 Task: Look for space in Ōzu, Japan from 9th August, 2023 to 12th August, 2023 for 1 adult in price range Rs.6000 to Rs.15000. Place can be entire place with 1  bedroom having 1 bed and 1 bathroom. Property type can be house, flat, guest house. Booking option can be shelf check-in. Required host language is English.
Action: Mouse moved to (622, 145)
Screenshot: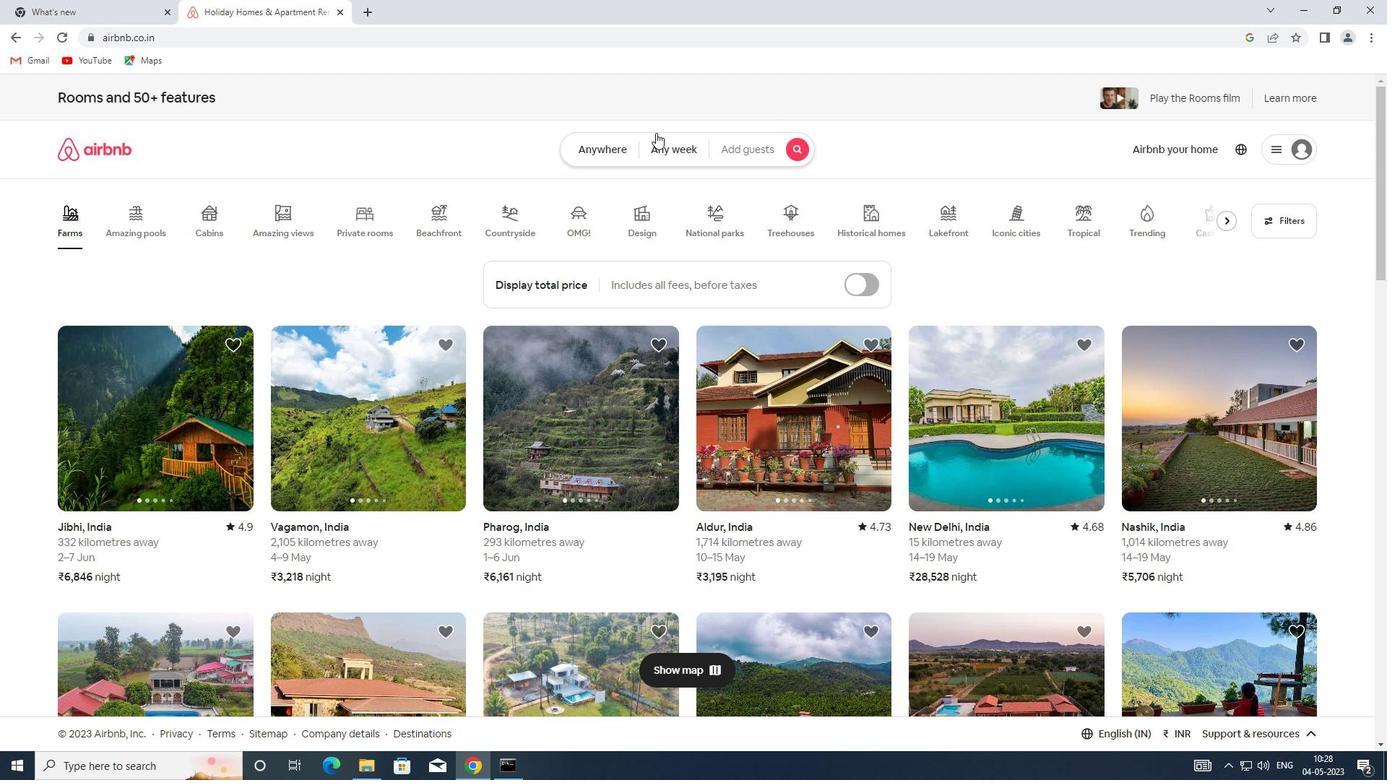 
Action: Mouse pressed left at (622, 145)
Screenshot: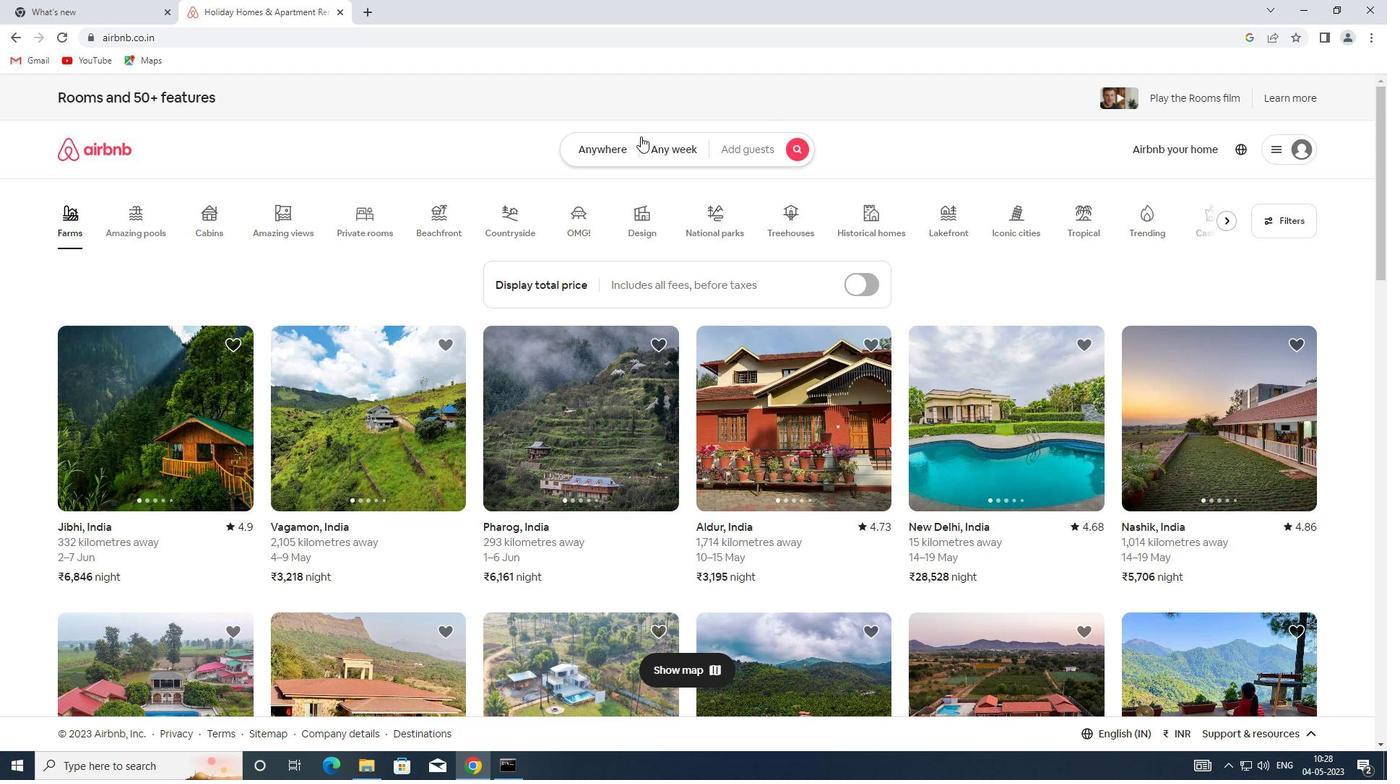 
Action: Mouse moved to (453, 207)
Screenshot: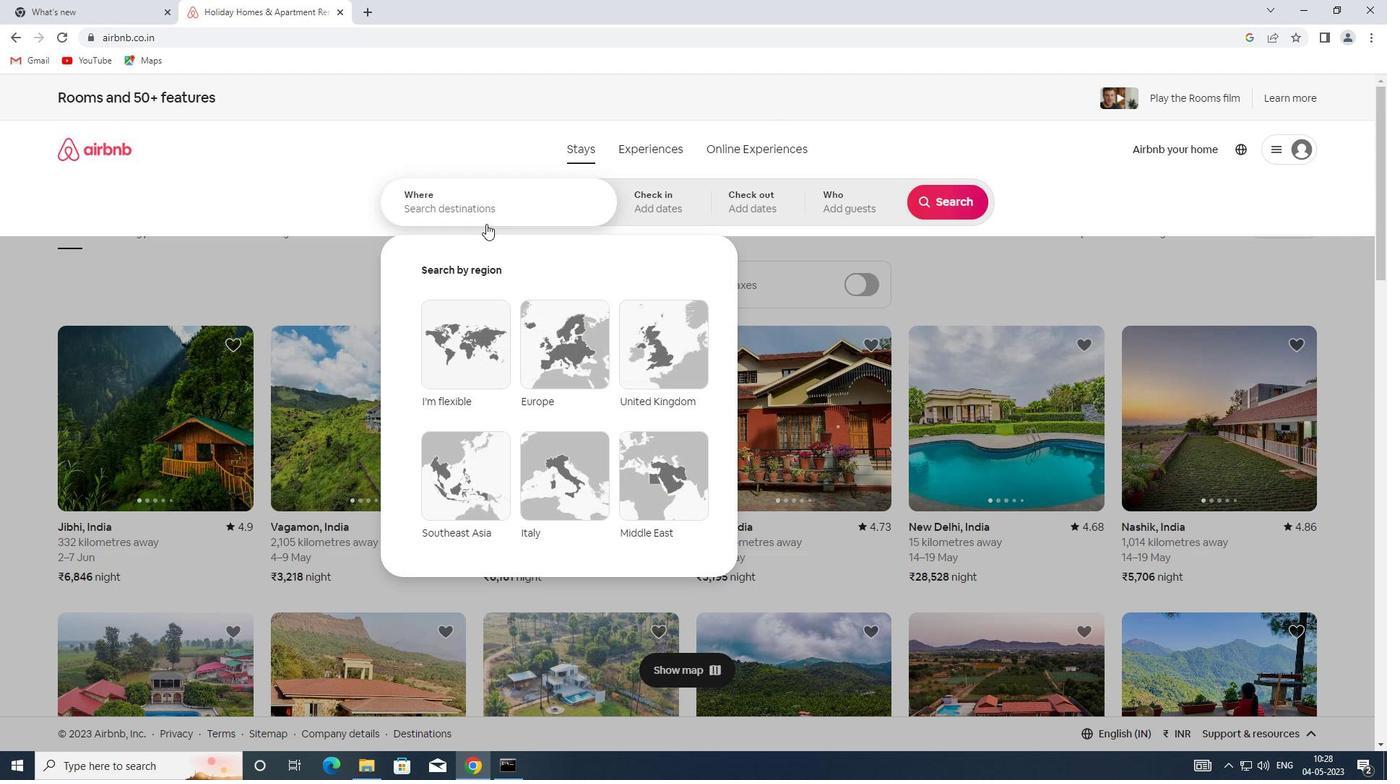
Action: Mouse pressed left at (453, 207)
Screenshot: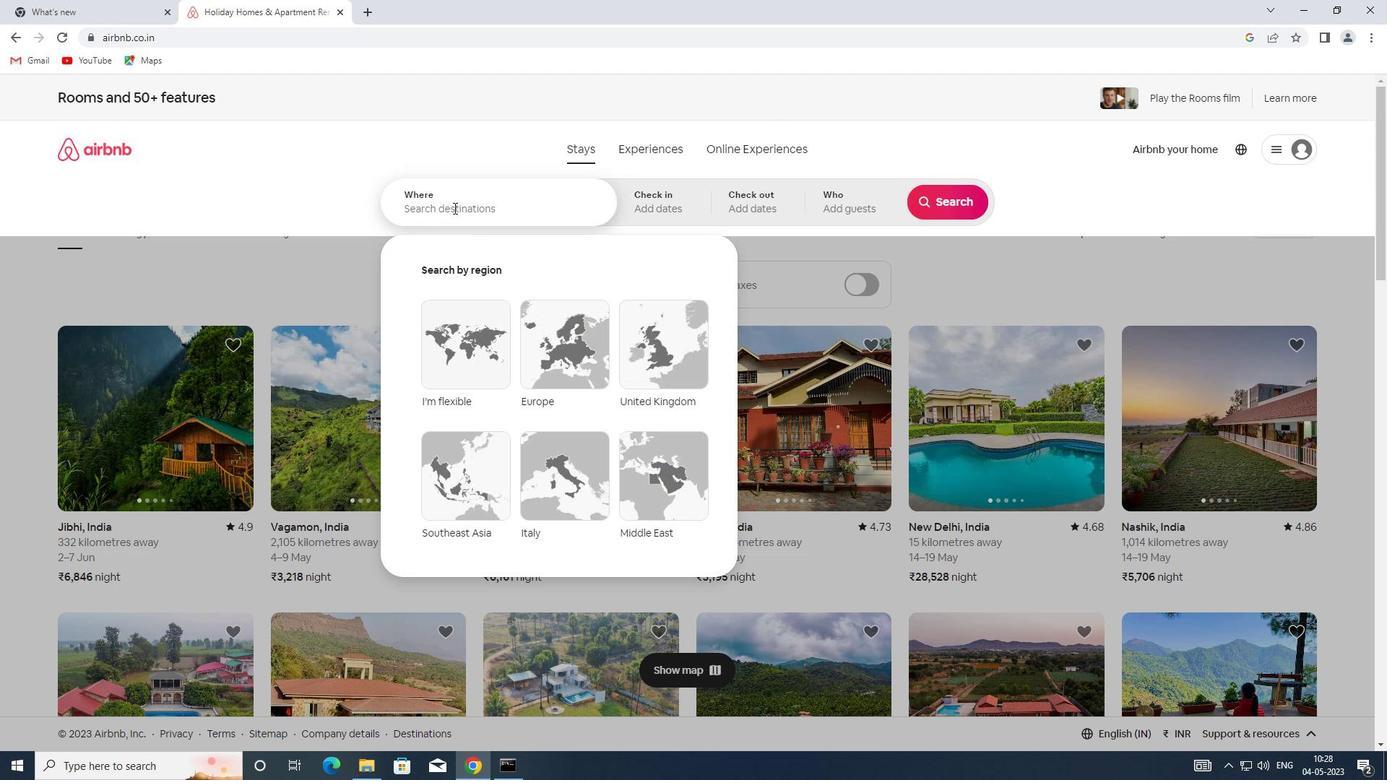 
Action: Key pressed <Key.shift><Key.shift><Key.shift><Key.shift><Key.shift><Key.shift><Key.shift>OZU,<Key.shift><Key.shift>JAPAN
Screenshot: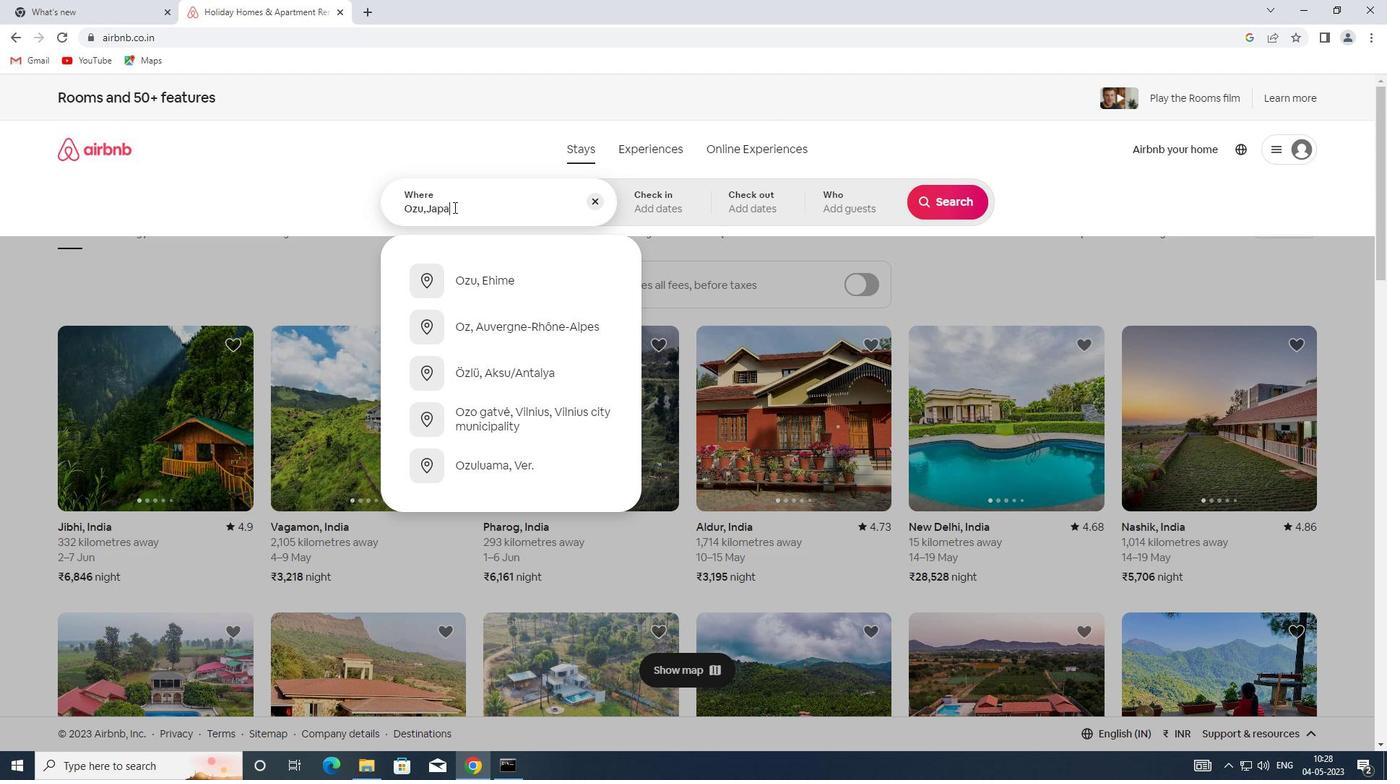 
Action: Mouse moved to (680, 215)
Screenshot: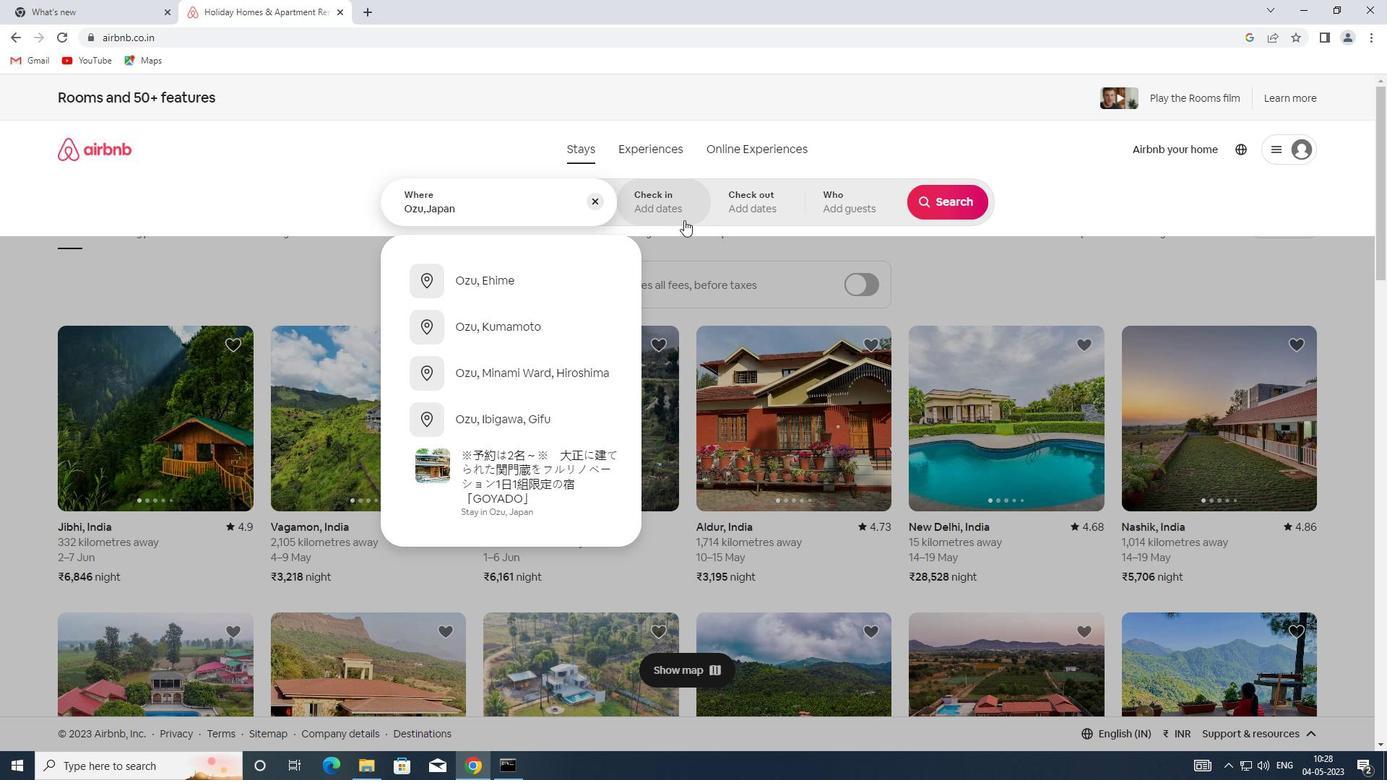 
Action: Mouse pressed left at (680, 215)
Screenshot: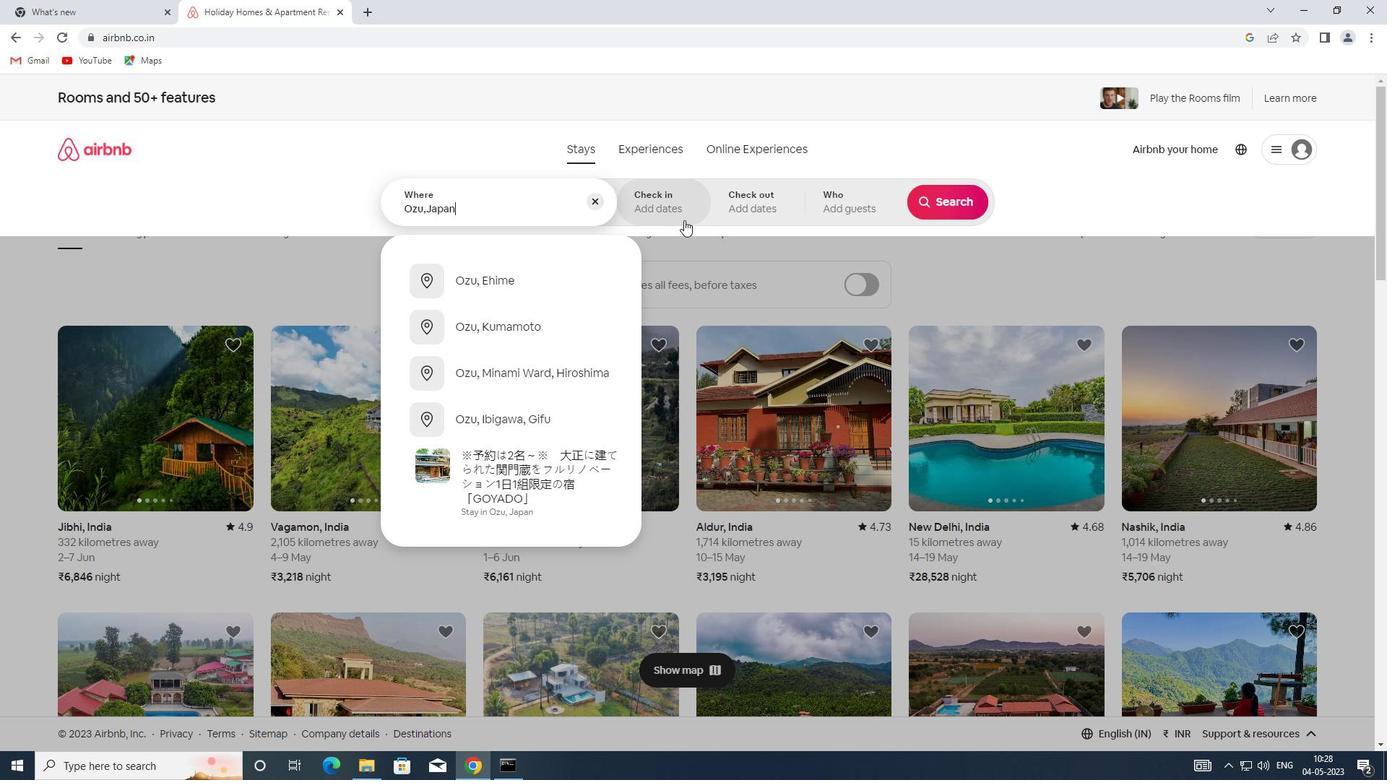 
Action: Mouse moved to (943, 322)
Screenshot: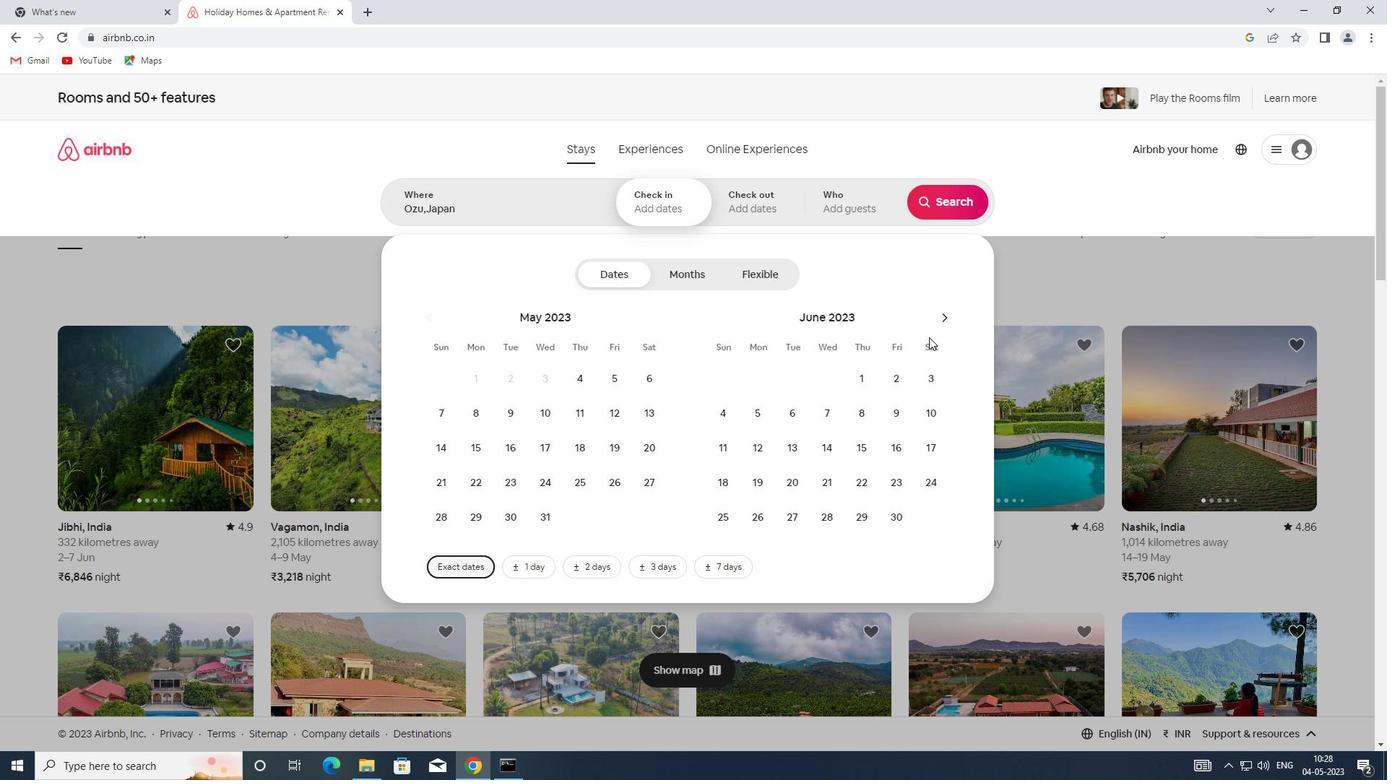
Action: Mouse pressed left at (943, 322)
Screenshot: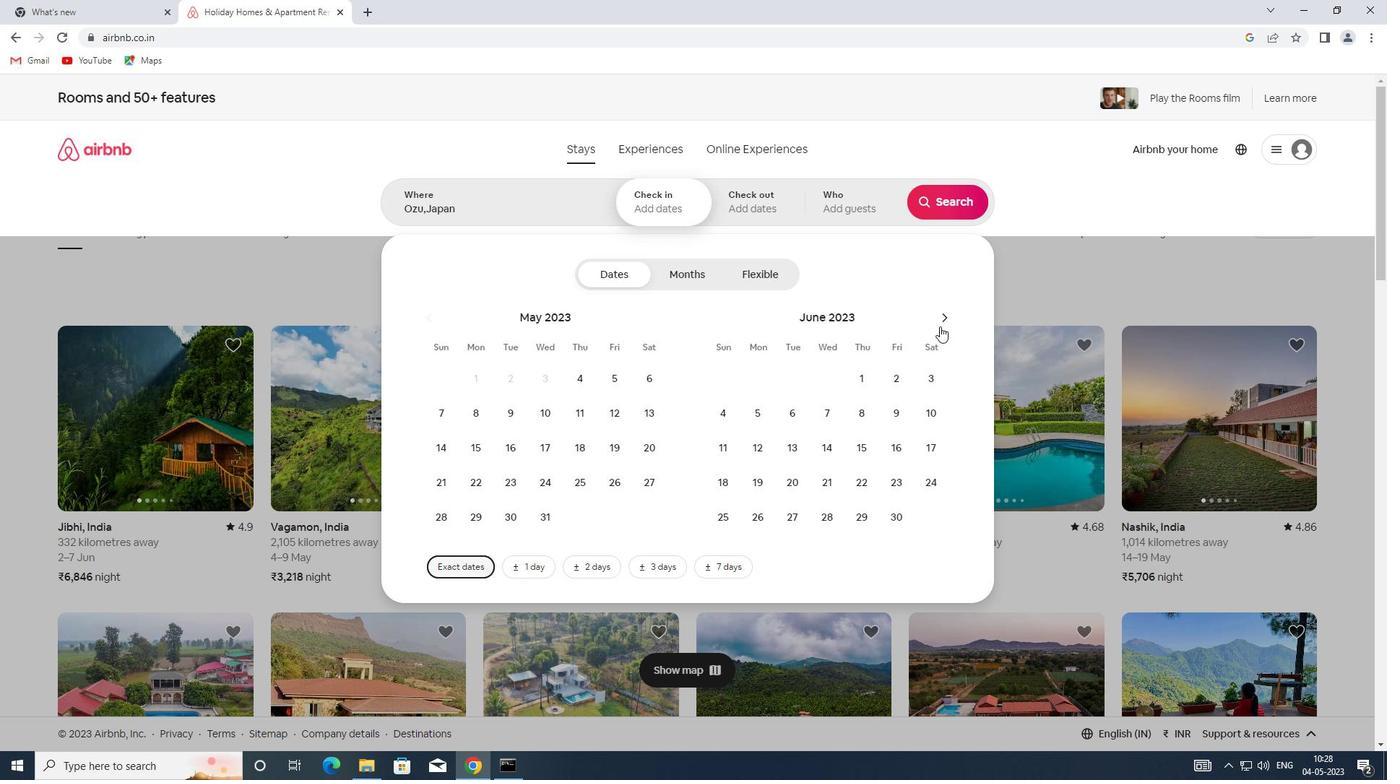 
Action: Mouse pressed left at (943, 322)
Screenshot: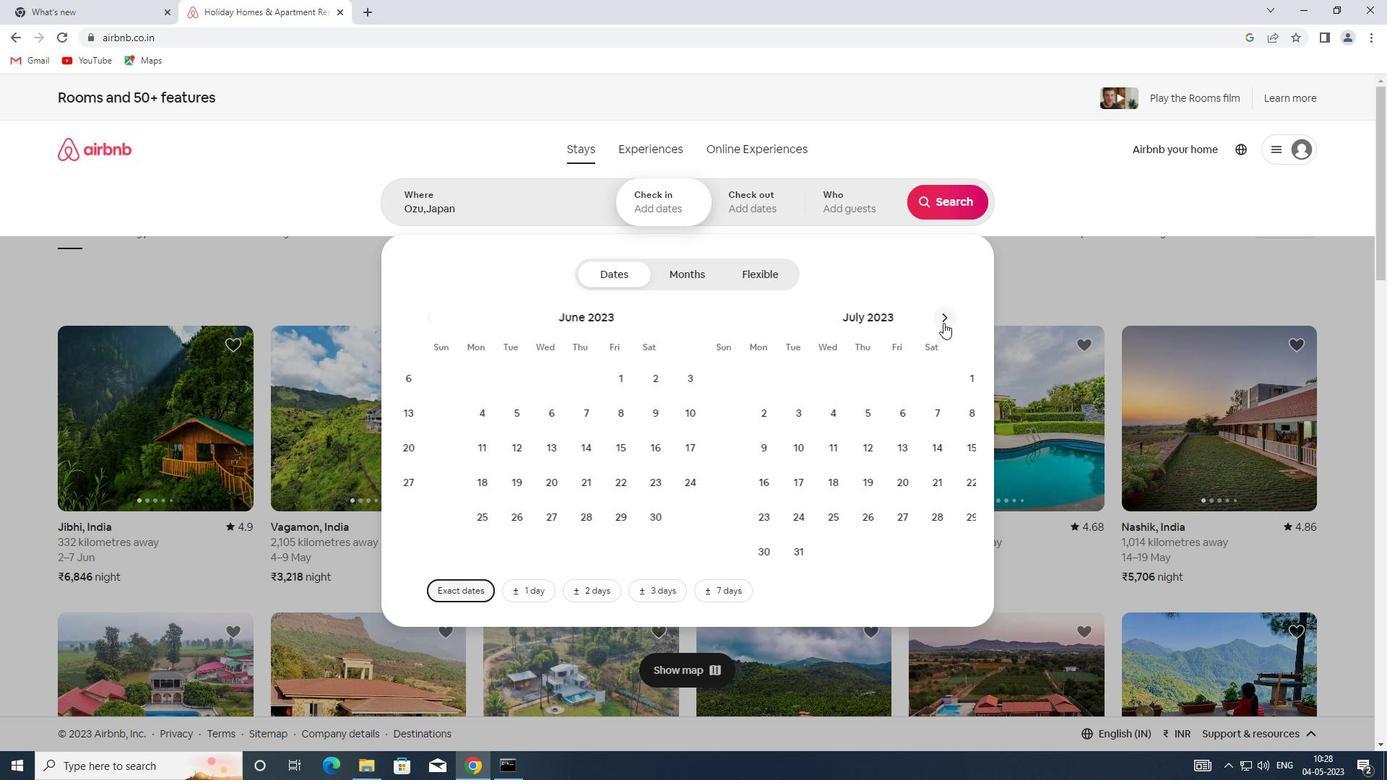 
Action: Mouse moved to (821, 419)
Screenshot: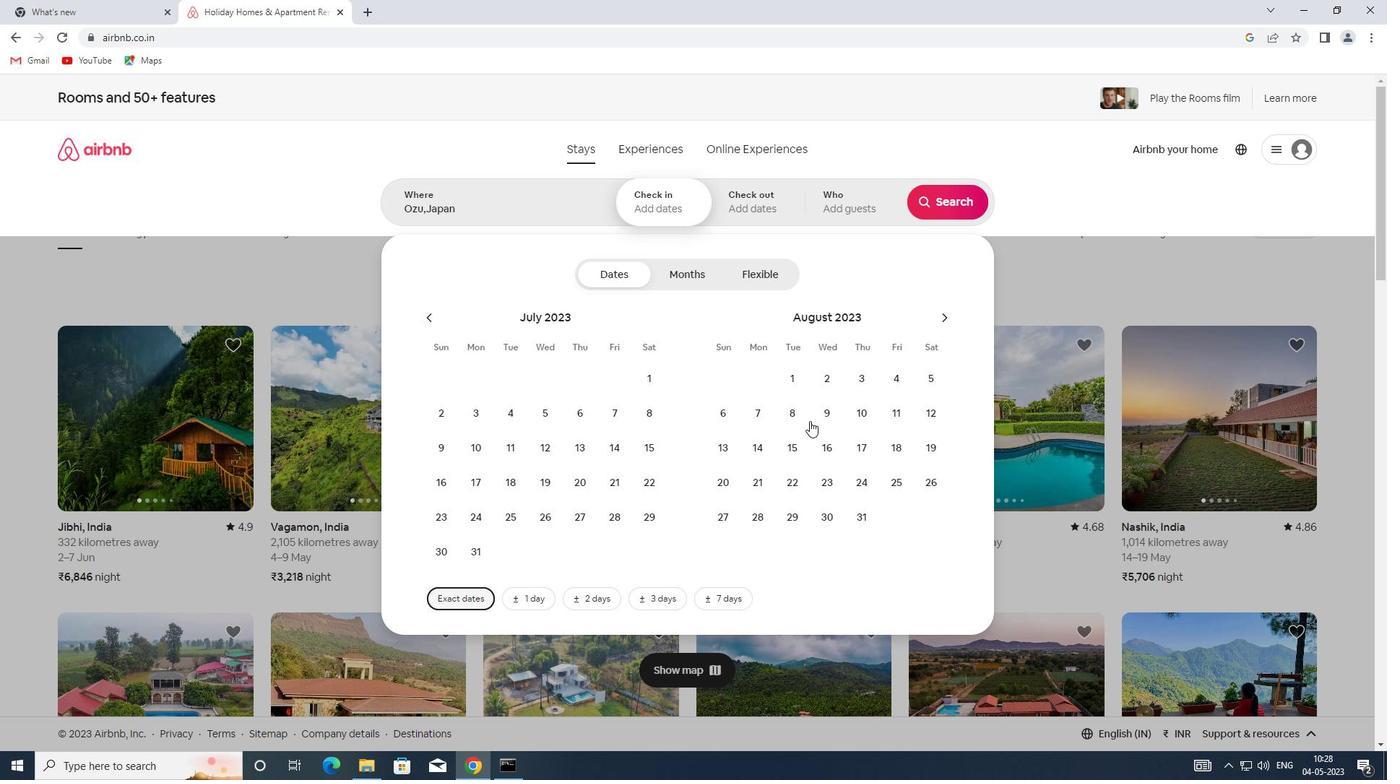 
Action: Mouse pressed left at (821, 419)
Screenshot: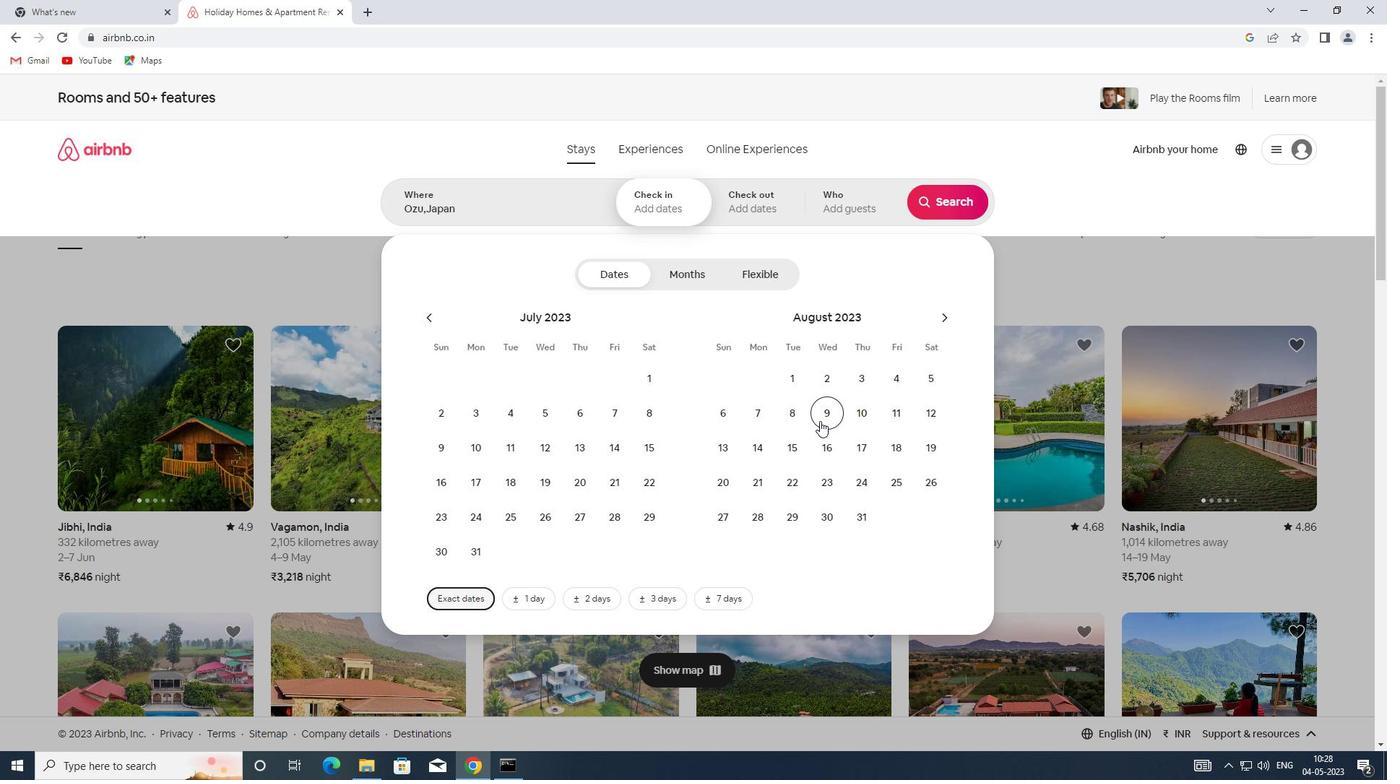 
Action: Mouse moved to (922, 413)
Screenshot: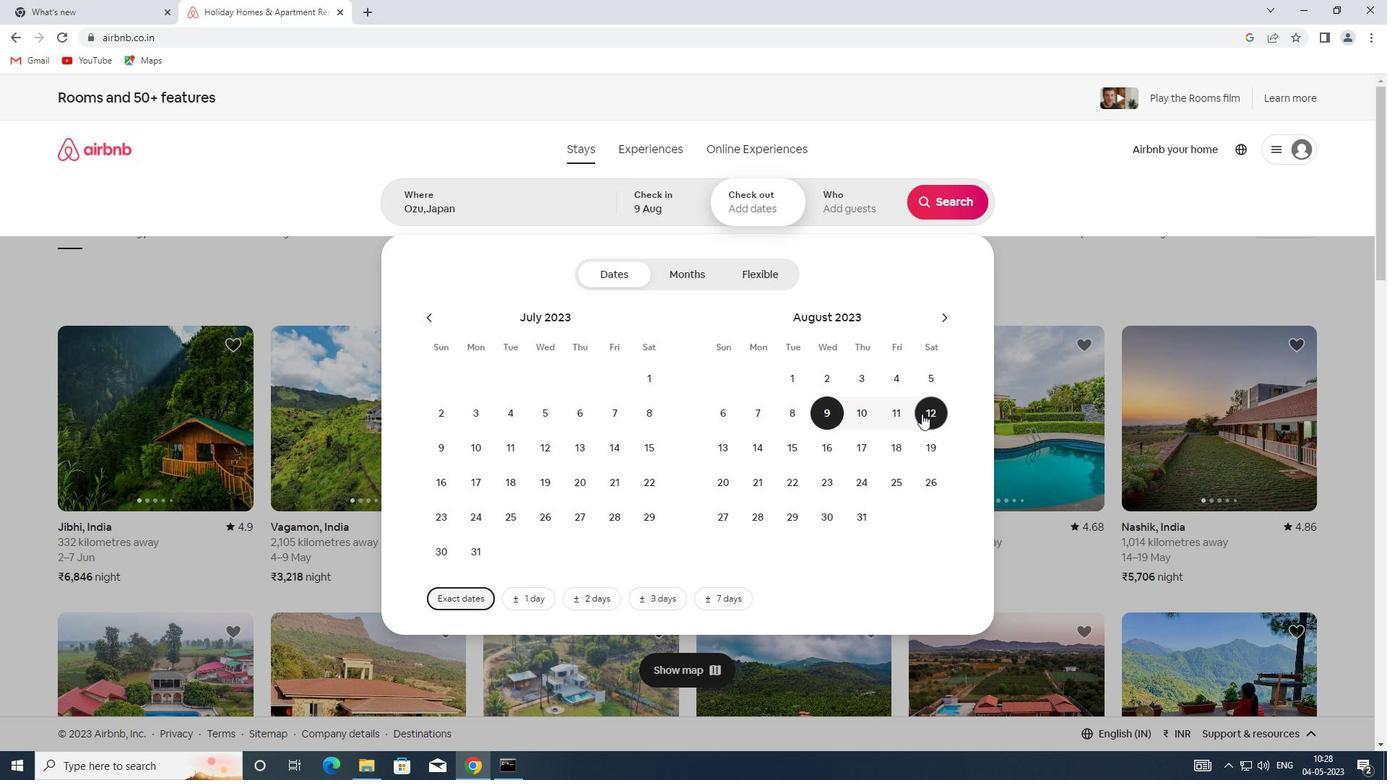 
Action: Mouse pressed left at (922, 413)
Screenshot: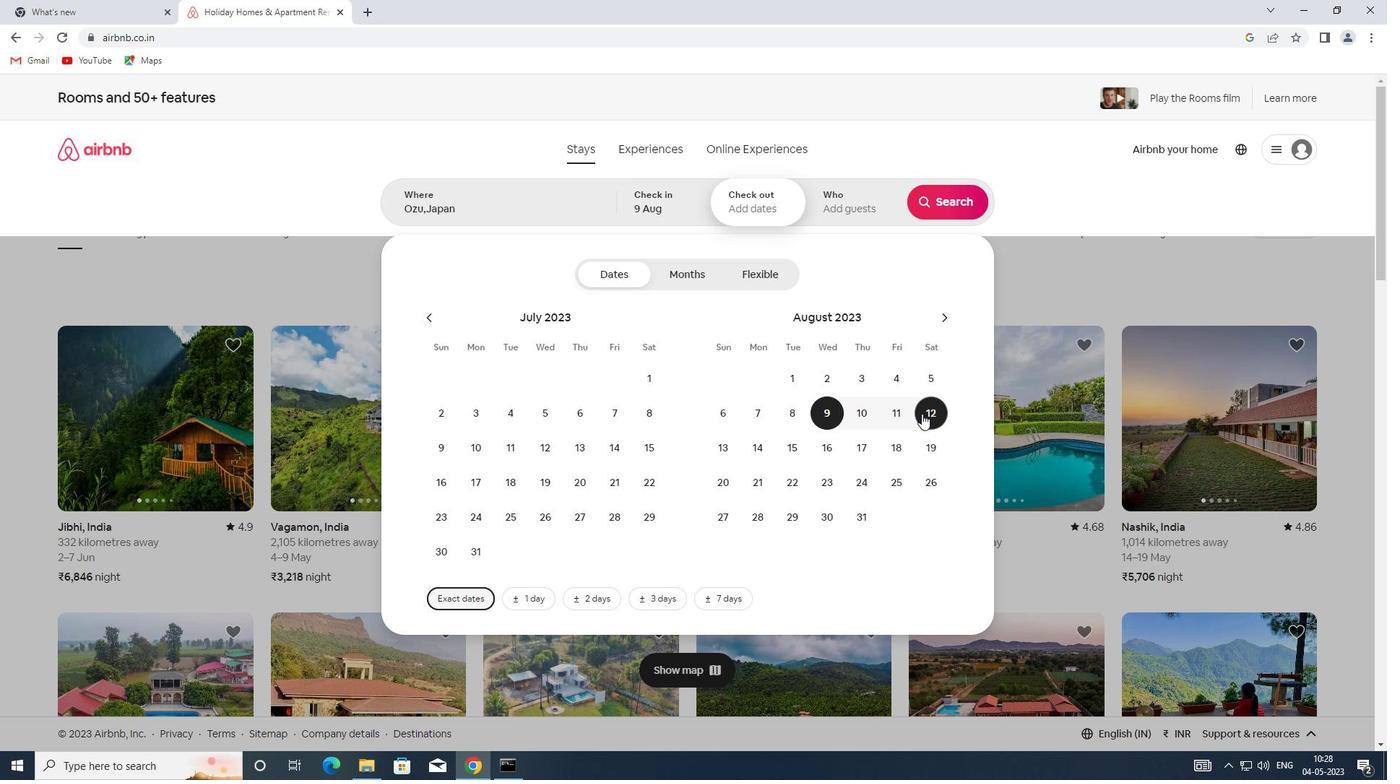 
Action: Mouse moved to (849, 195)
Screenshot: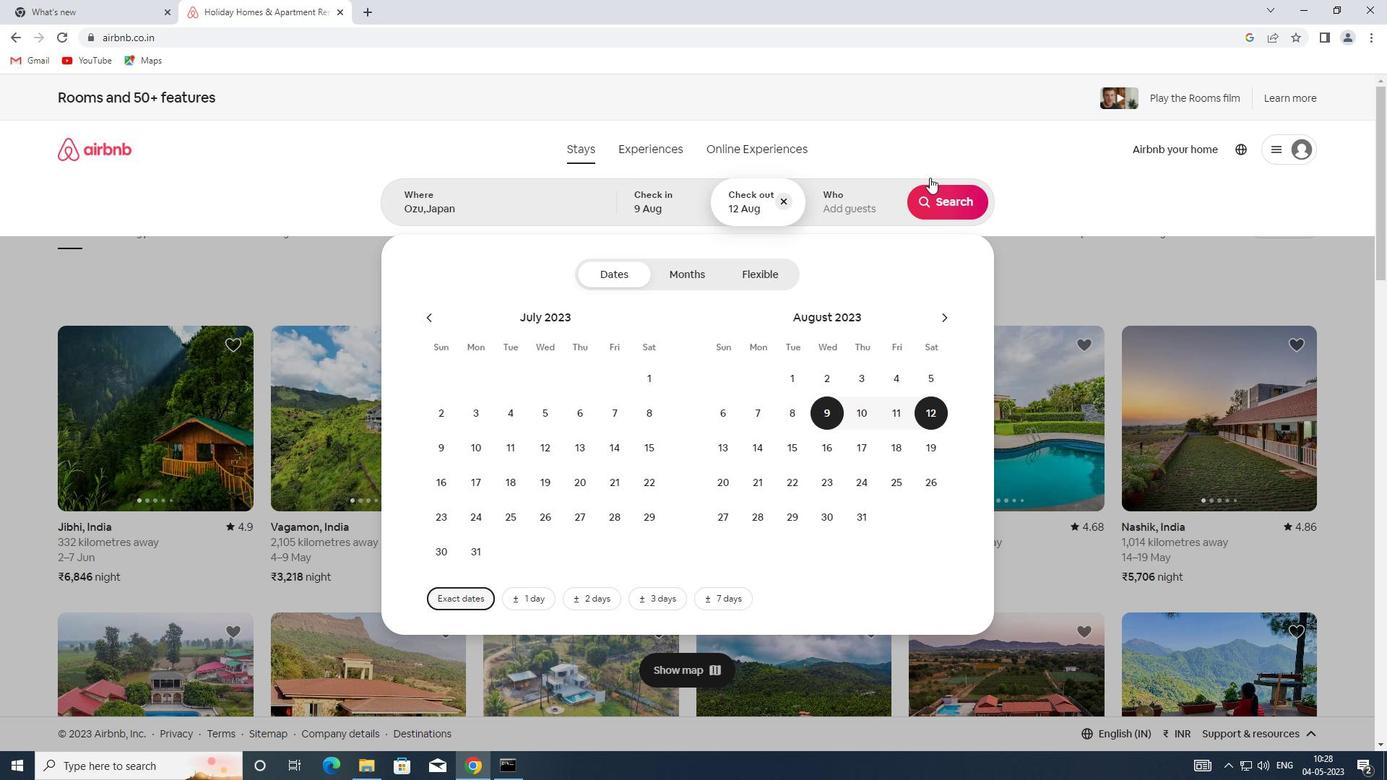 
Action: Mouse pressed left at (849, 195)
Screenshot: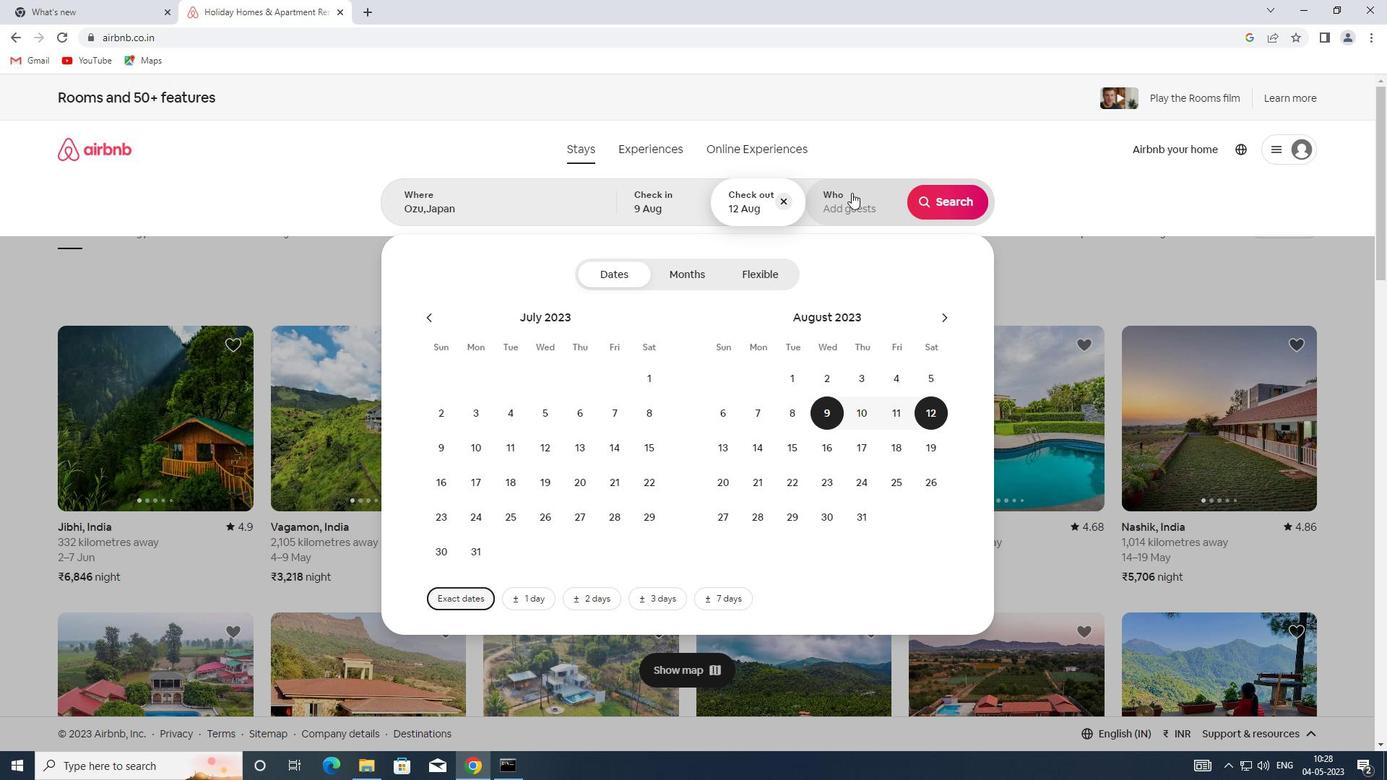 
Action: Mouse moved to (951, 277)
Screenshot: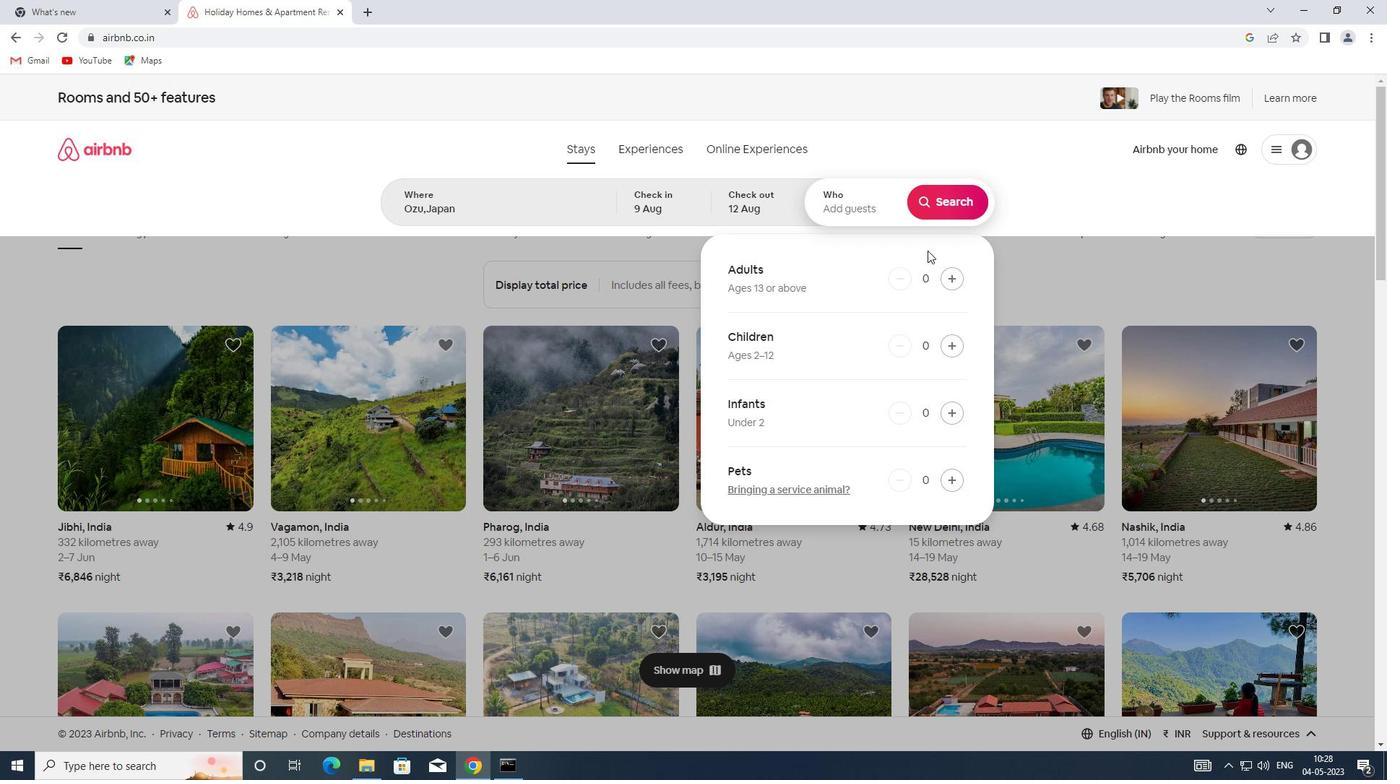 
Action: Mouse pressed left at (951, 277)
Screenshot: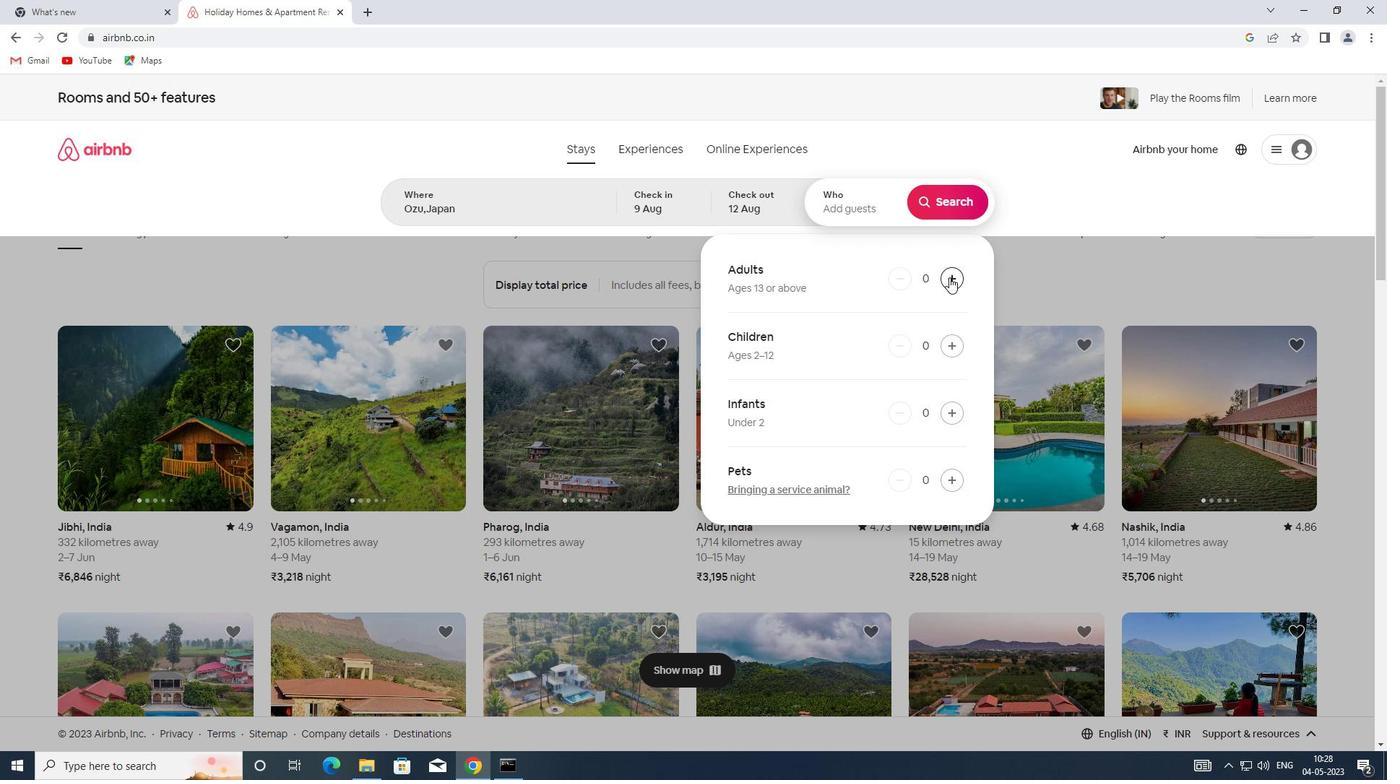 
Action: Mouse moved to (947, 210)
Screenshot: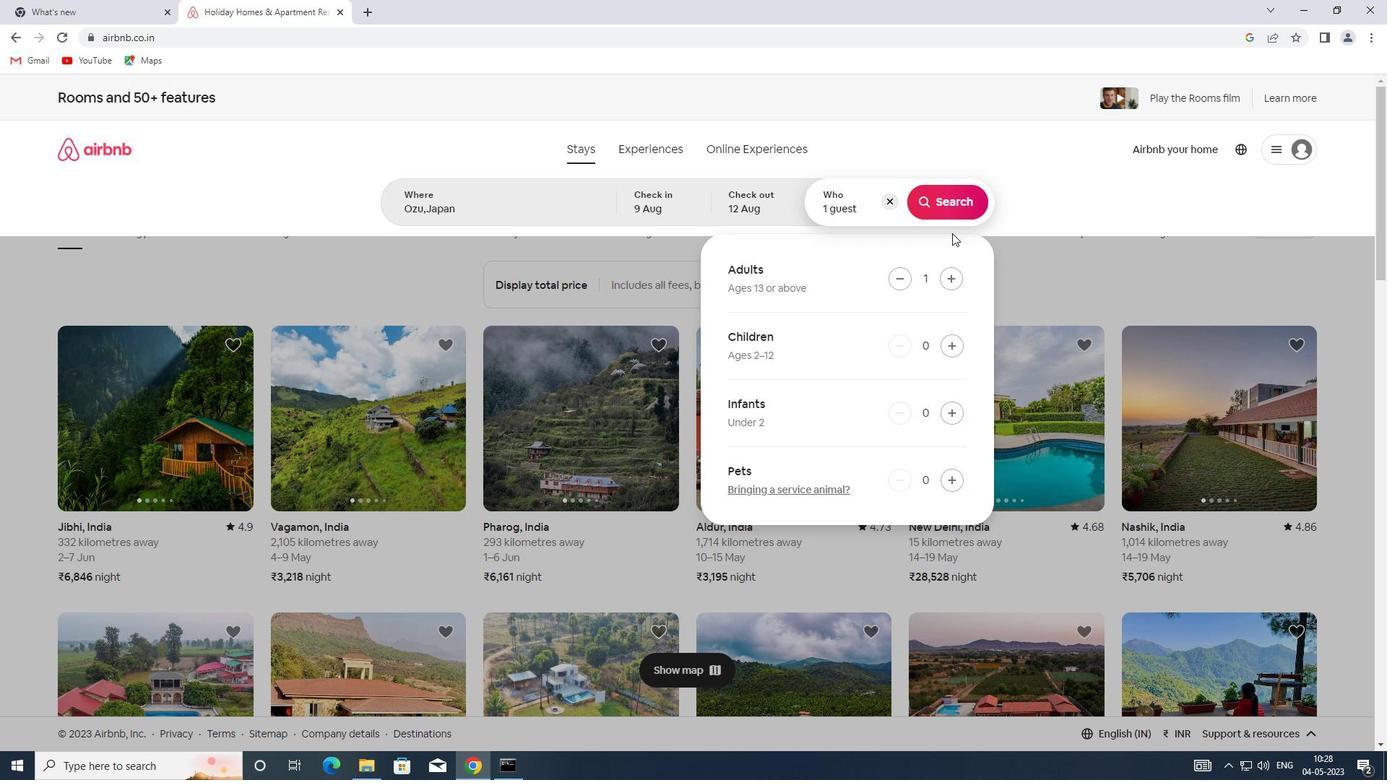 
Action: Mouse pressed left at (947, 210)
Screenshot: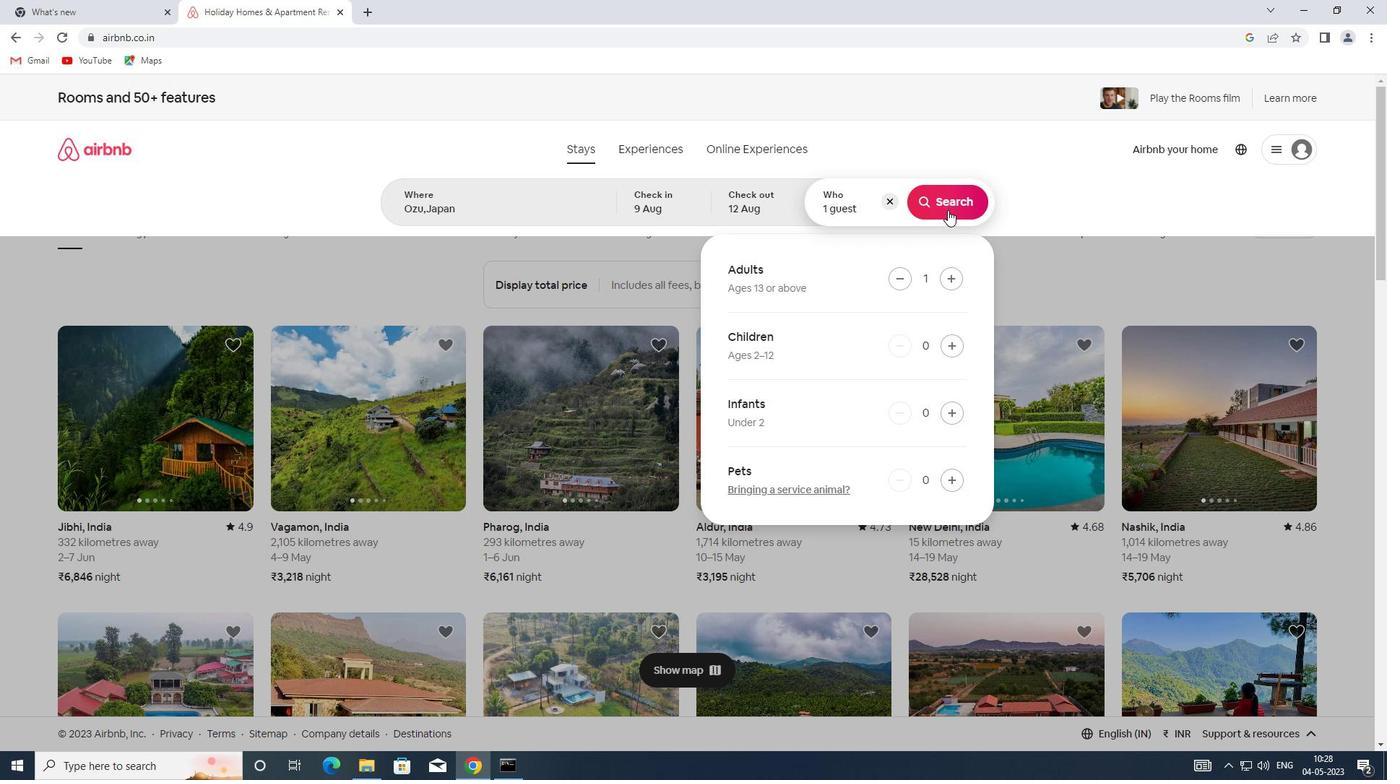 
Action: Mouse moved to (1330, 161)
Screenshot: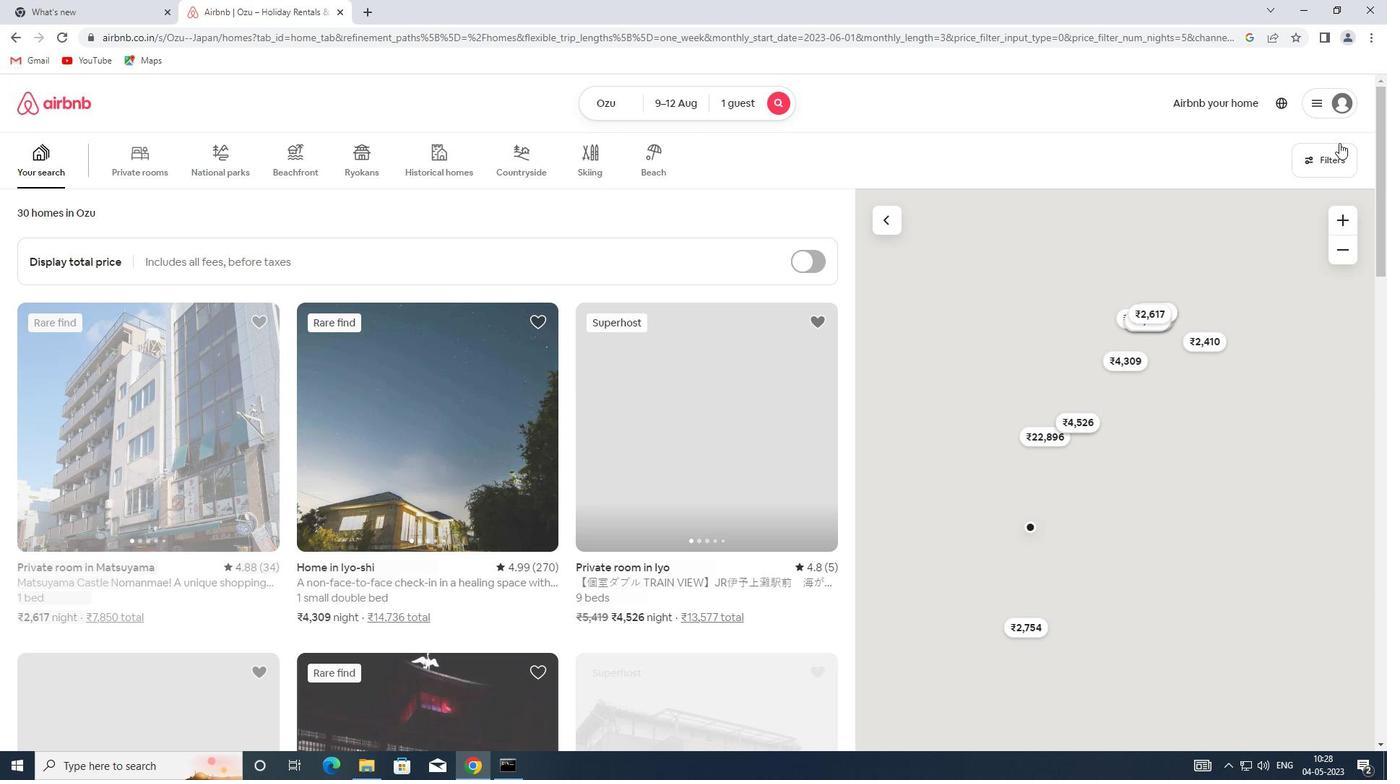 
Action: Mouse pressed left at (1330, 161)
Screenshot: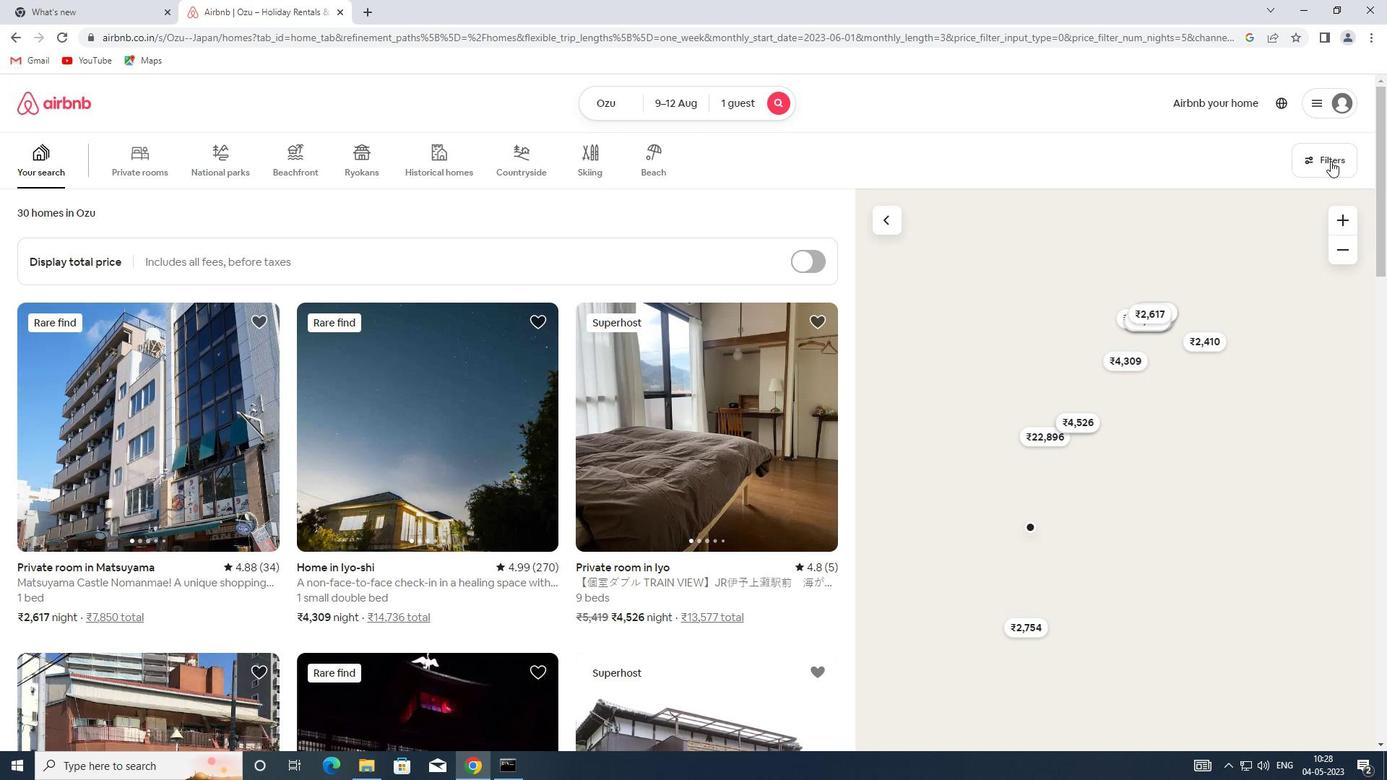 
Action: Mouse moved to (511, 340)
Screenshot: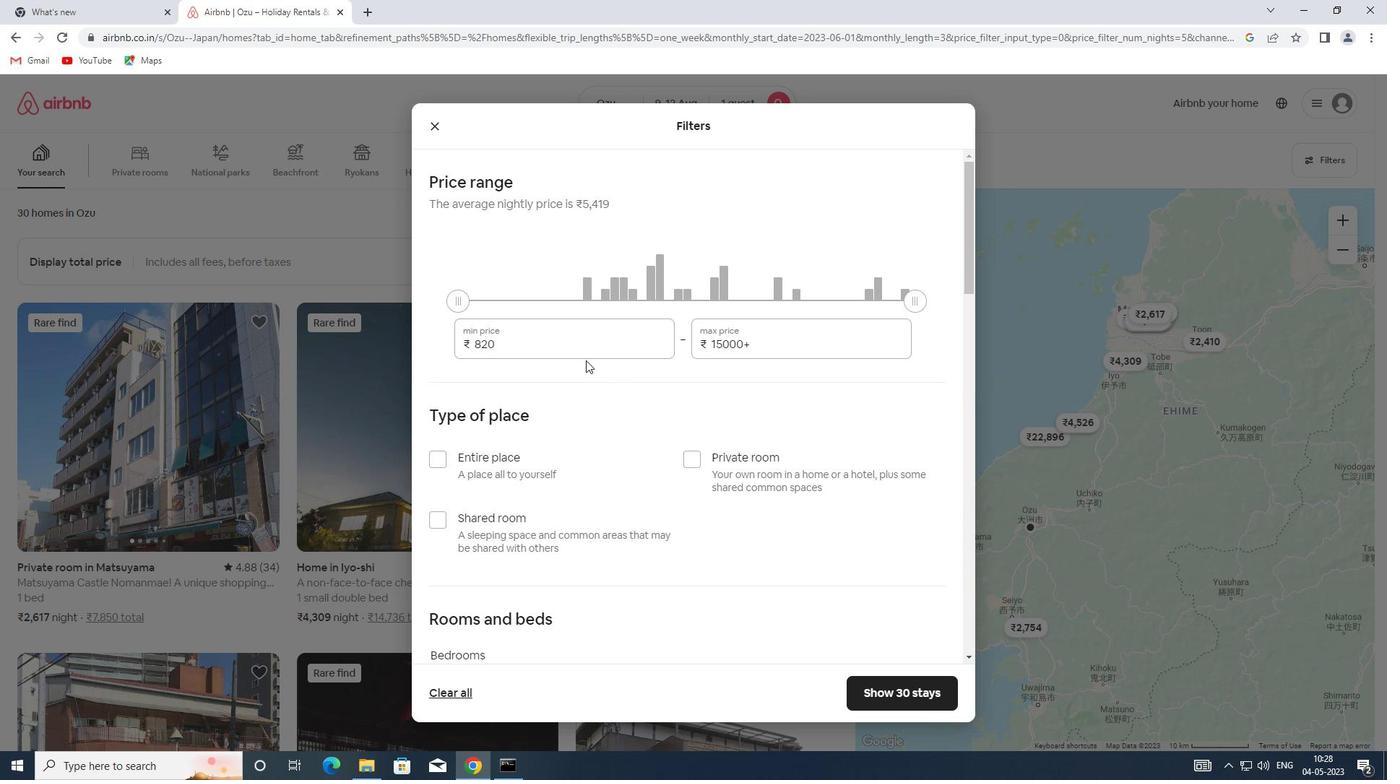 
Action: Mouse pressed left at (511, 340)
Screenshot: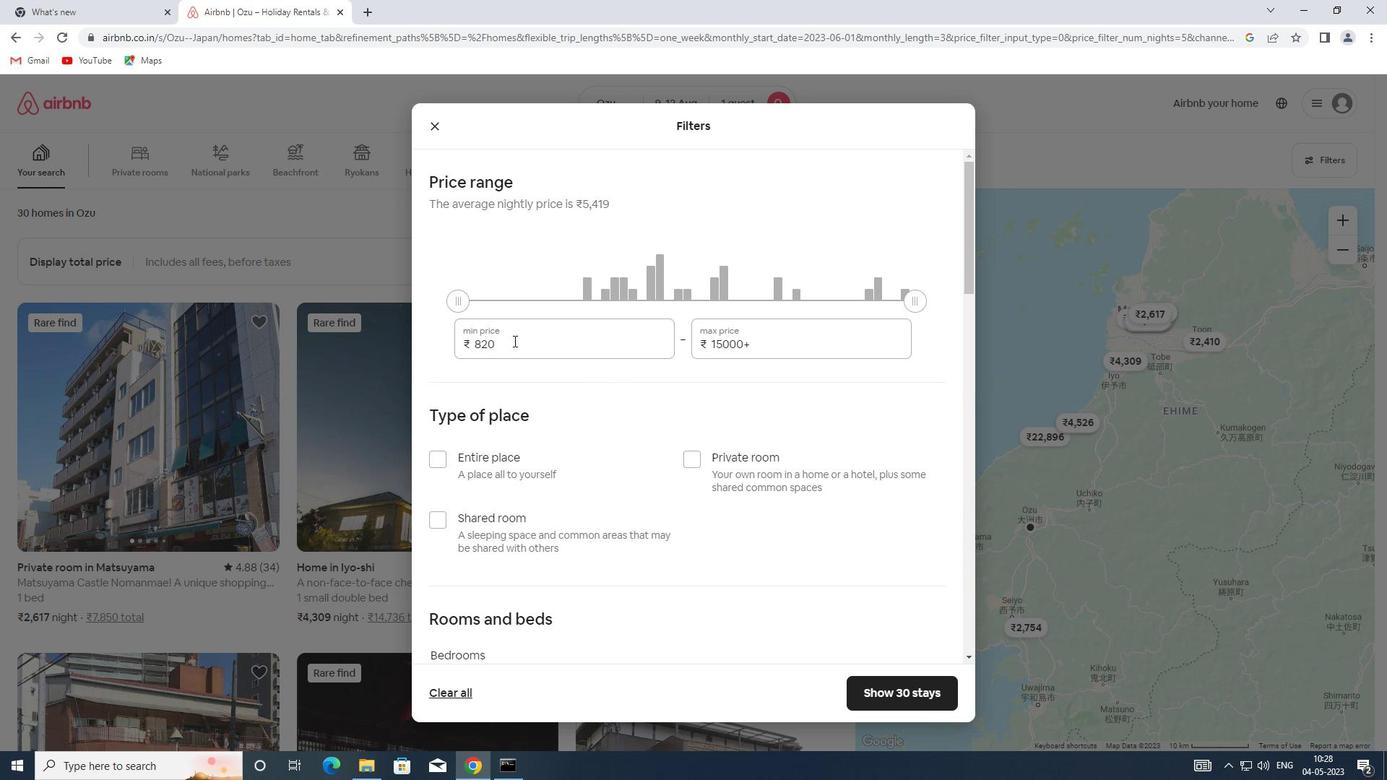
Action: Mouse moved to (452, 340)
Screenshot: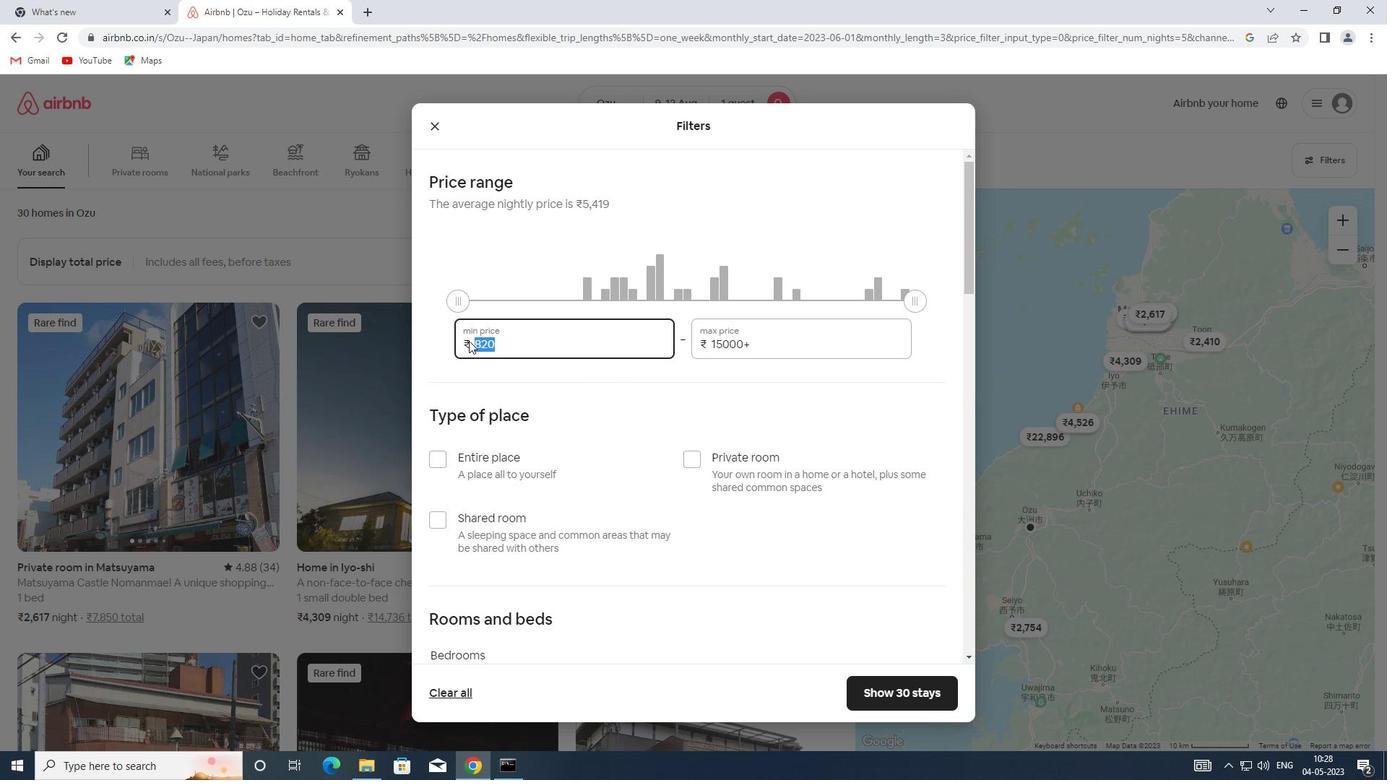
Action: Key pressed 6000
Screenshot: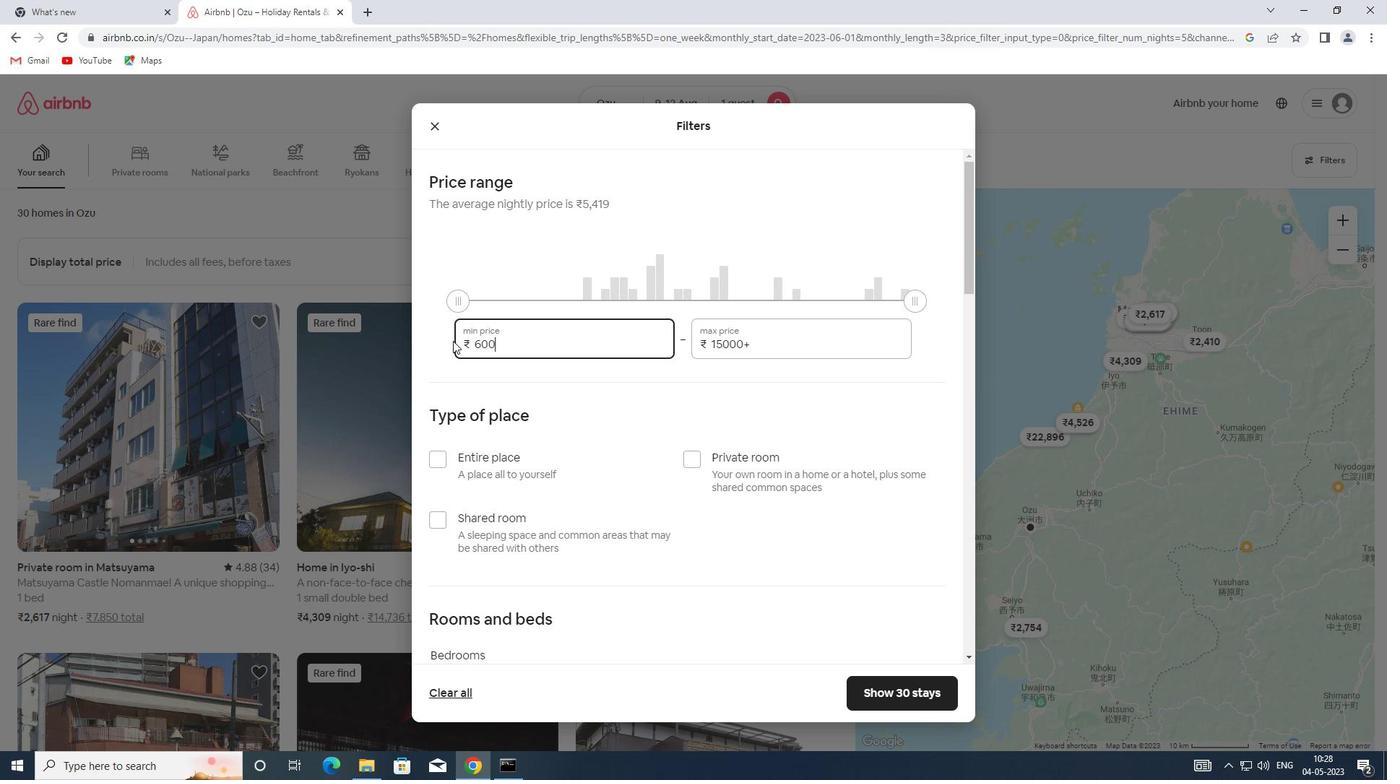 
Action: Mouse moved to (760, 344)
Screenshot: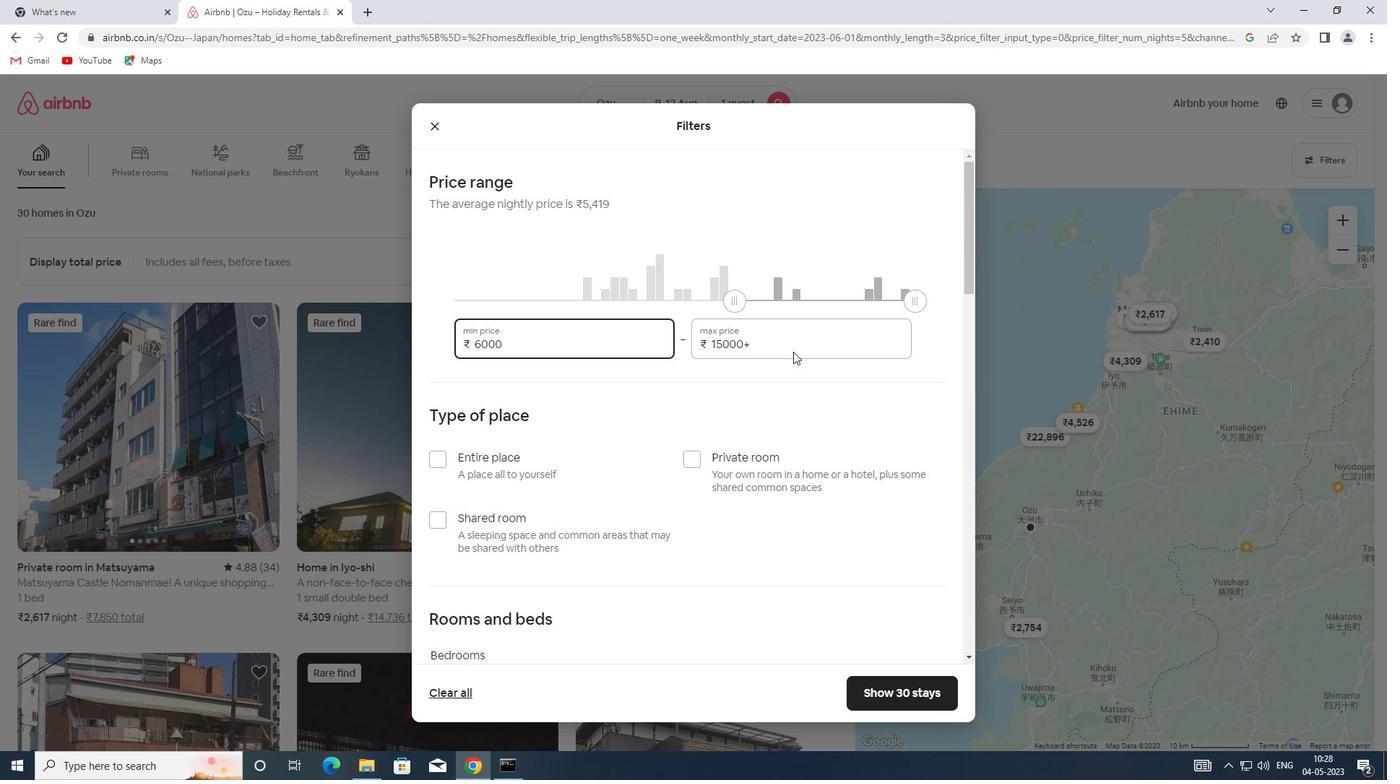 
Action: Mouse pressed left at (760, 344)
Screenshot: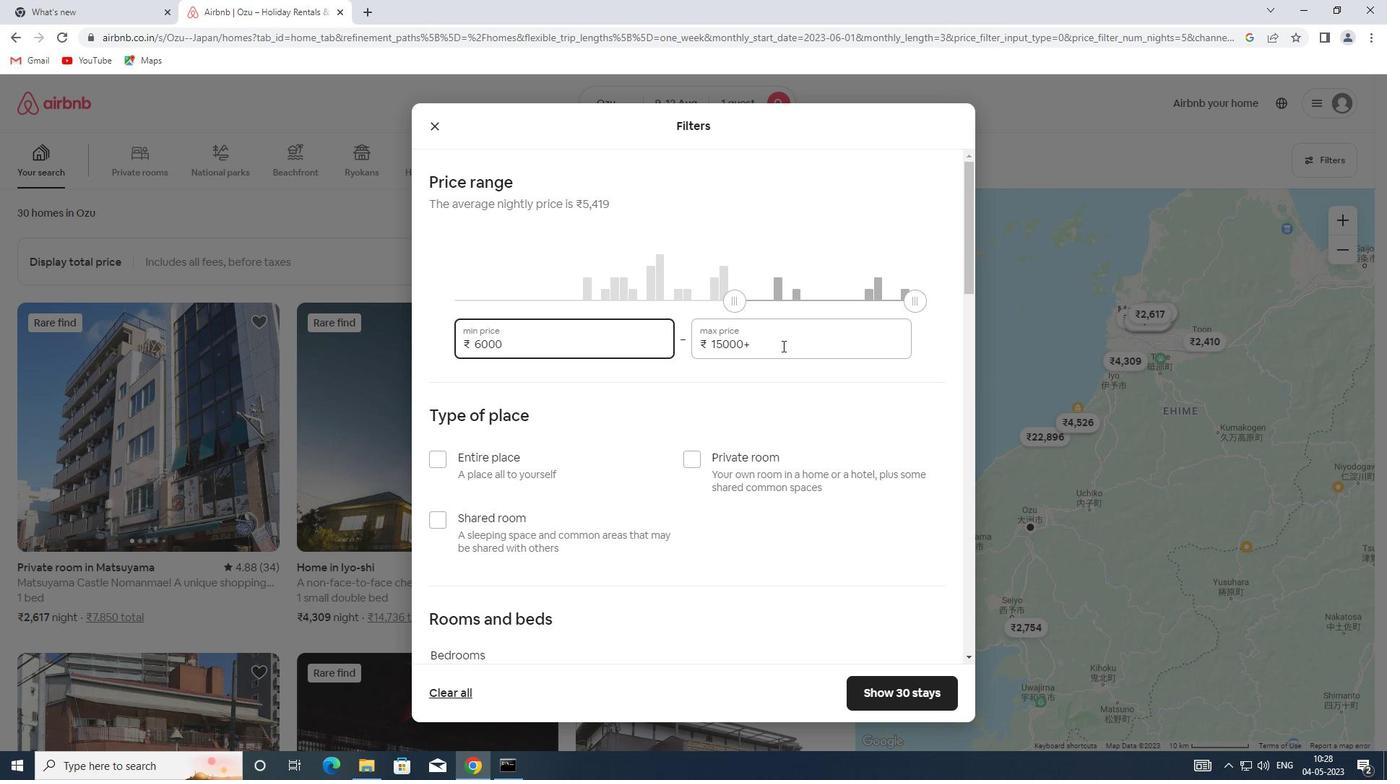 
Action: Mouse moved to (660, 343)
Screenshot: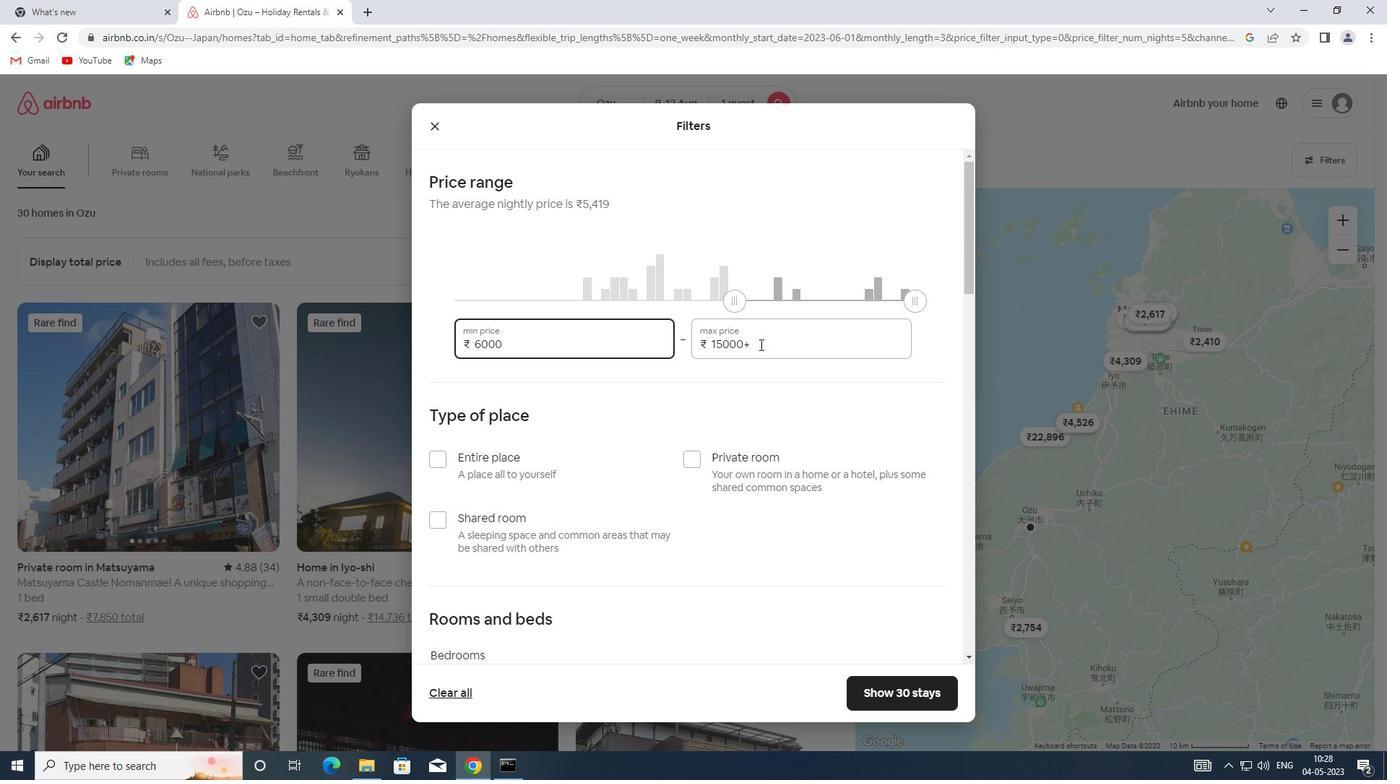 
Action: Key pressed 15000
Screenshot: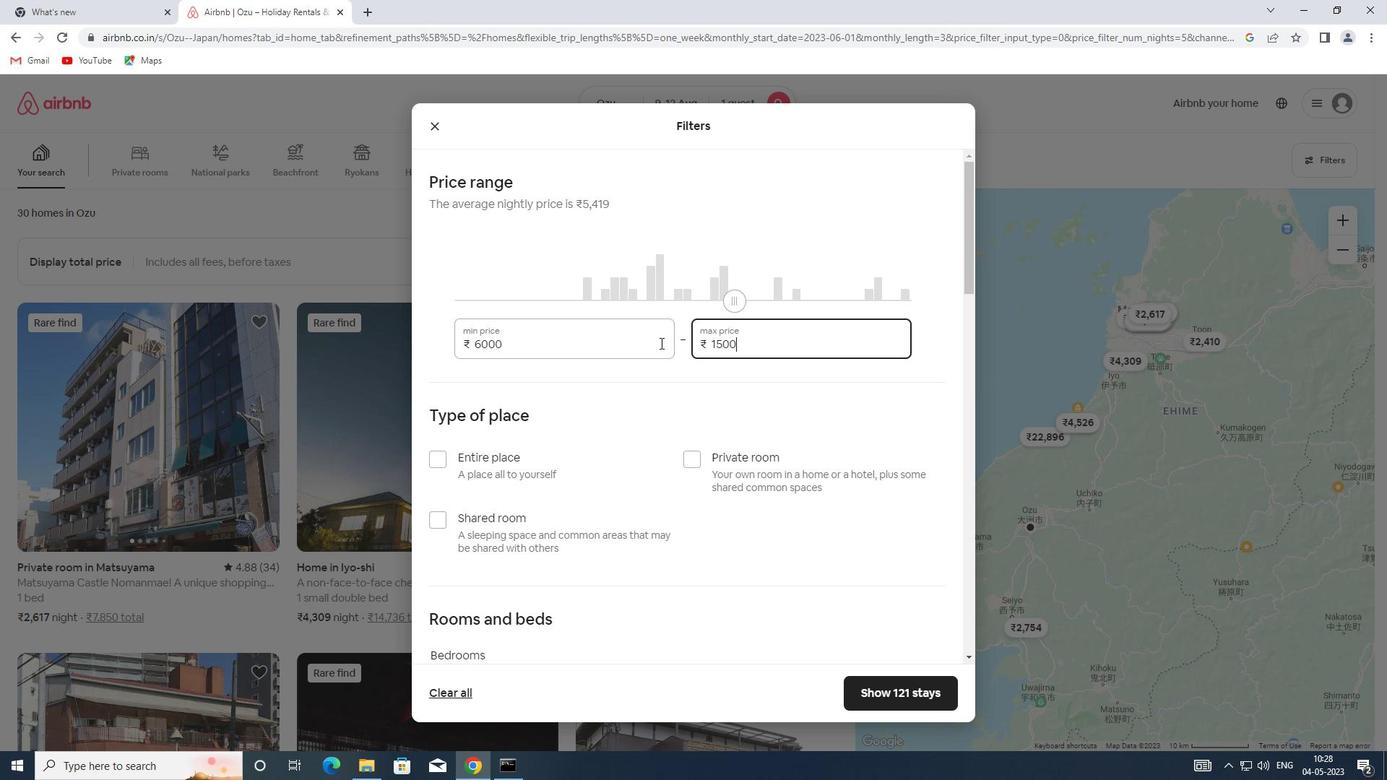 
Action: Mouse moved to (450, 468)
Screenshot: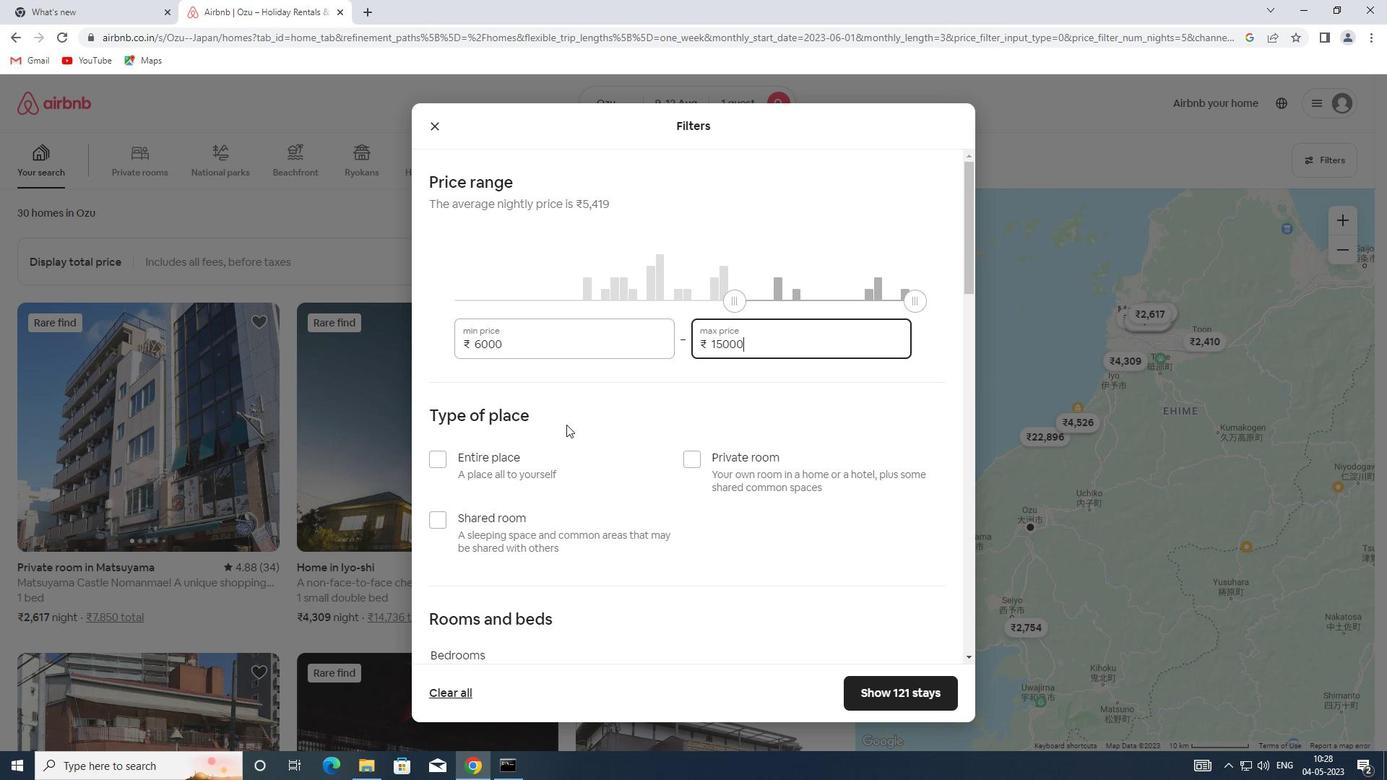 
Action: Mouse pressed left at (450, 468)
Screenshot: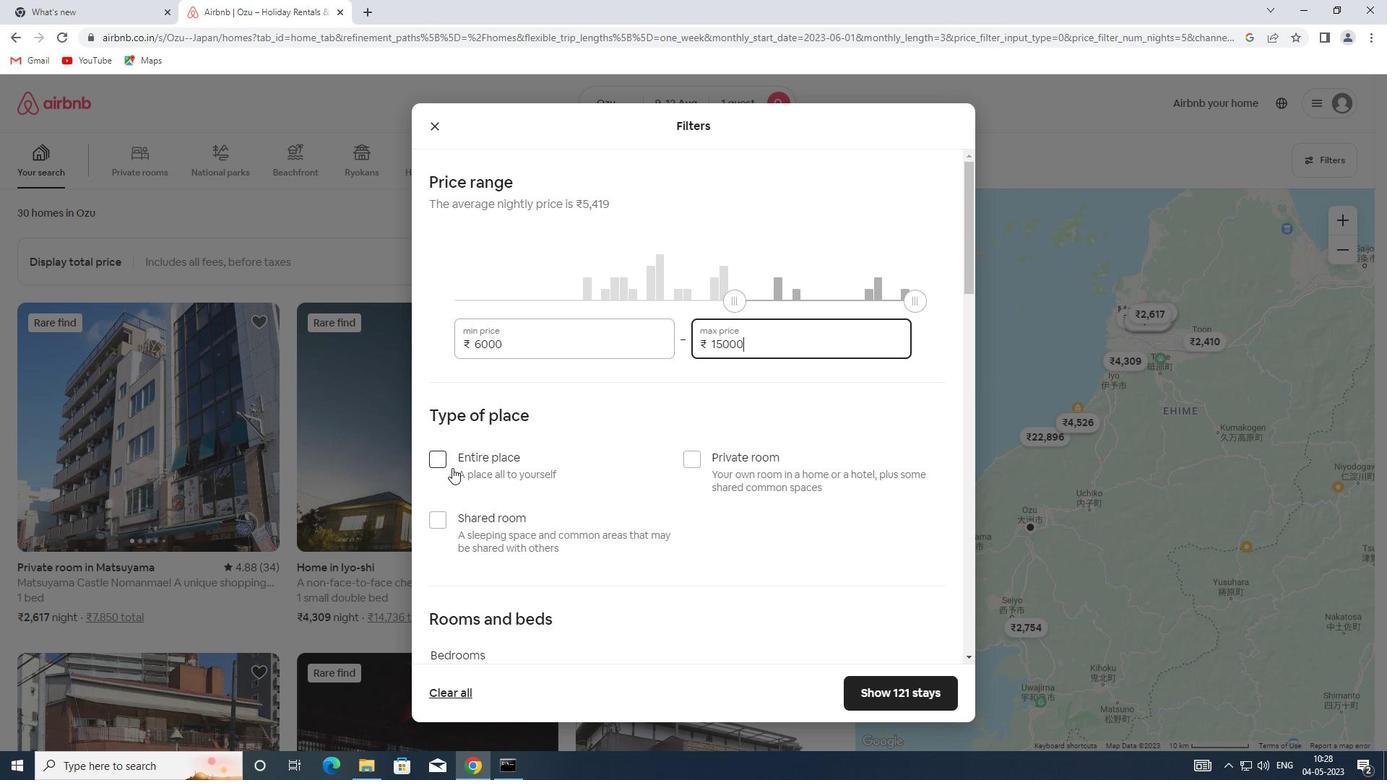 
Action: Mouse moved to (450, 468)
Screenshot: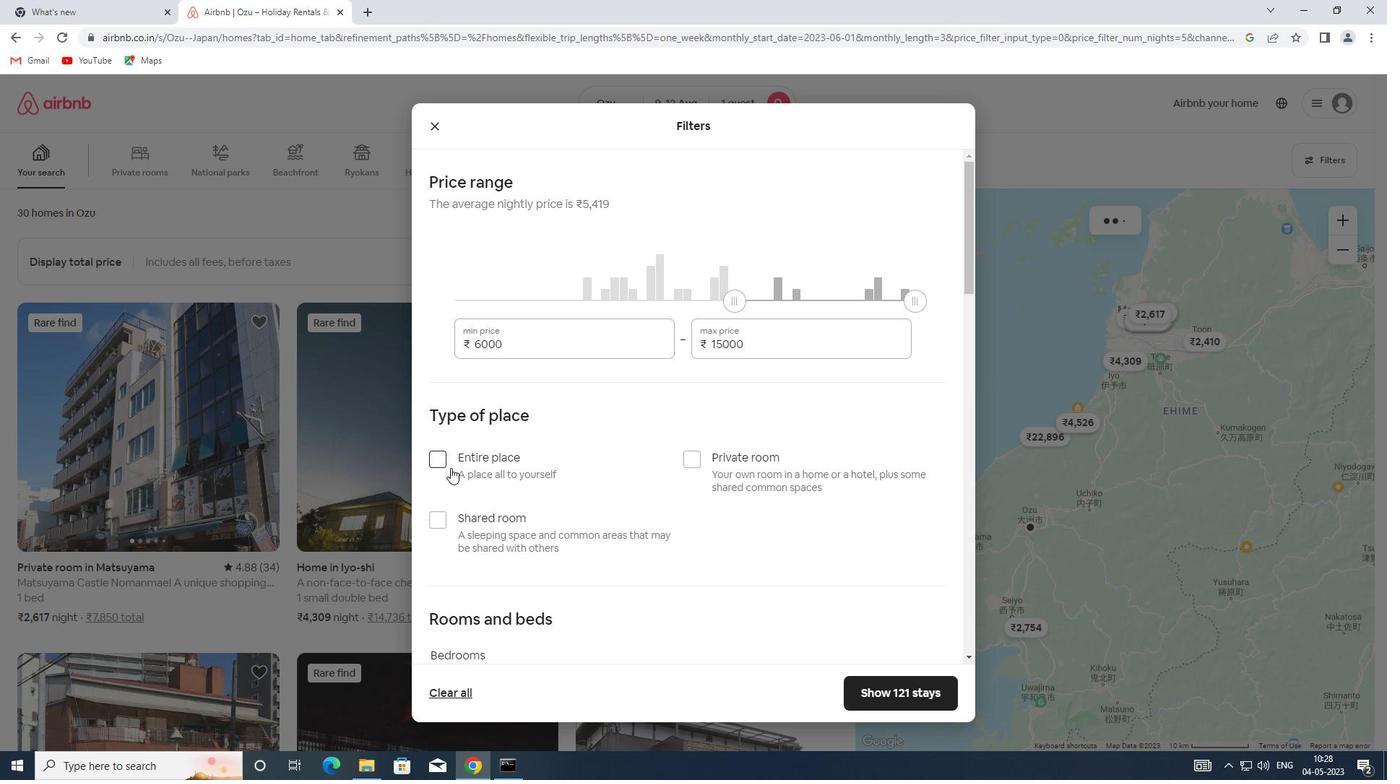 
Action: Mouse scrolled (450, 467) with delta (0, 0)
Screenshot: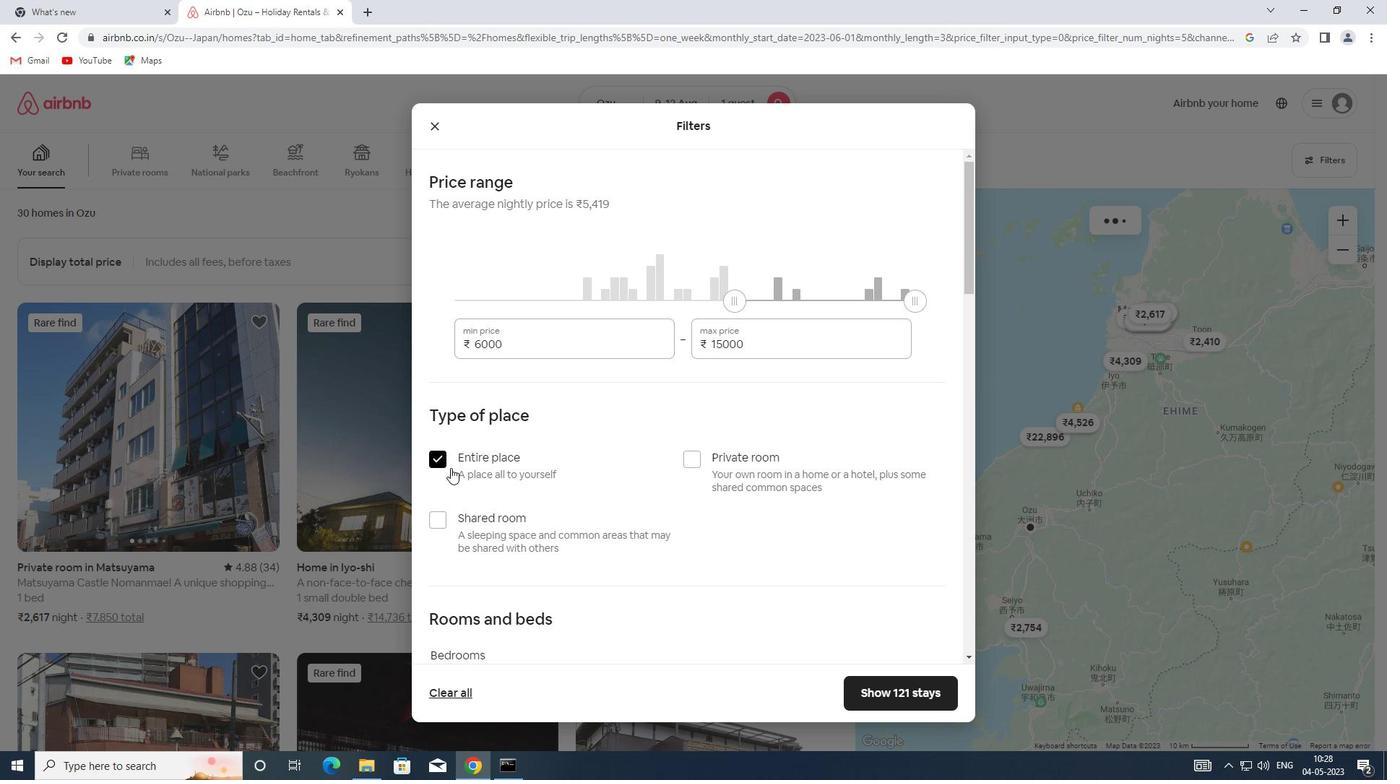 
Action: Mouse scrolled (450, 467) with delta (0, 0)
Screenshot: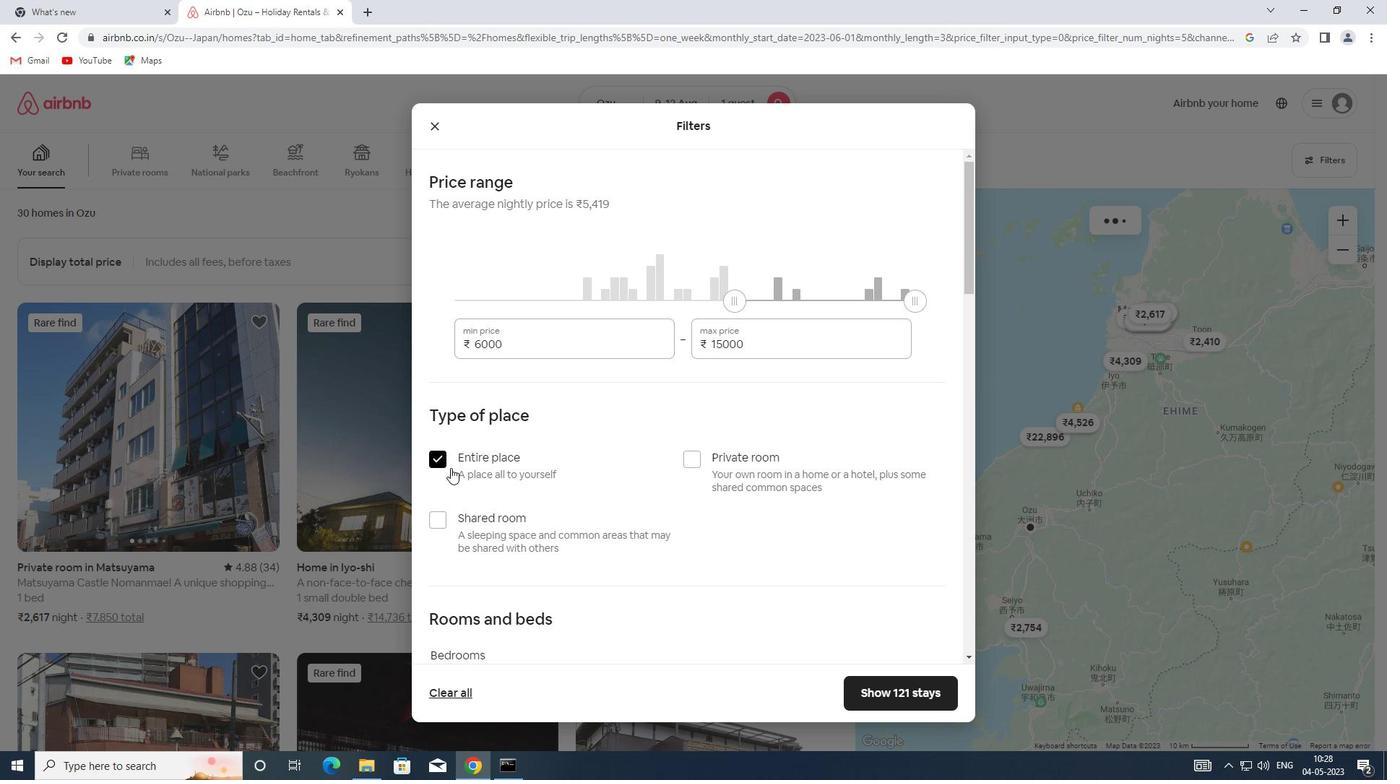 
Action: Mouse scrolled (450, 467) with delta (0, 0)
Screenshot: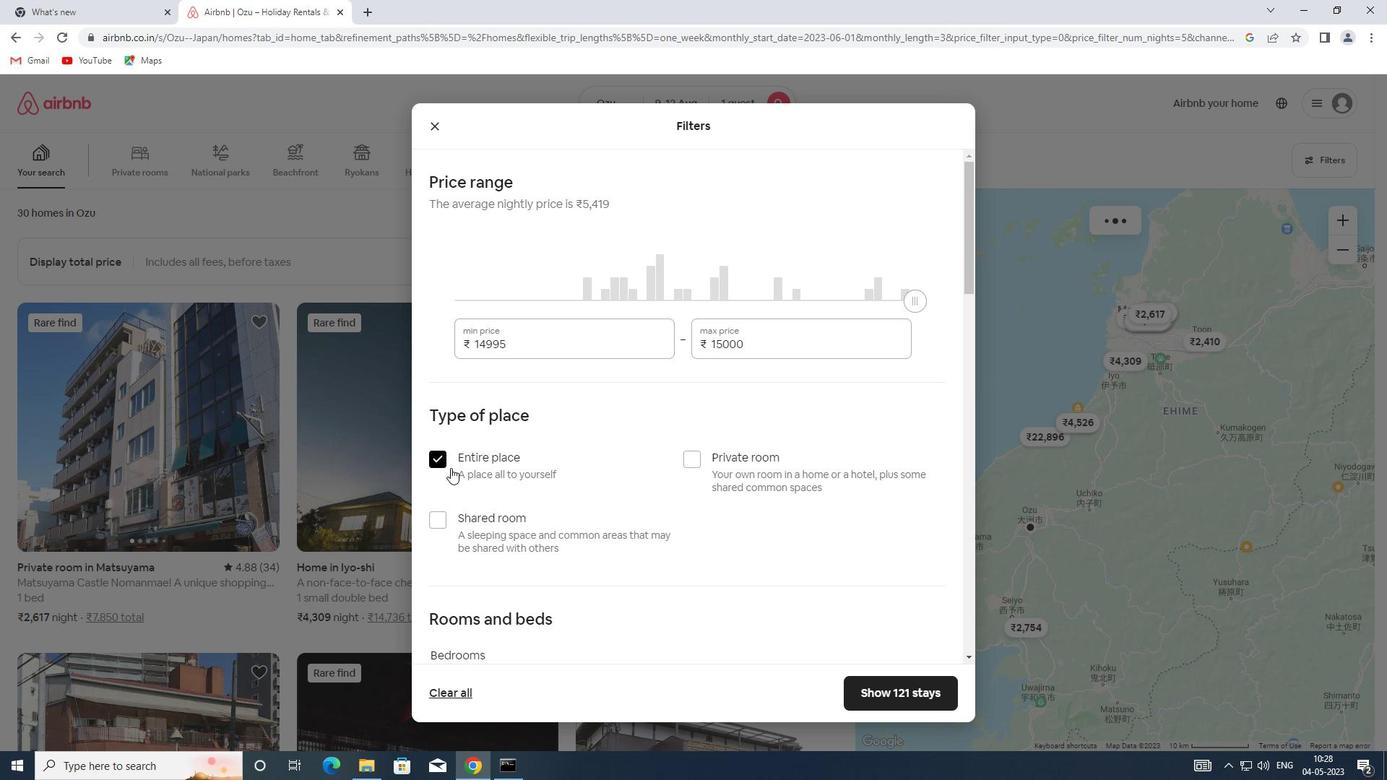 
Action: Mouse scrolled (450, 467) with delta (0, 0)
Screenshot: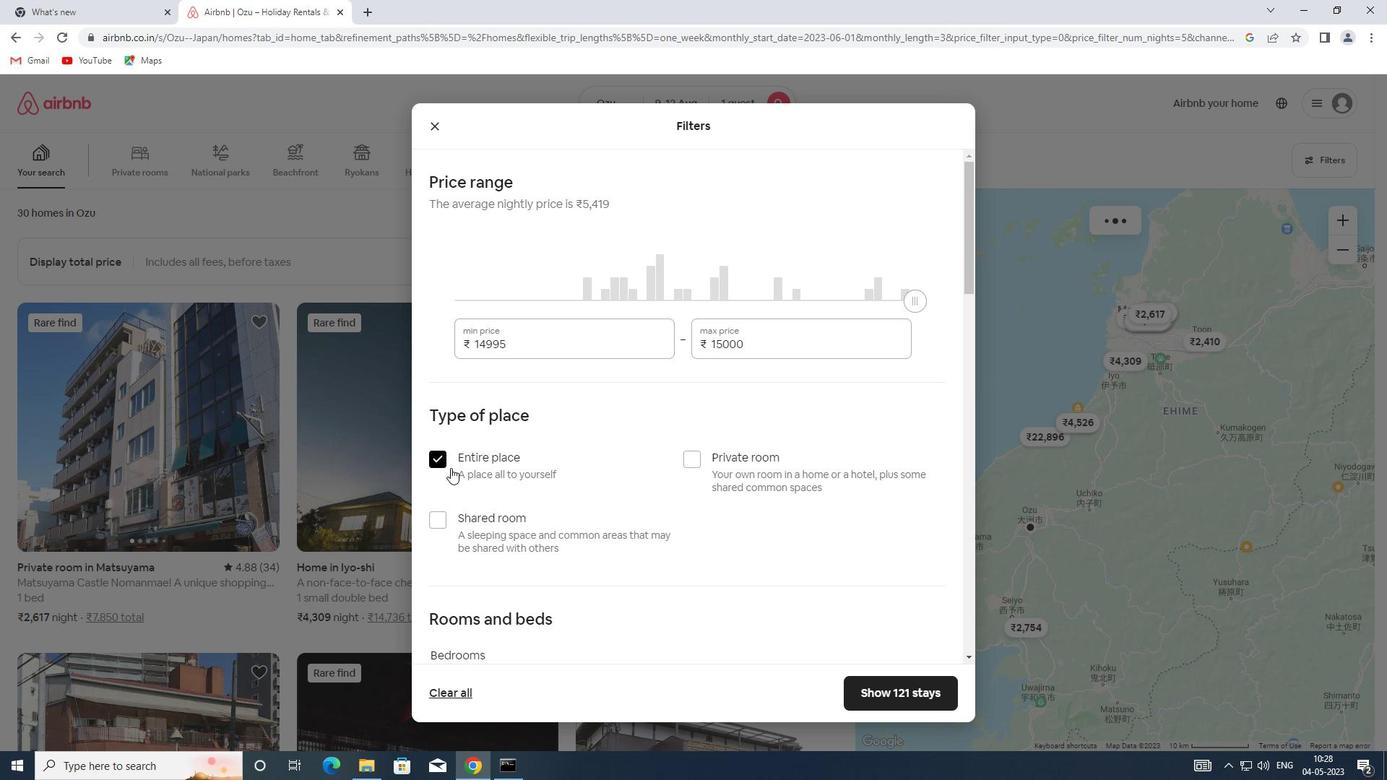 
Action: Mouse moved to (511, 396)
Screenshot: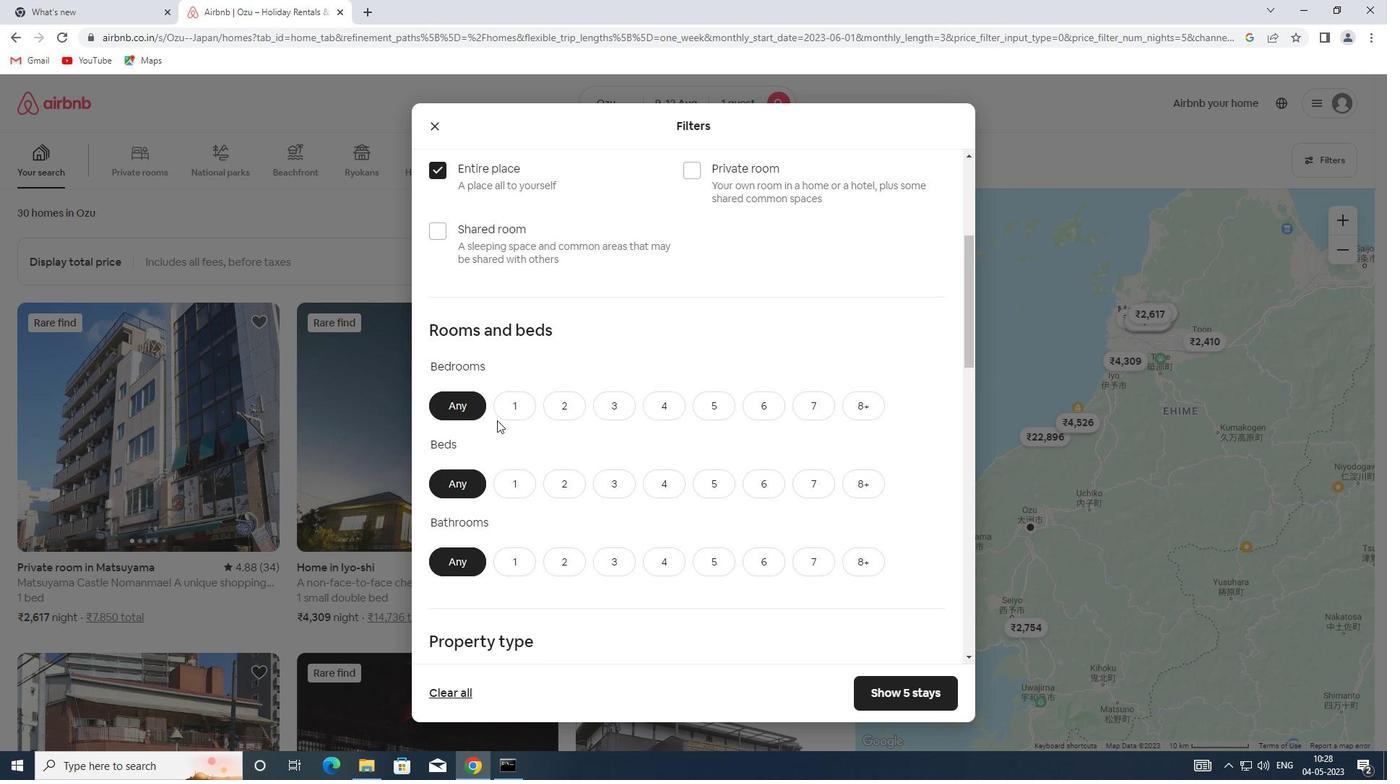 
Action: Mouse pressed left at (511, 396)
Screenshot: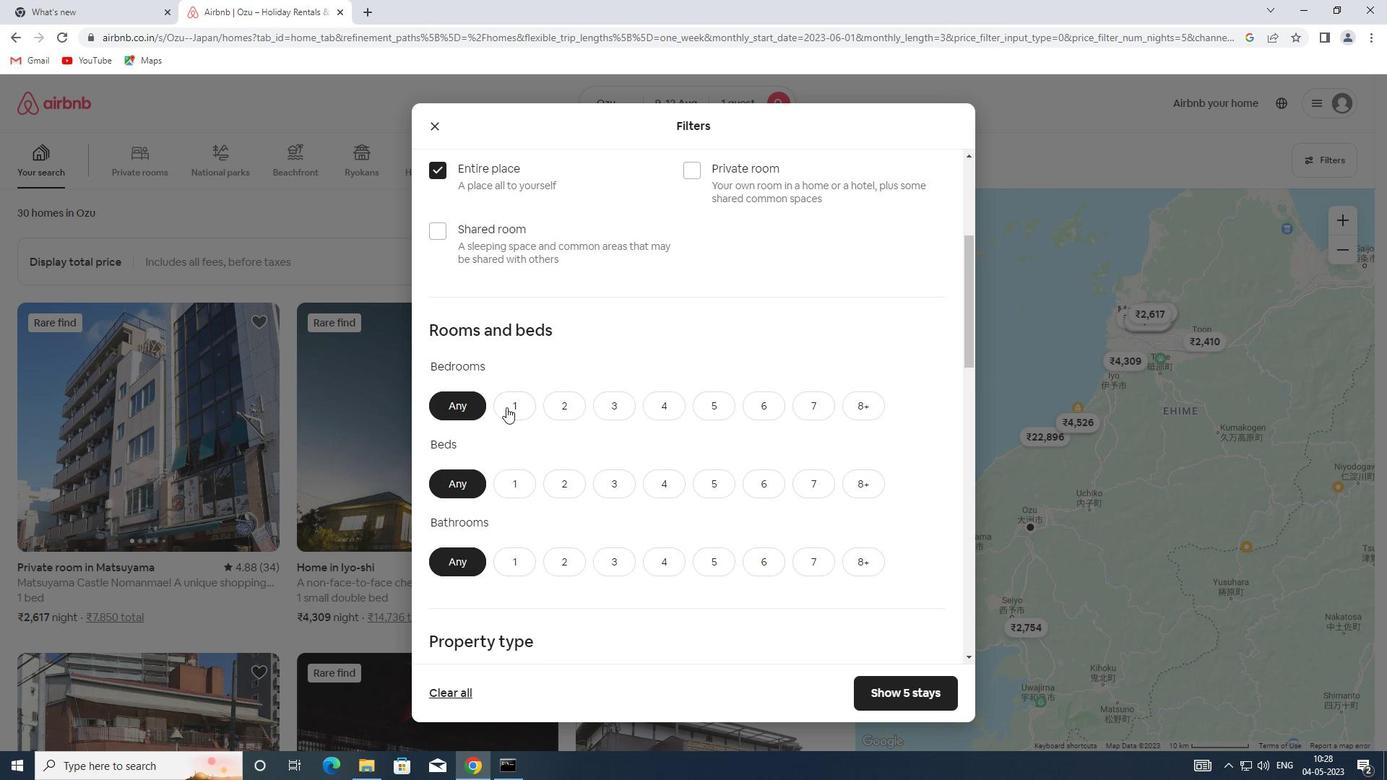 
Action: Mouse moved to (523, 484)
Screenshot: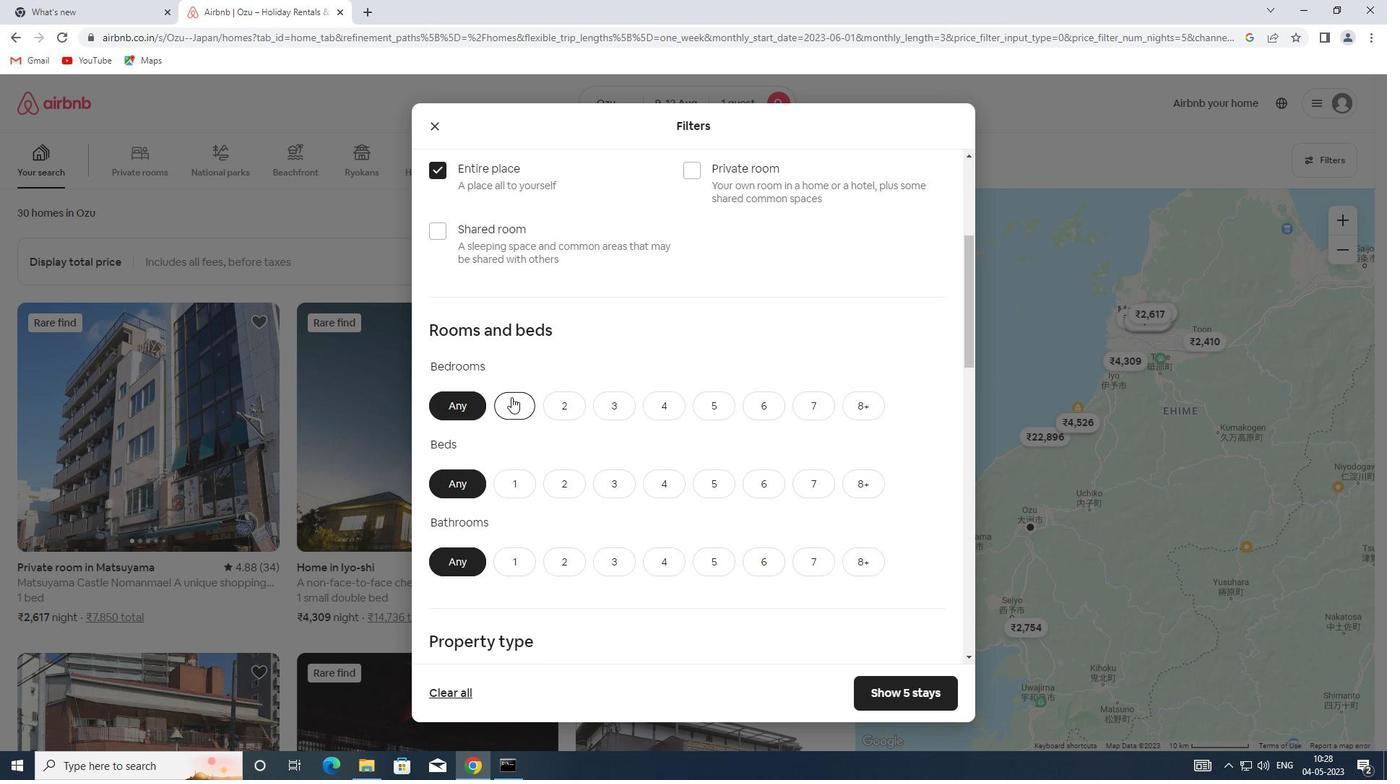 
Action: Mouse pressed left at (523, 484)
Screenshot: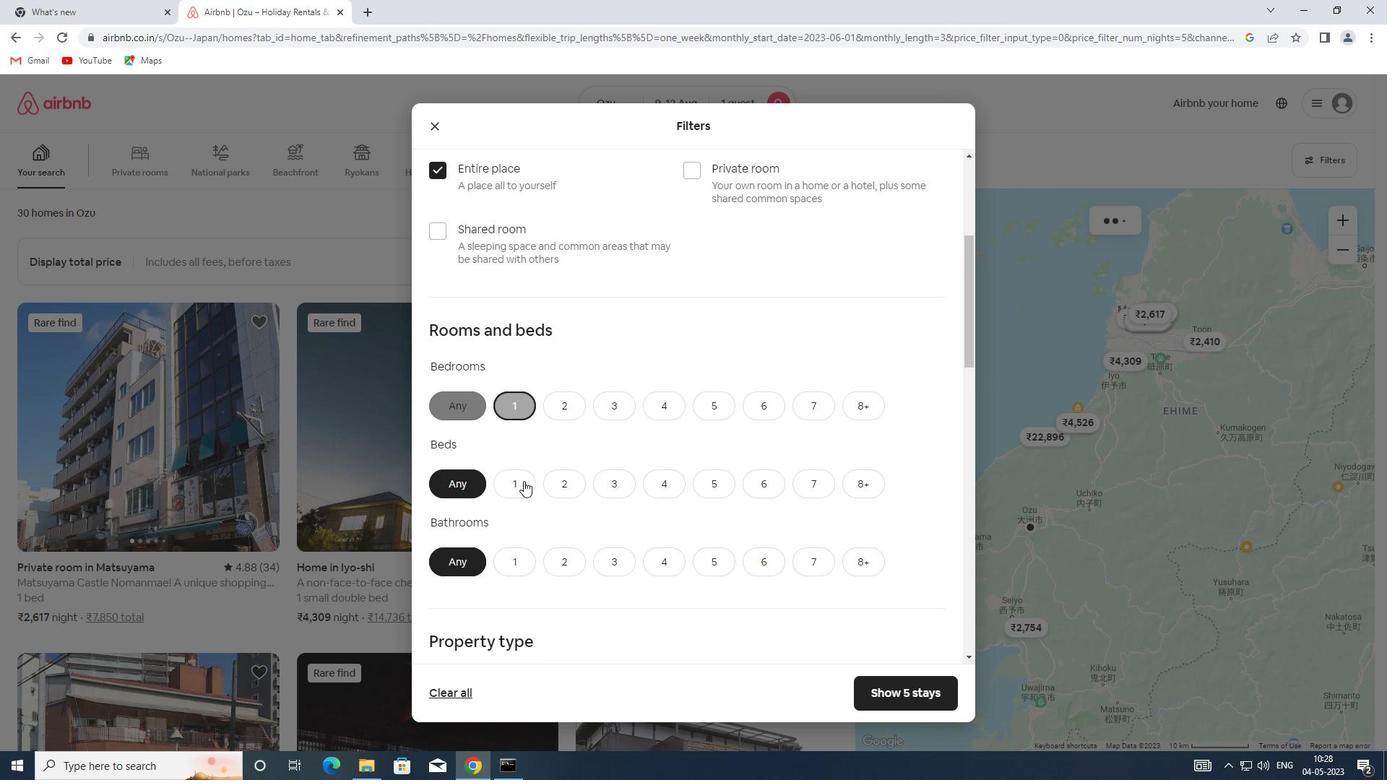 
Action: Mouse moved to (522, 563)
Screenshot: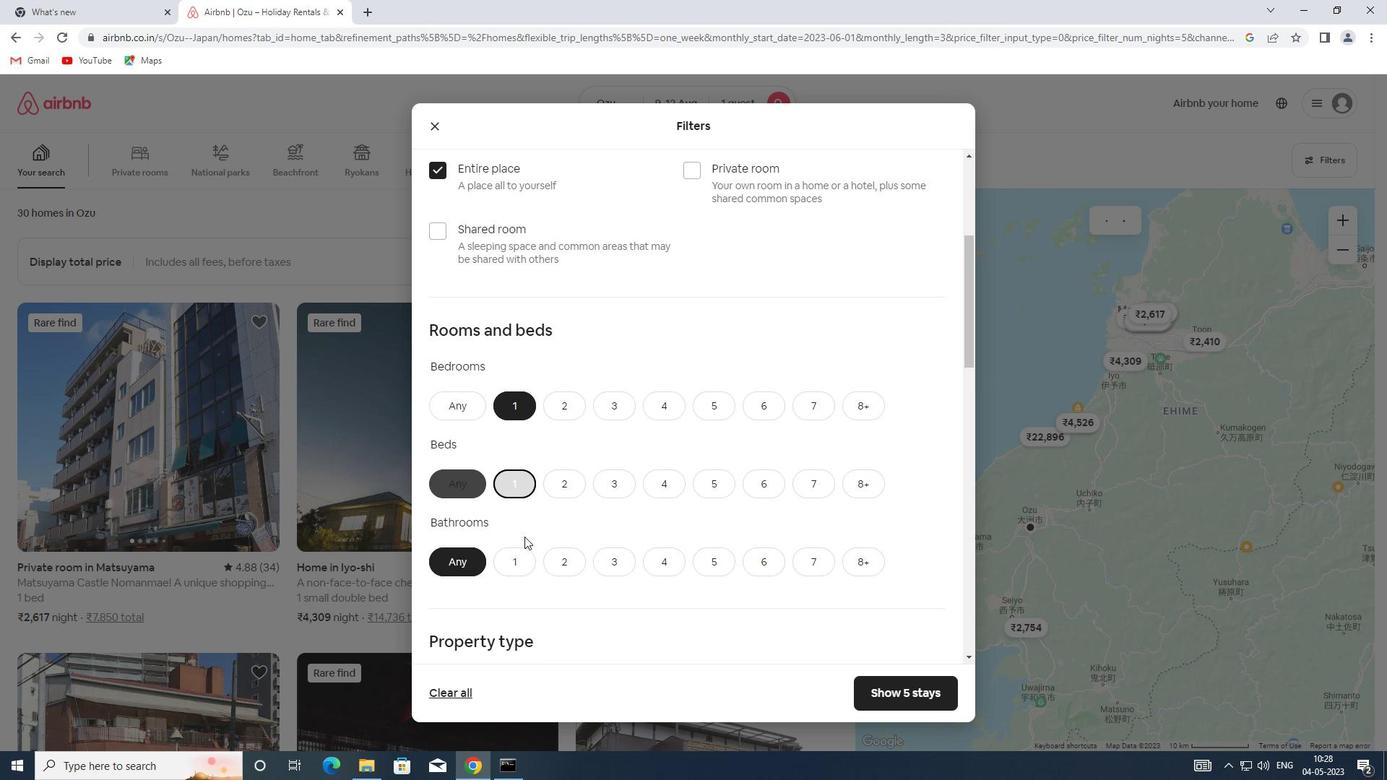 
Action: Mouse pressed left at (522, 563)
Screenshot: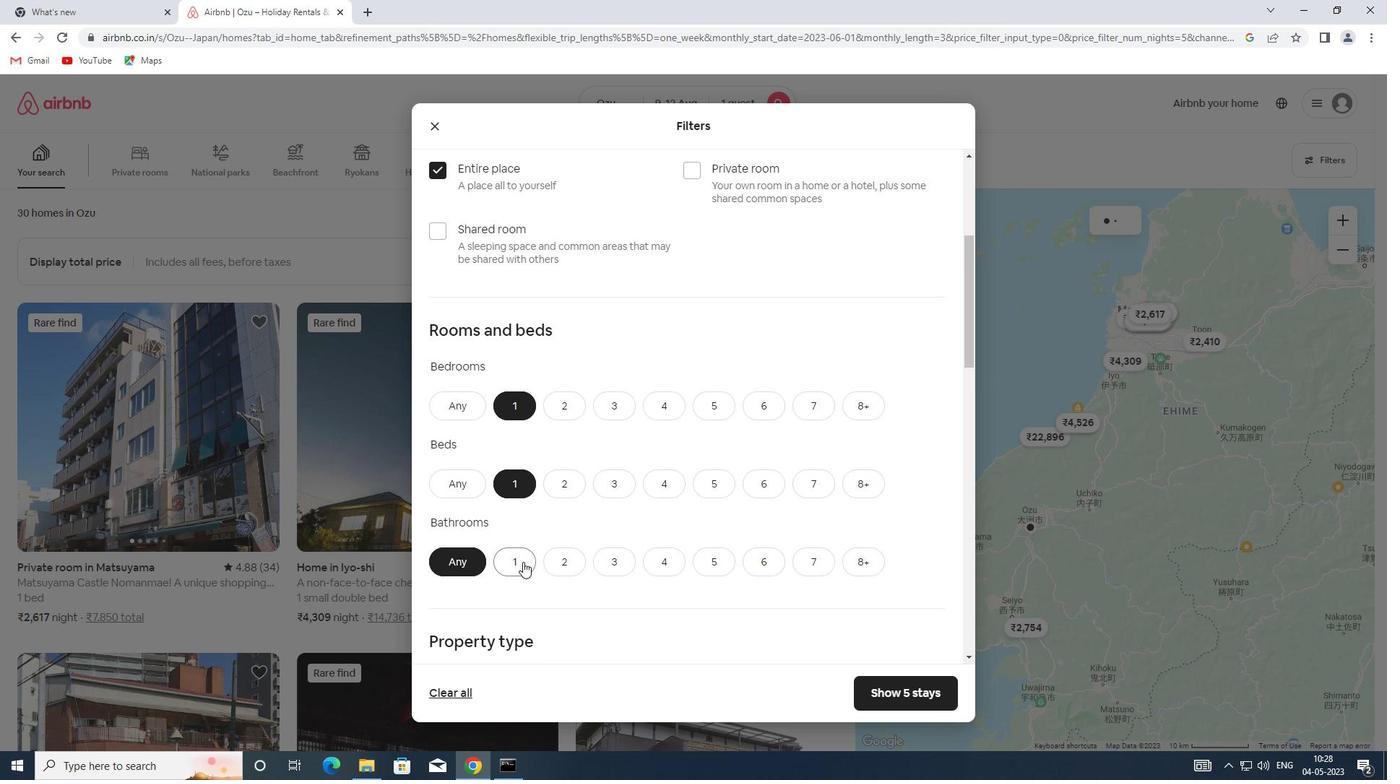
Action: Mouse scrolled (522, 562) with delta (0, 0)
Screenshot: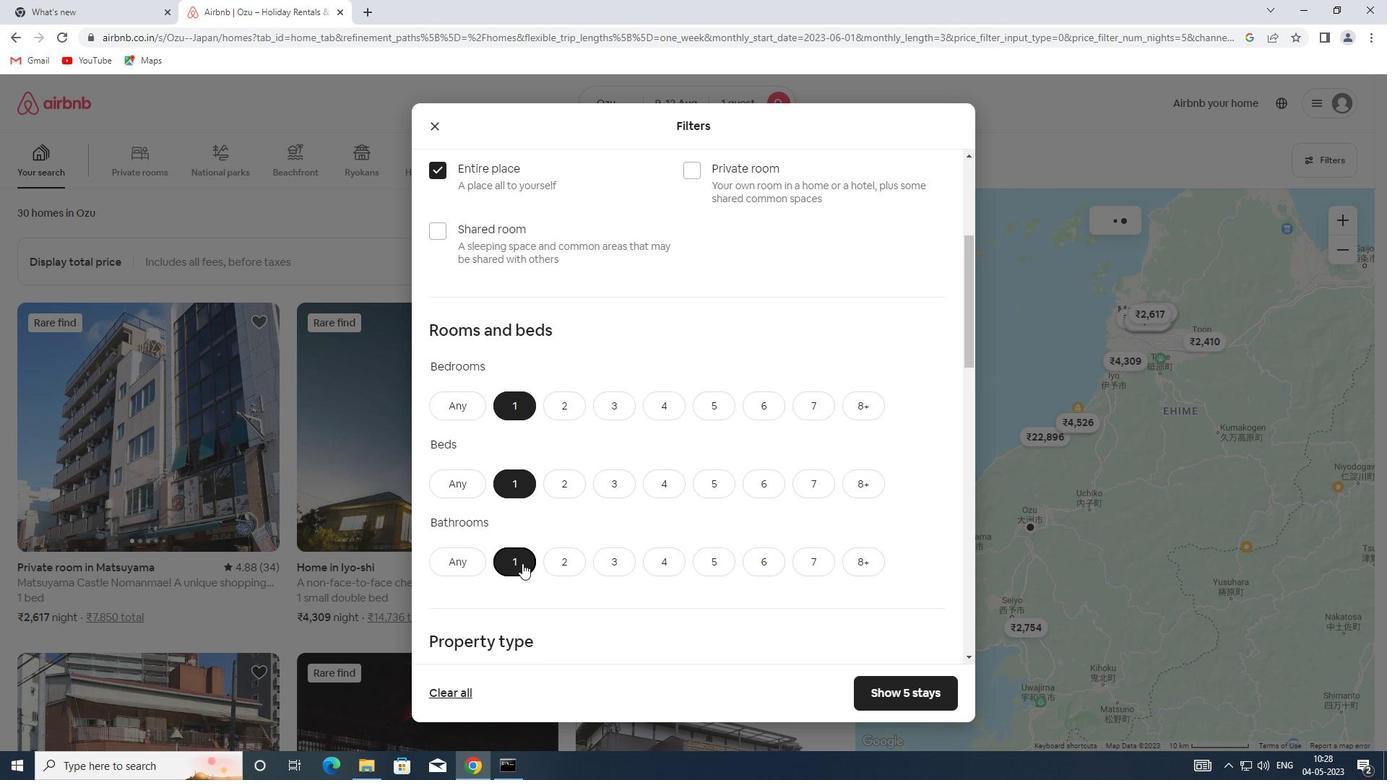 
Action: Mouse scrolled (522, 562) with delta (0, 0)
Screenshot: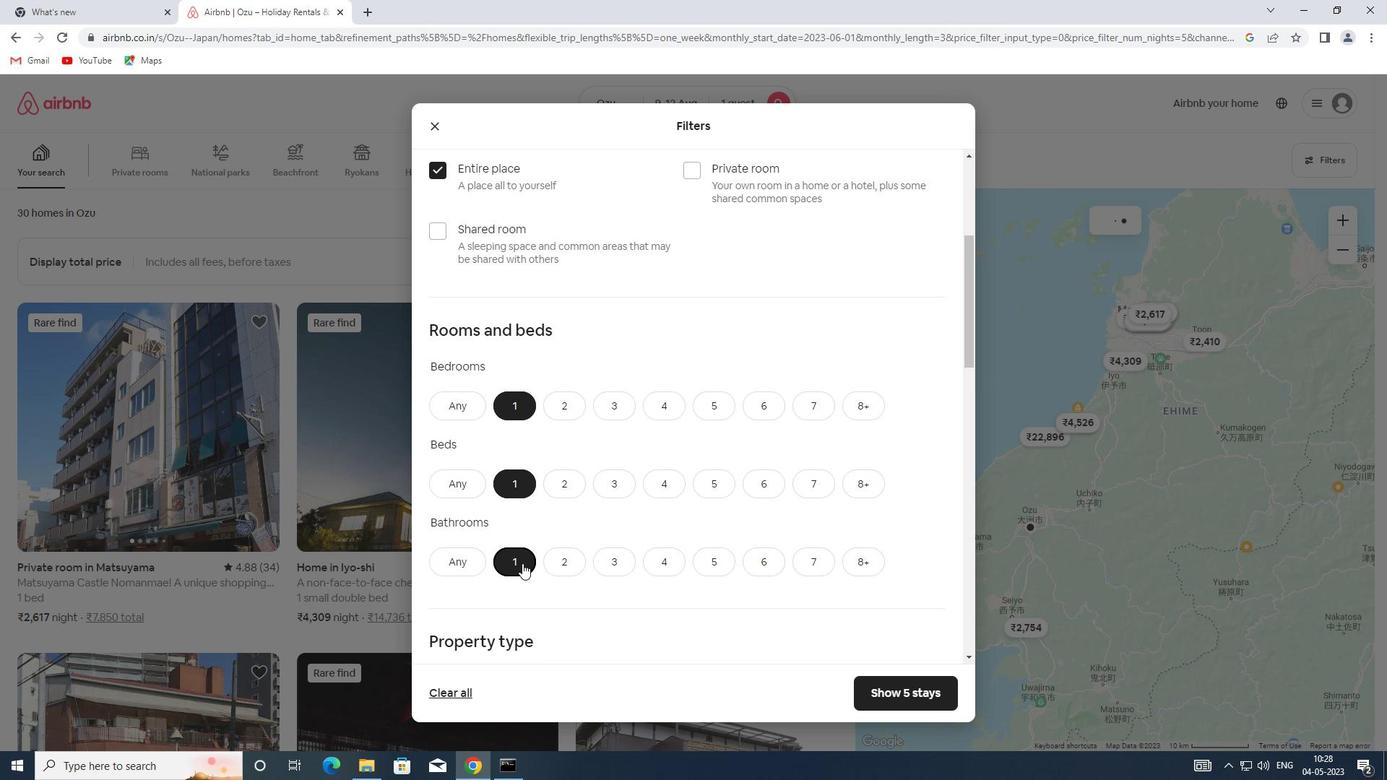 
Action: Mouse scrolled (522, 562) with delta (0, 0)
Screenshot: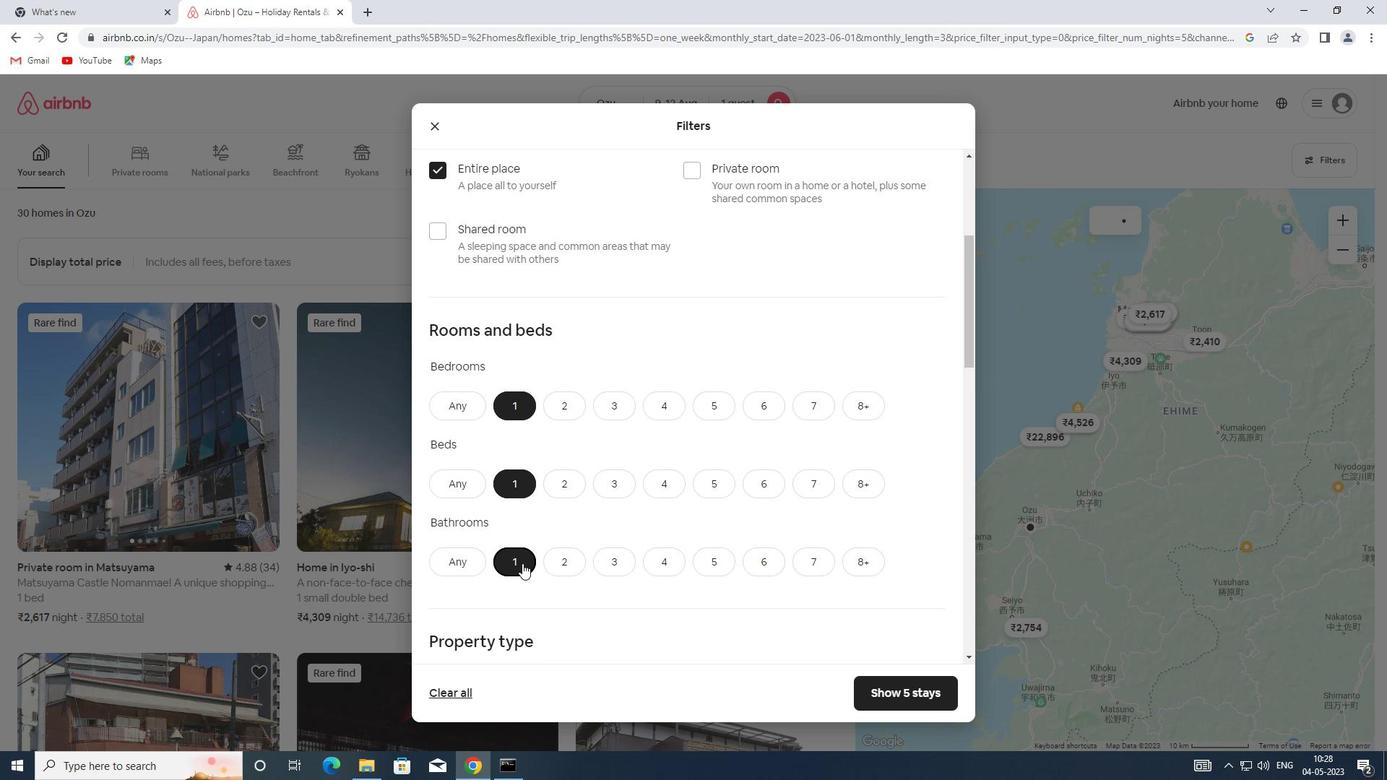 
Action: Mouse scrolled (522, 562) with delta (0, 0)
Screenshot: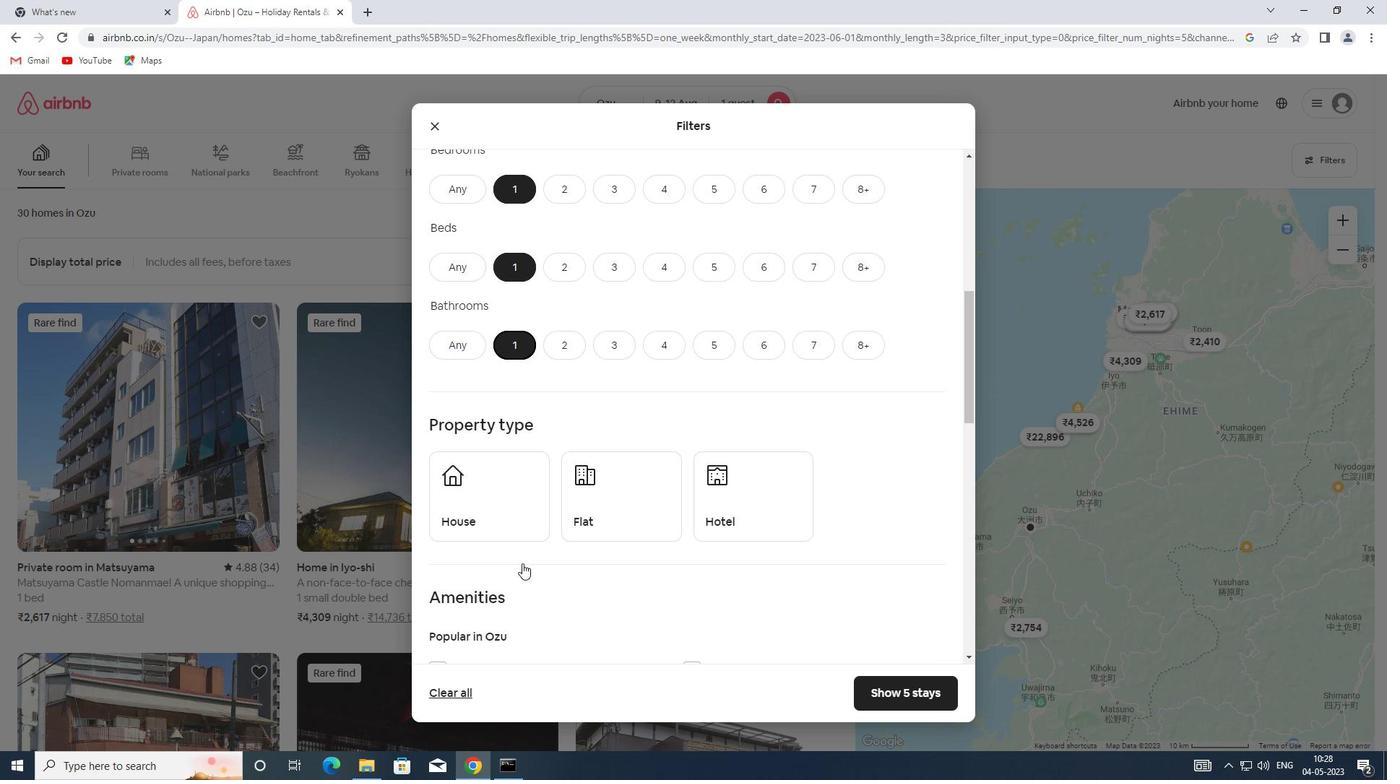 
Action: Mouse moved to (473, 458)
Screenshot: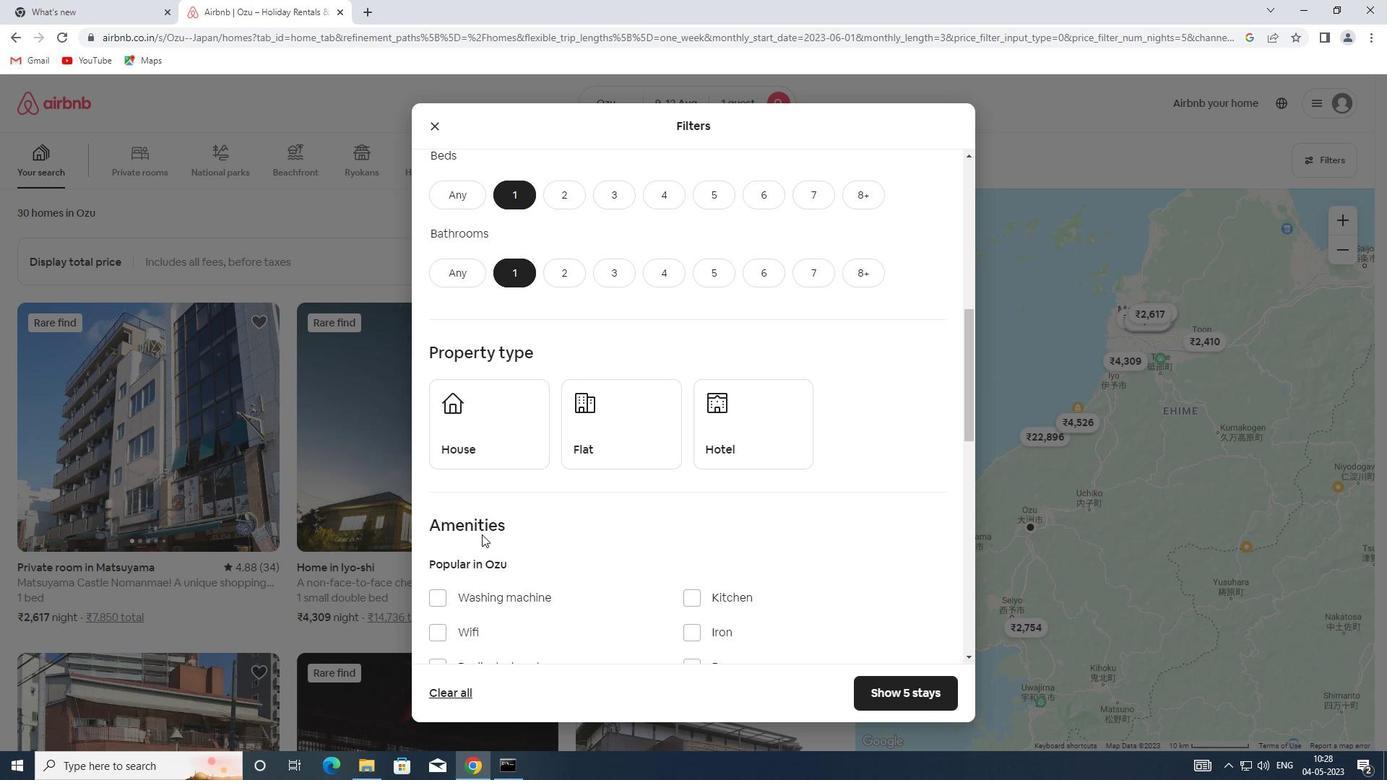 
Action: Mouse pressed left at (473, 458)
Screenshot: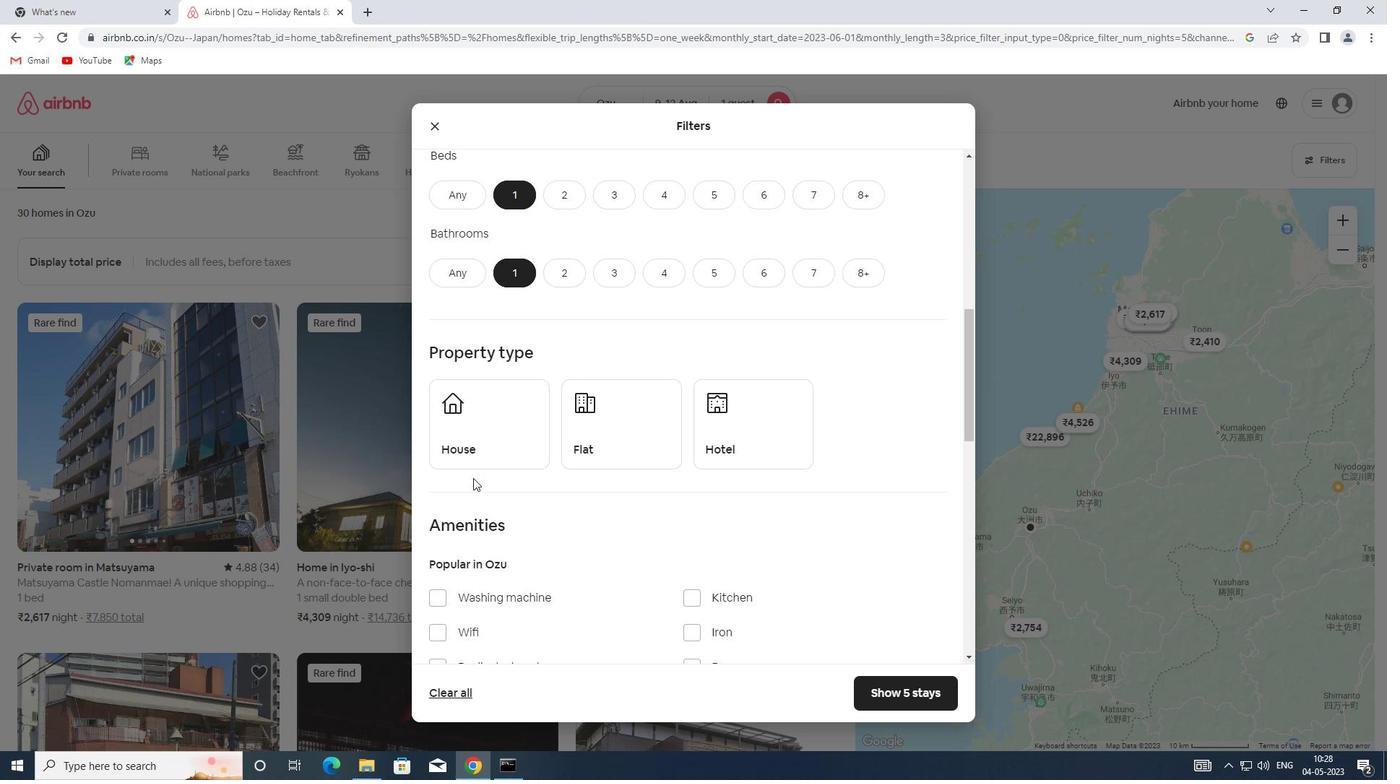 
Action: Mouse moved to (584, 443)
Screenshot: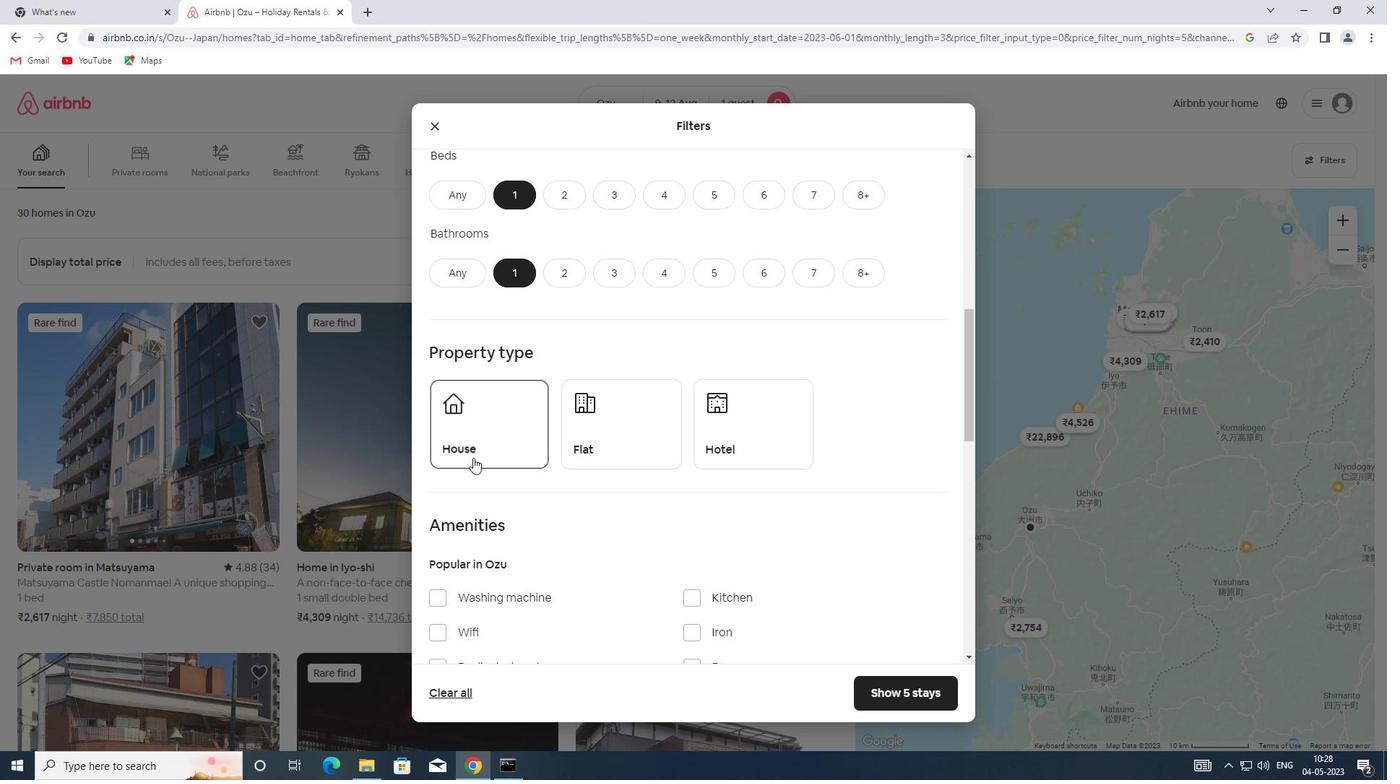 
Action: Mouse pressed left at (584, 443)
Screenshot: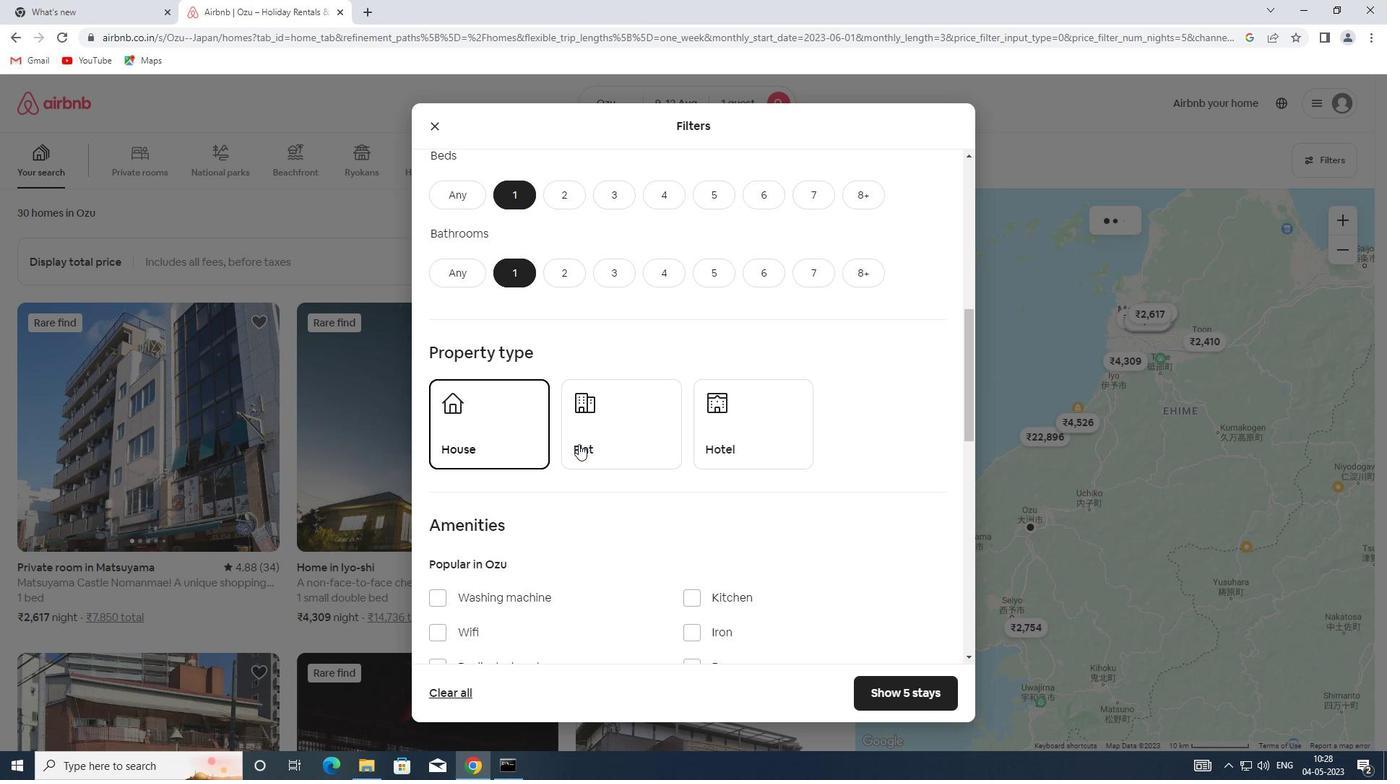 
Action: Mouse moved to (702, 450)
Screenshot: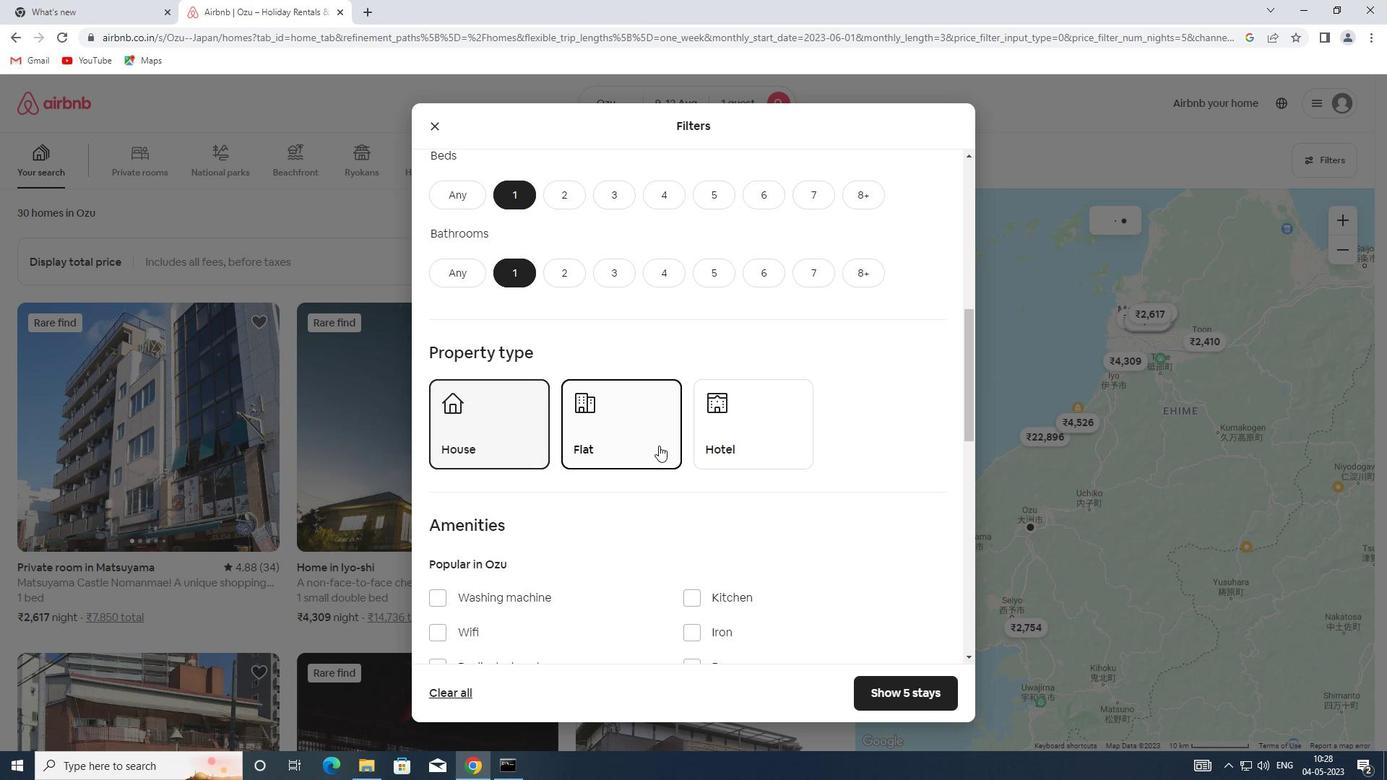 
Action: Mouse scrolled (702, 450) with delta (0, 0)
Screenshot: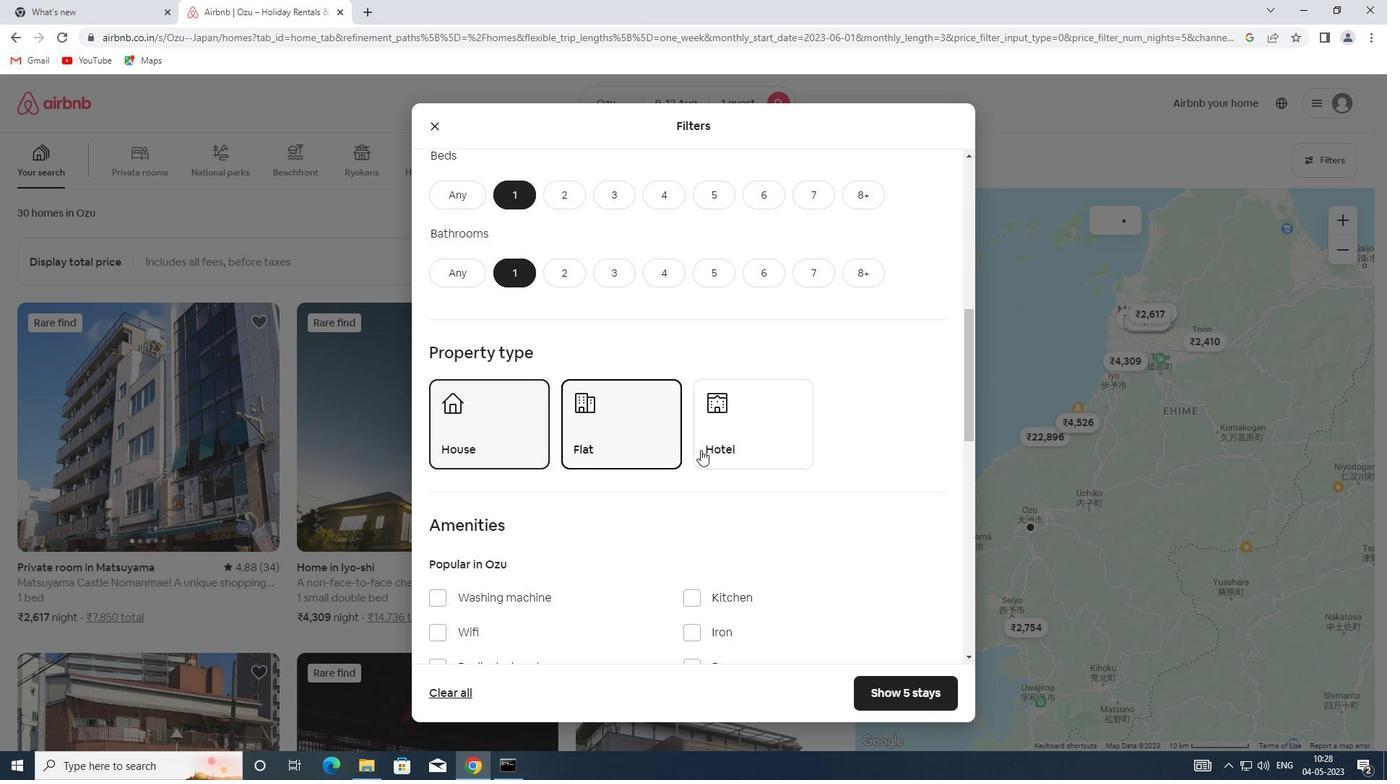 
Action: Mouse scrolled (702, 450) with delta (0, 0)
Screenshot: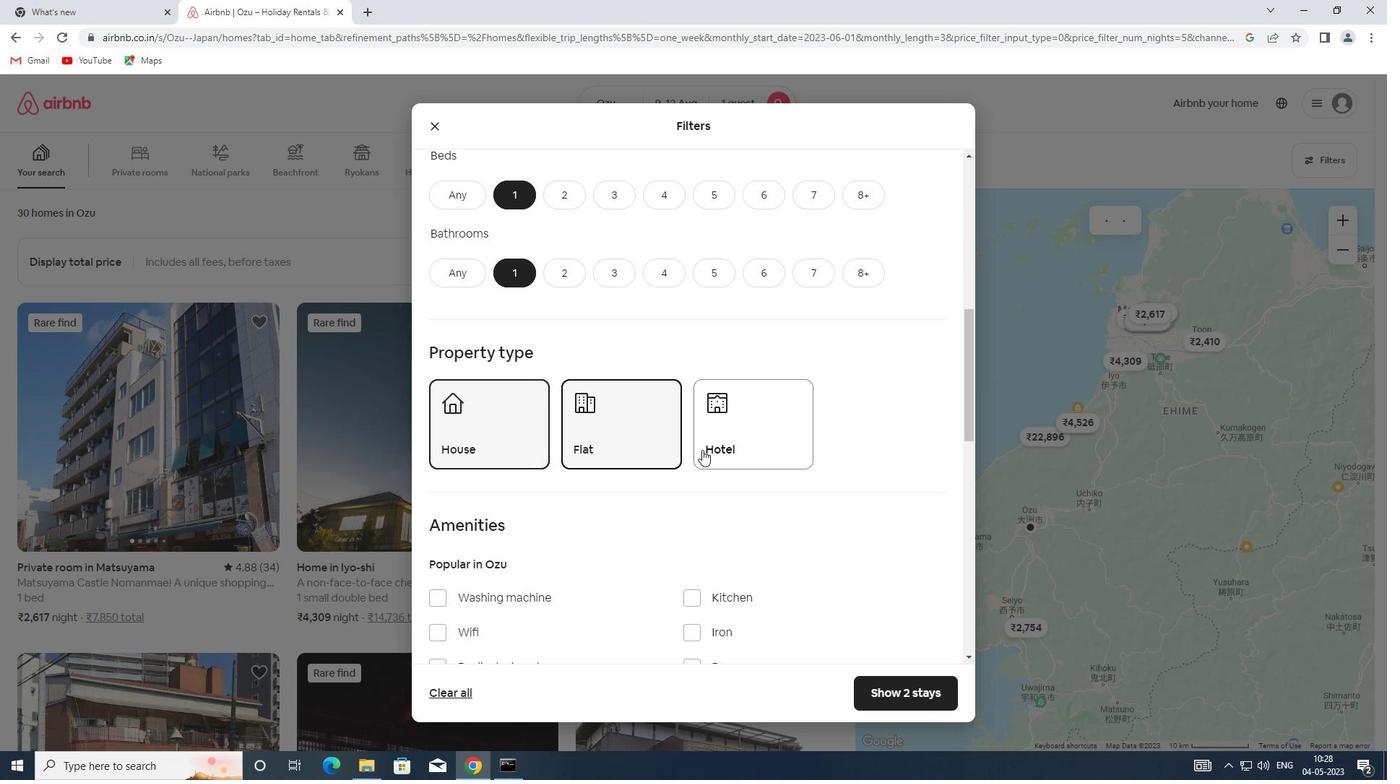 
Action: Mouse scrolled (702, 450) with delta (0, 0)
Screenshot: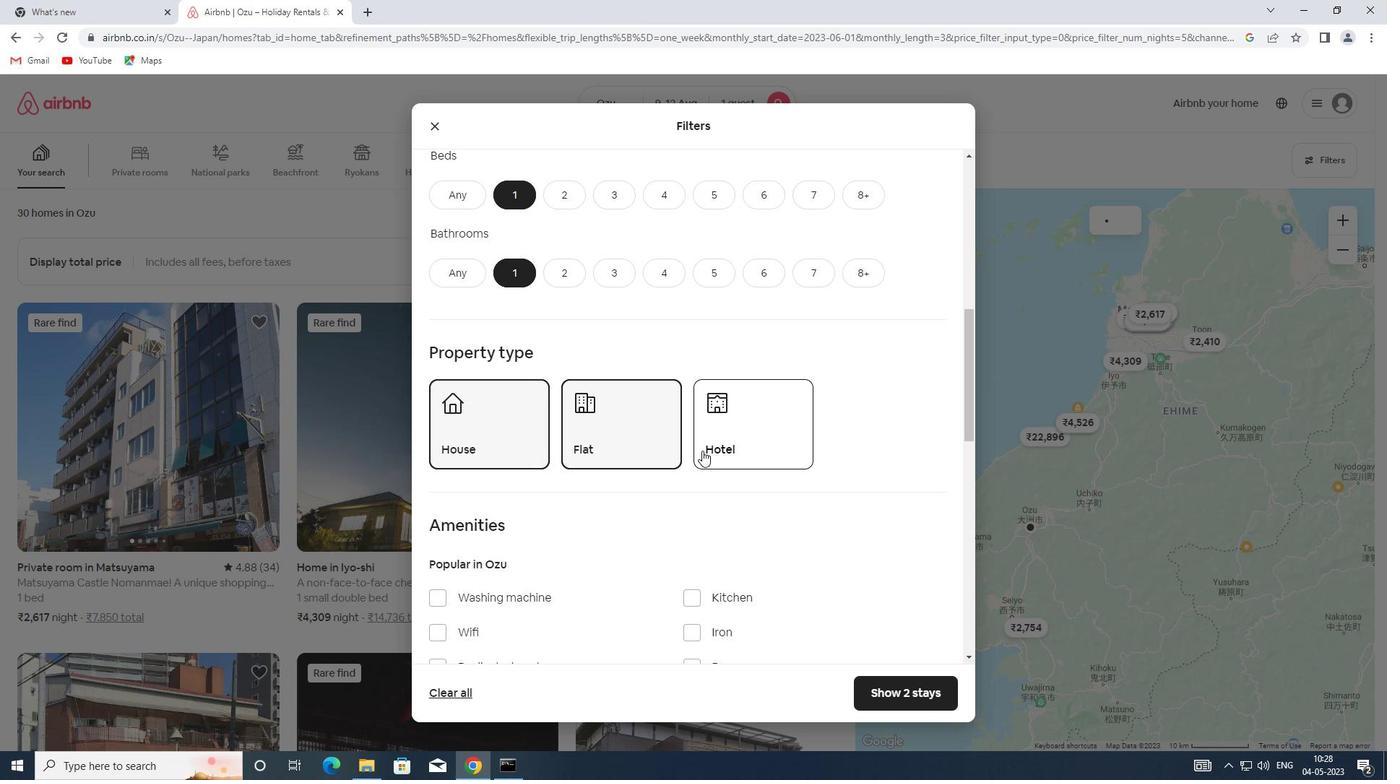
Action: Mouse scrolled (702, 450) with delta (0, 0)
Screenshot: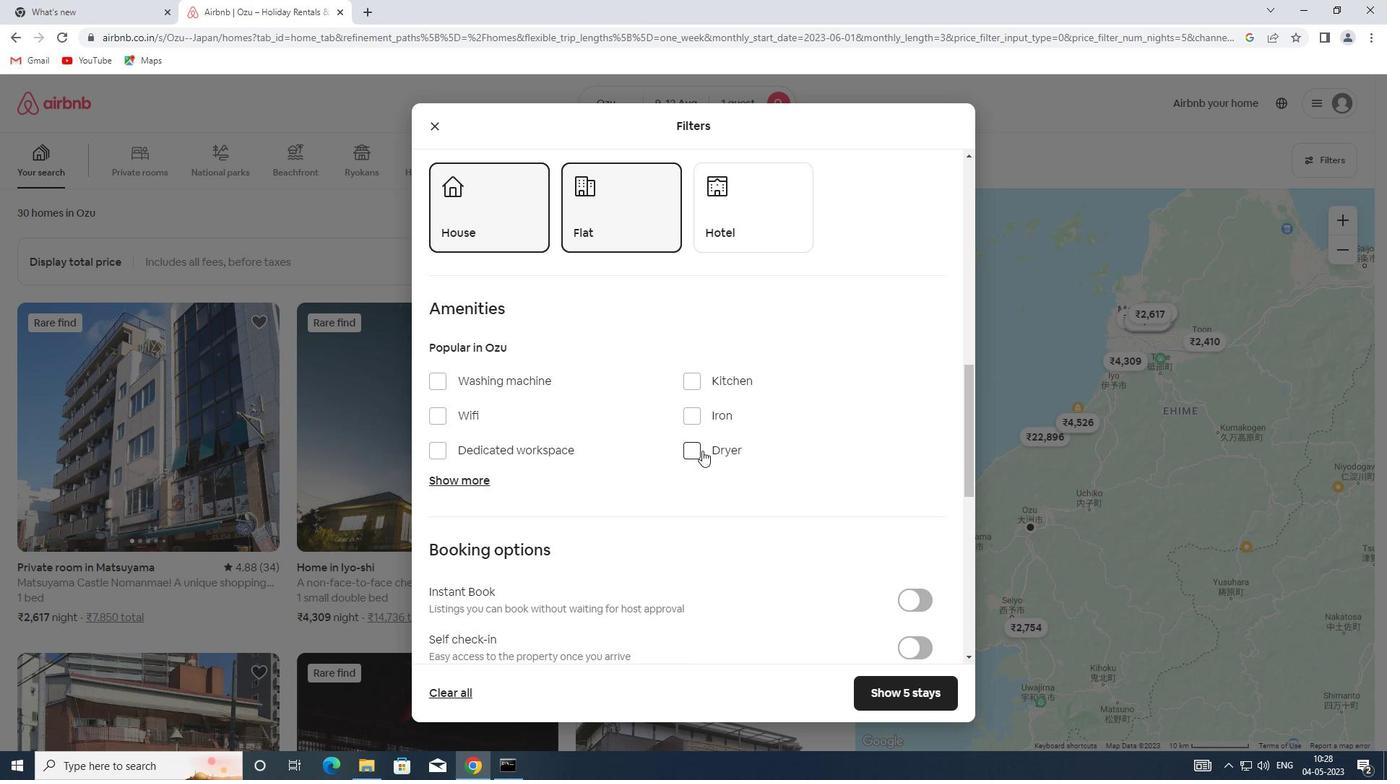 
Action: Mouse scrolled (702, 450) with delta (0, 0)
Screenshot: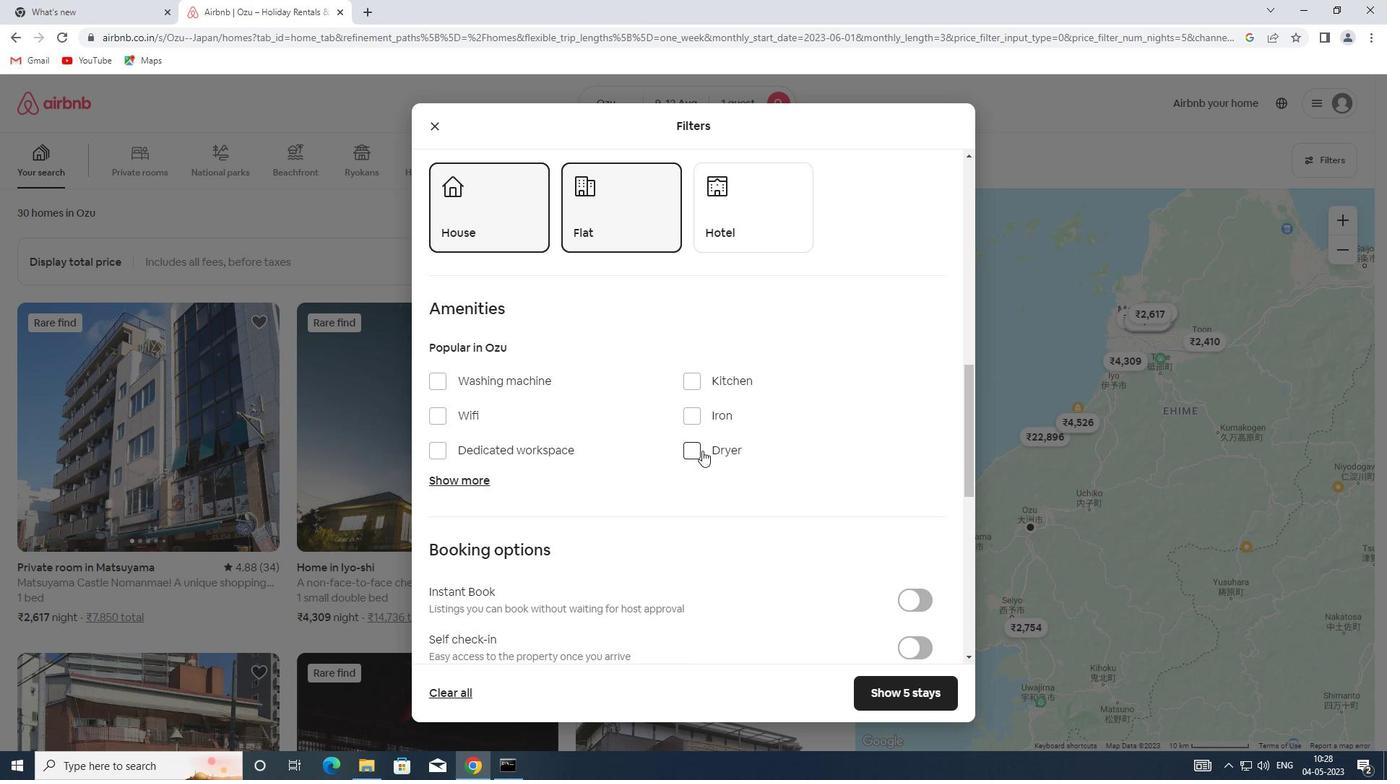 
Action: Mouse moved to (922, 503)
Screenshot: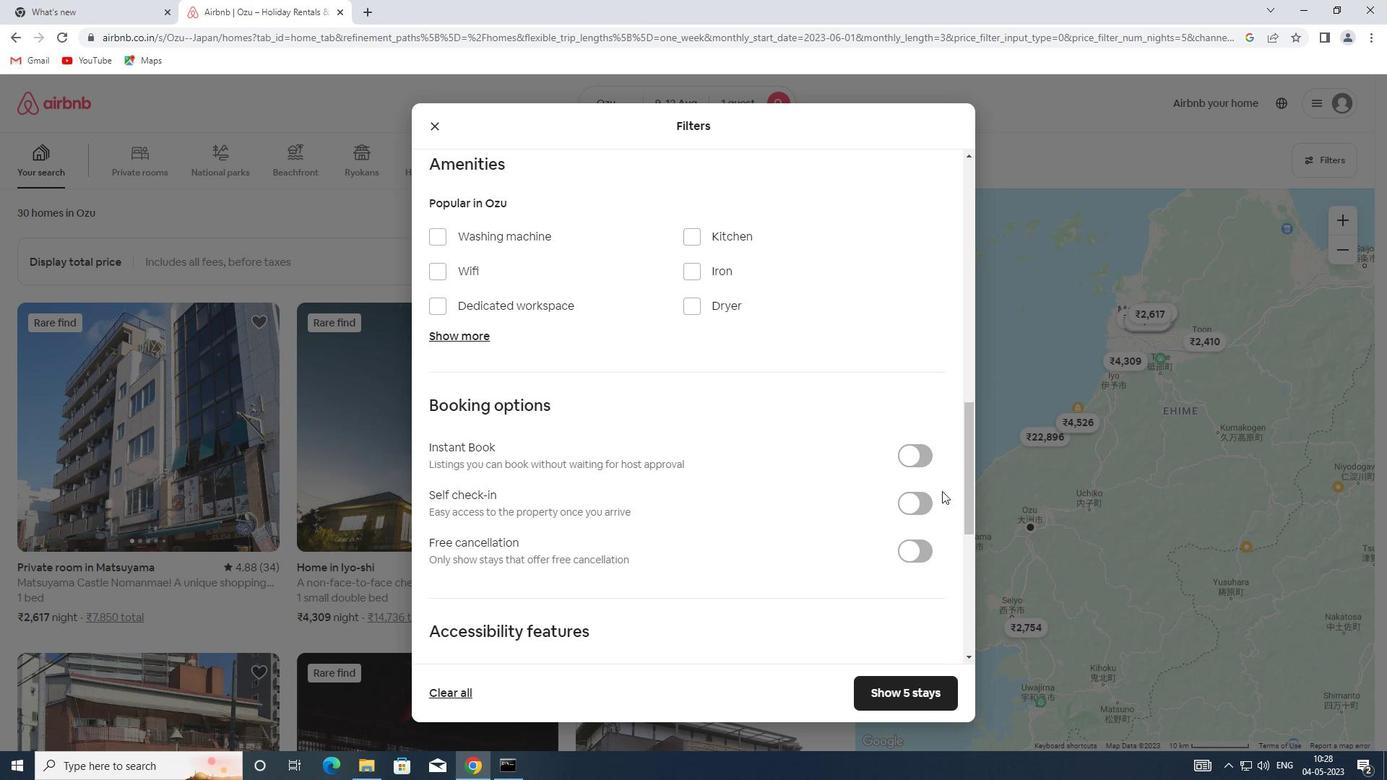 
Action: Mouse pressed left at (922, 503)
Screenshot: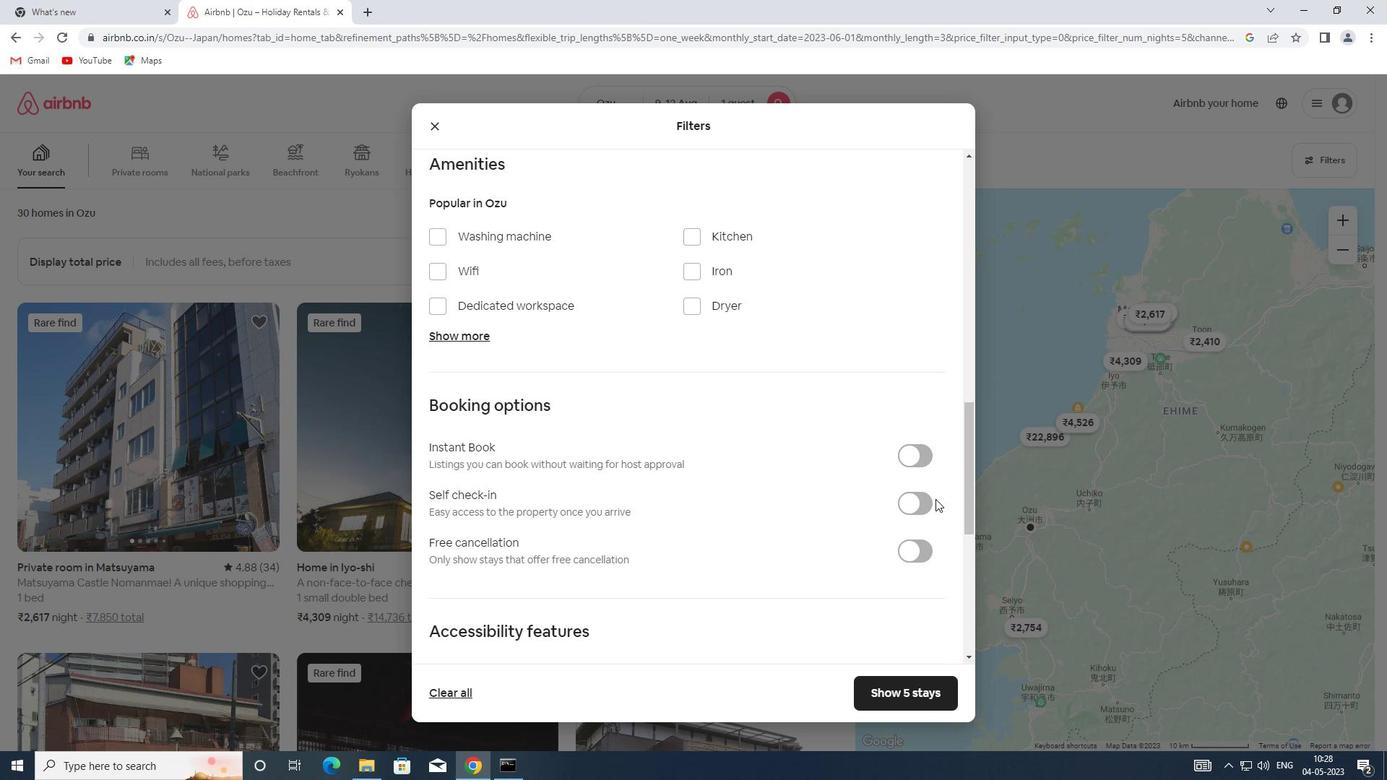 
Action: Mouse moved to (710, 461)
Screenshot: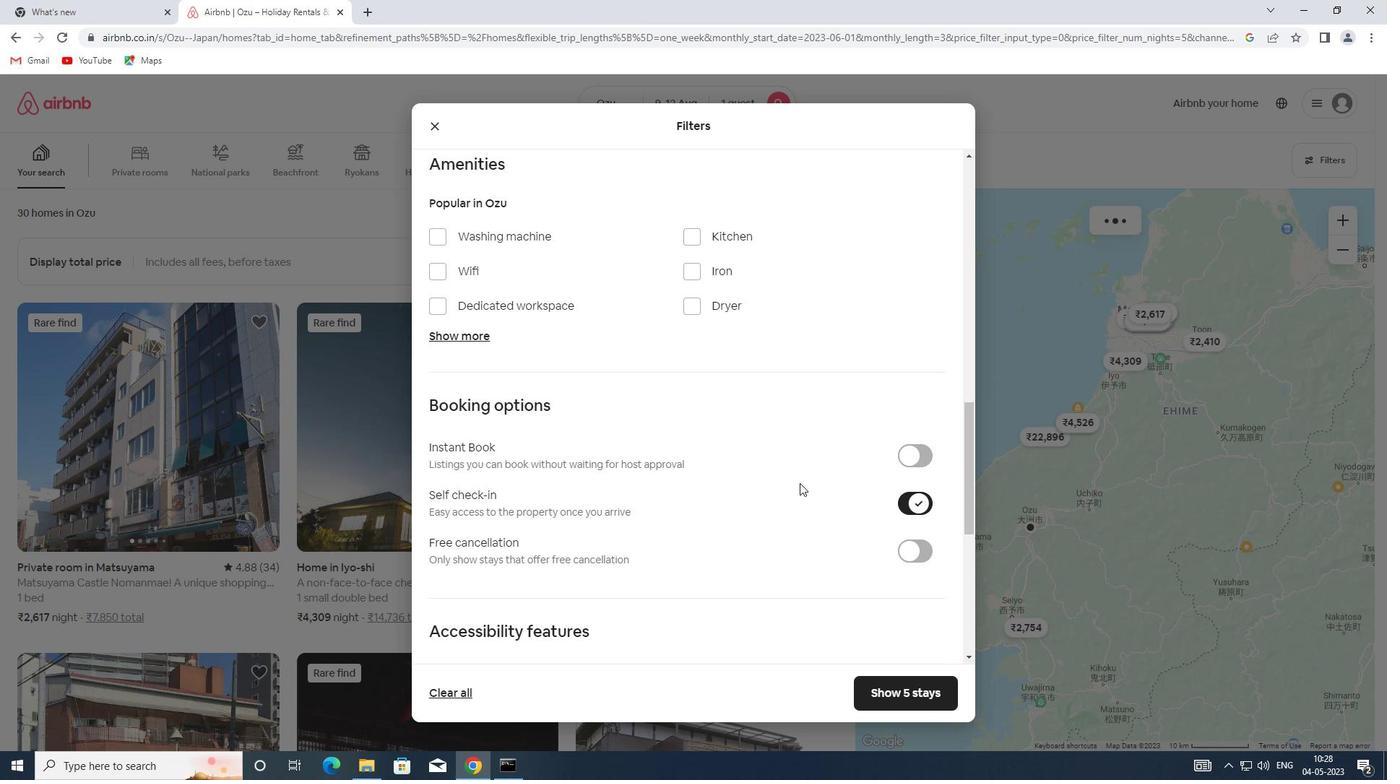 
Action: Mouse scrolled (710, 460) with delta (0, 0)
Screenshot: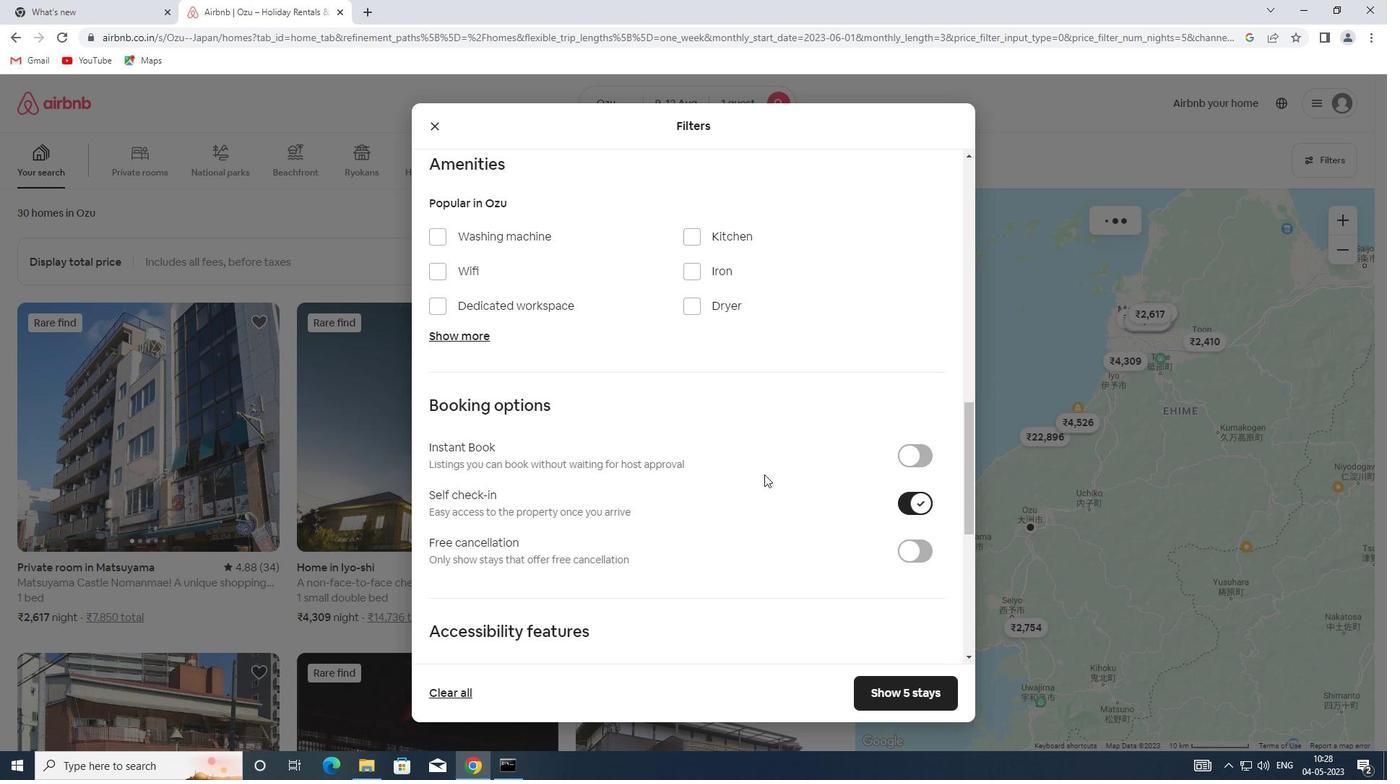 
Action: Mouse scrolled (710, 460) with delta (0, 0)
Screenshot: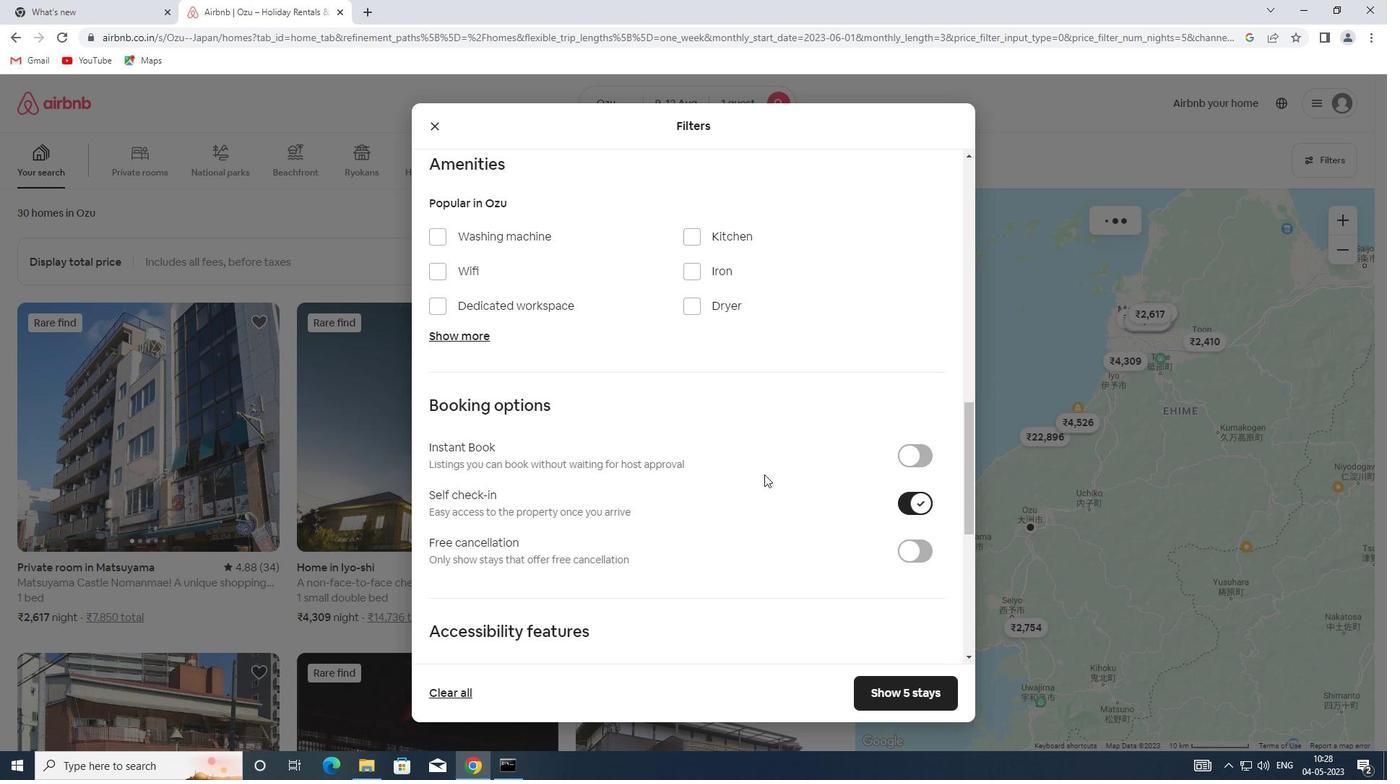 
Action: Mouse scrolled (710, 460) with delta (0, 0)
Screenshot: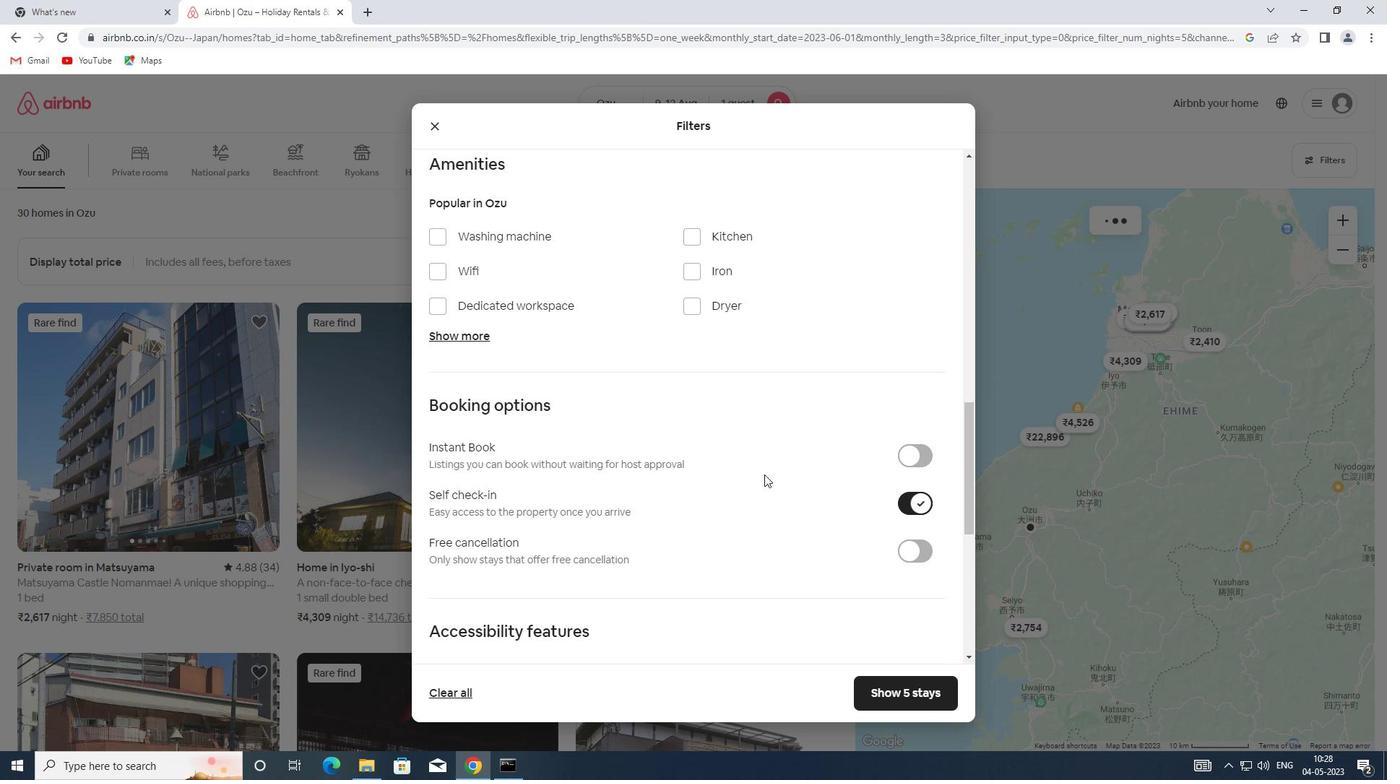 
Action: Mouse scrolled (710, 460) with delta (0, 0)
Screenshot: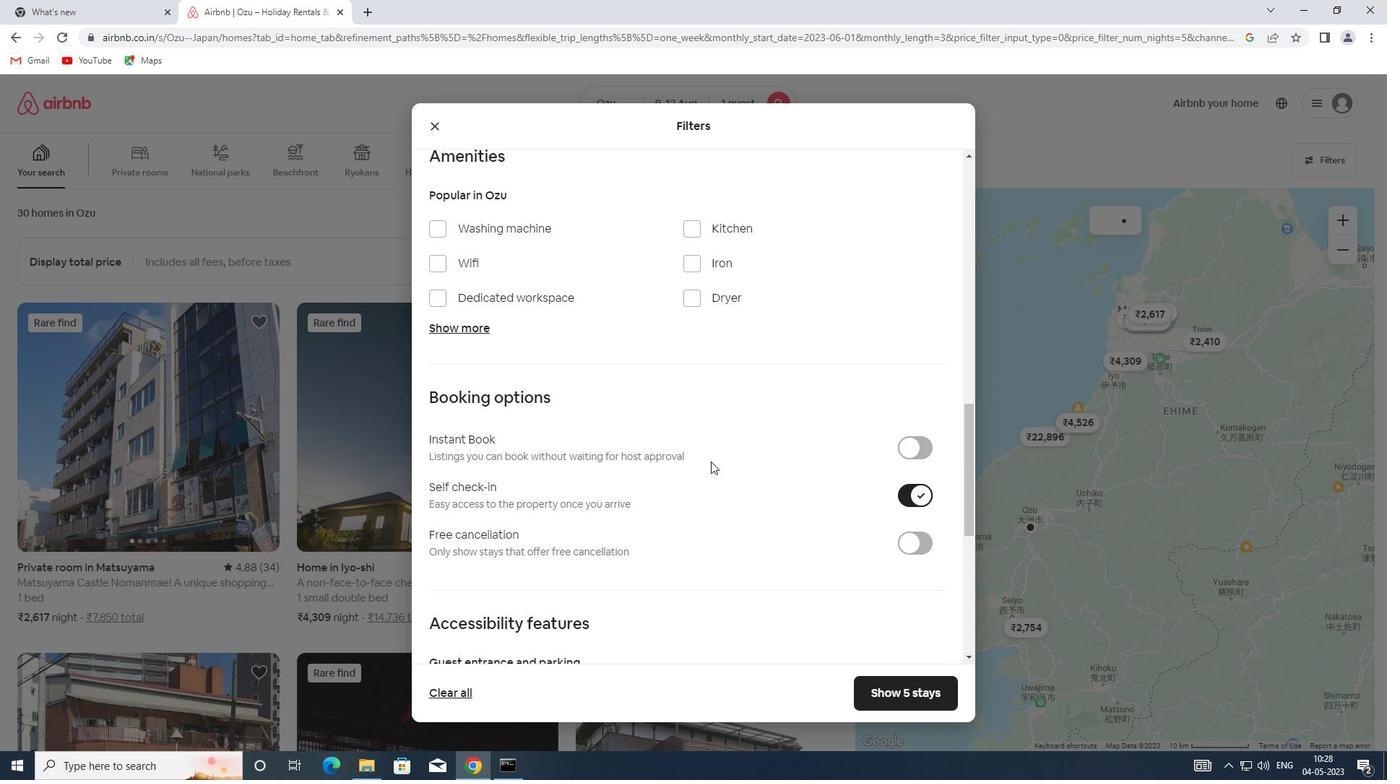 
Action: Mouse scrolled (710, 460) with delta (0, 0)
Screenshot: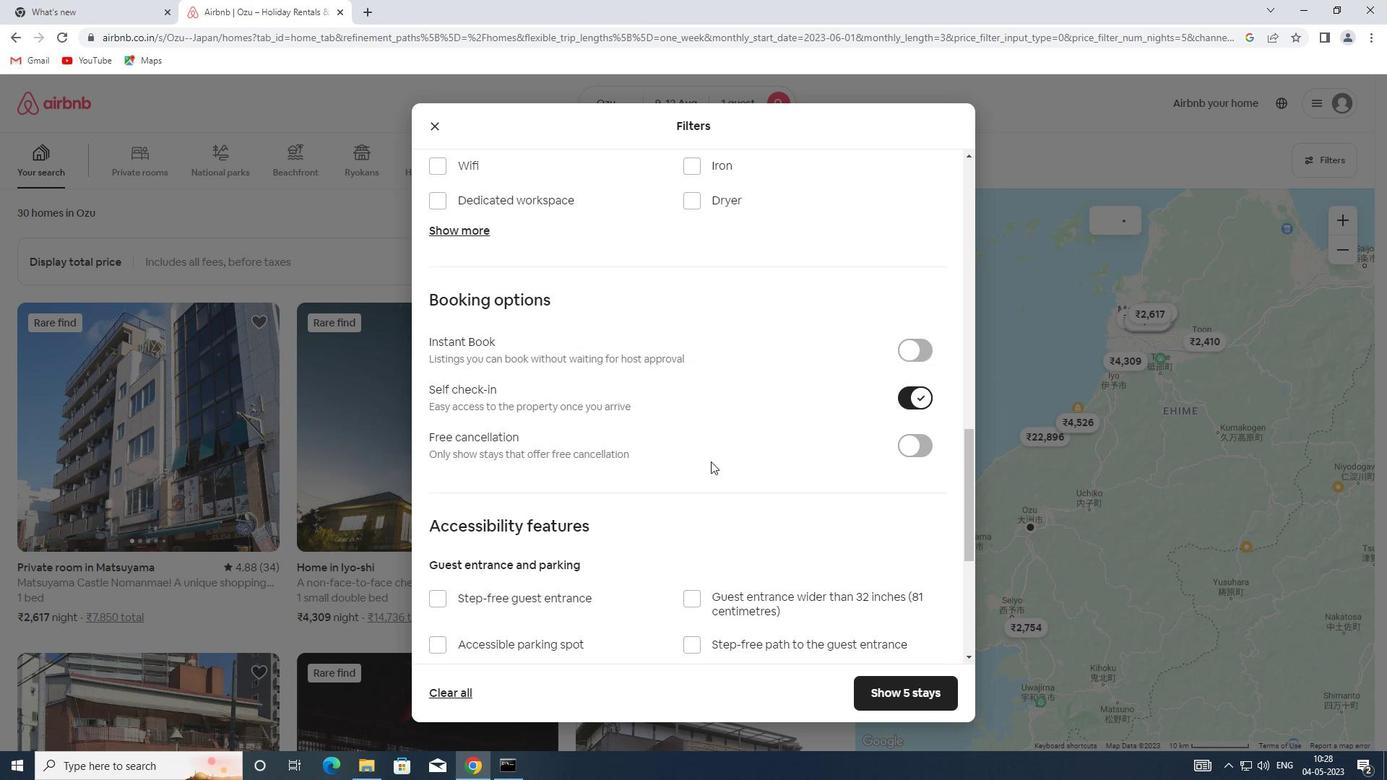 
Action: Mouse scrolled (710, 460) with delta (0, 0)
Screenshot: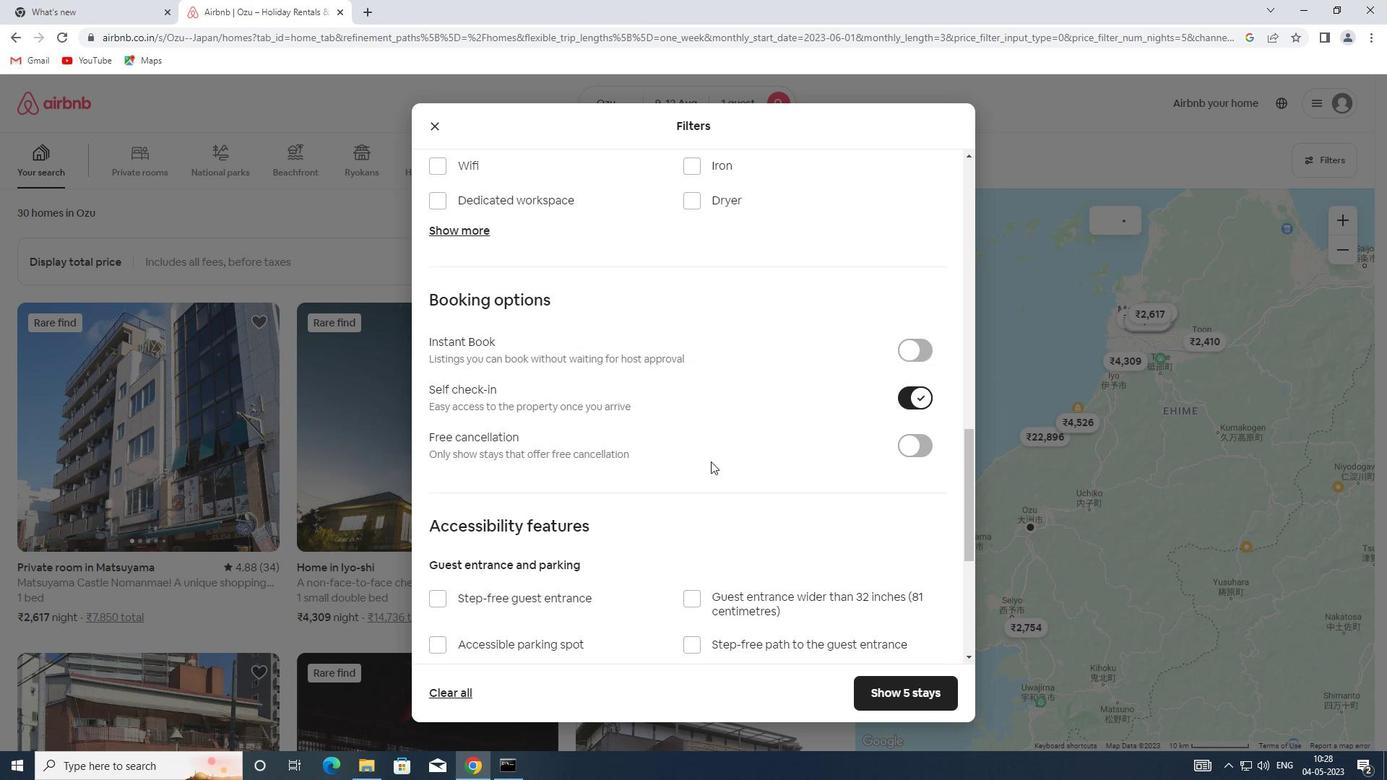 
Action: Mouse scrolled (710, 460) with delta (0, 0)
Screenshot: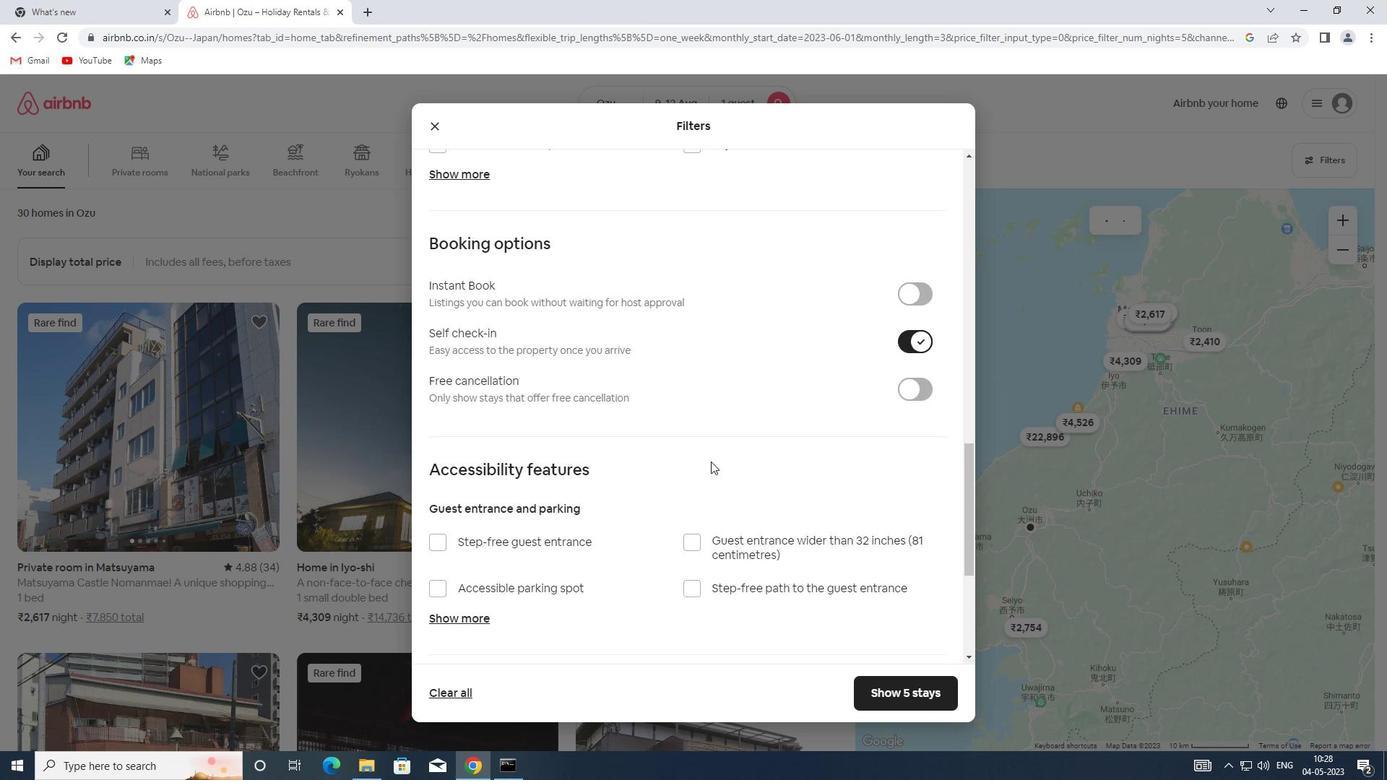 
Action: Mouse moved to (473, 590)
Screenshot: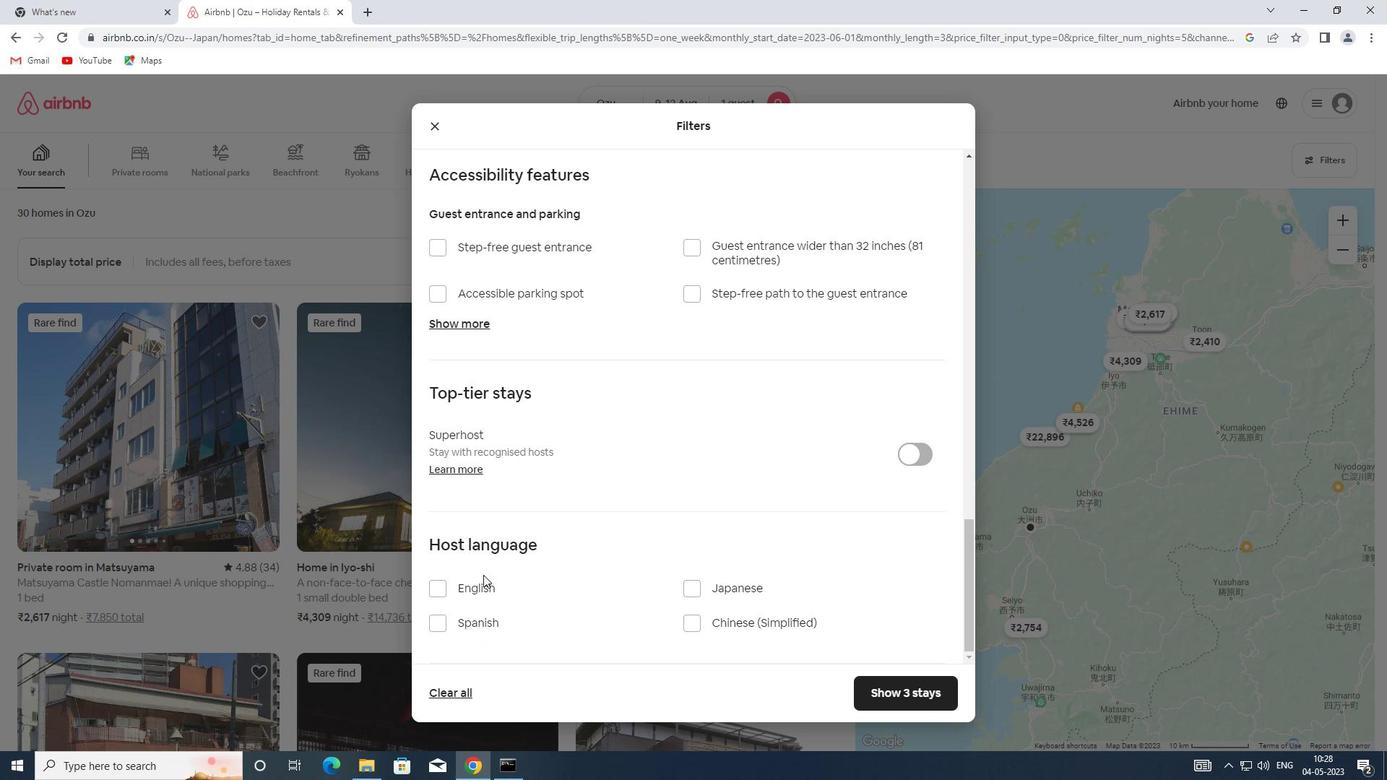 
Action: Mouse pressed left at (473, 590)
Screenshot: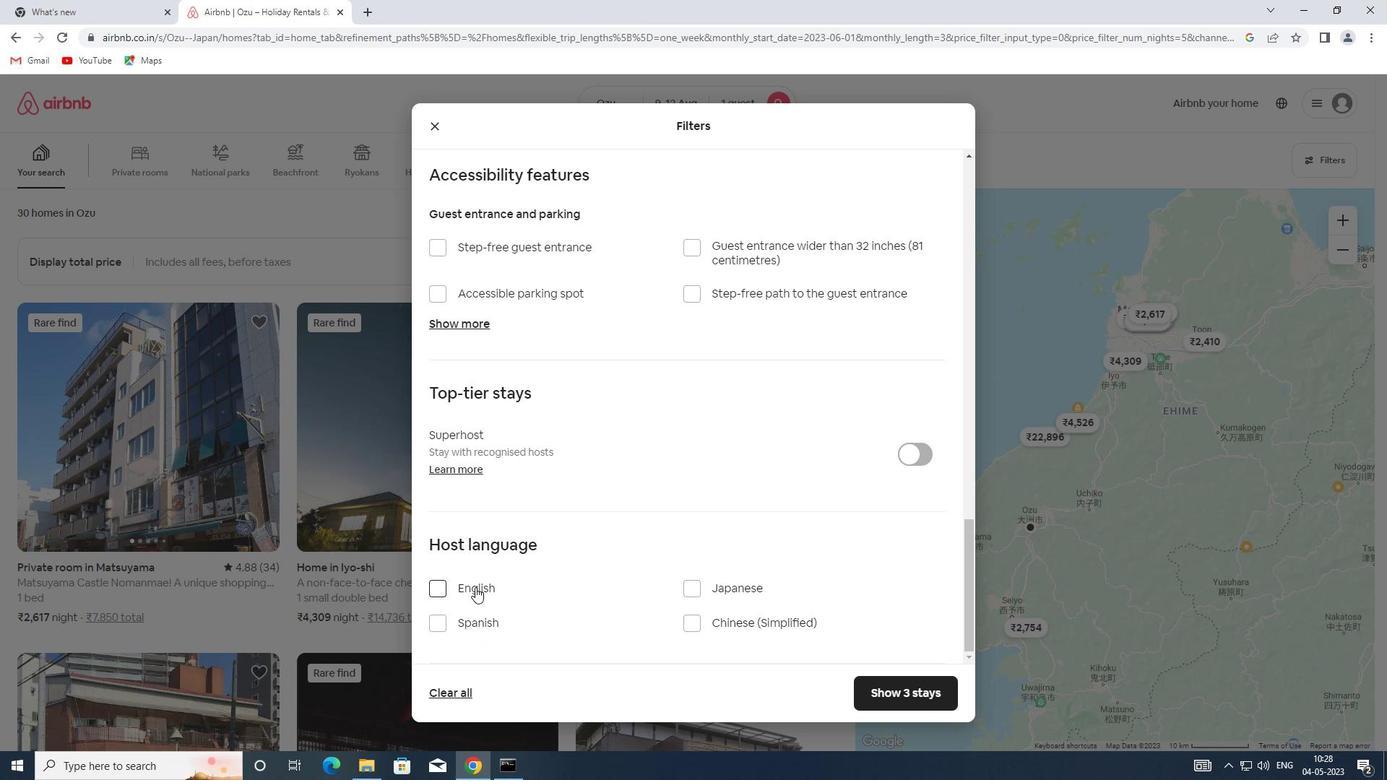 
Action: Mouse moved to (912, 700)
Screenshot: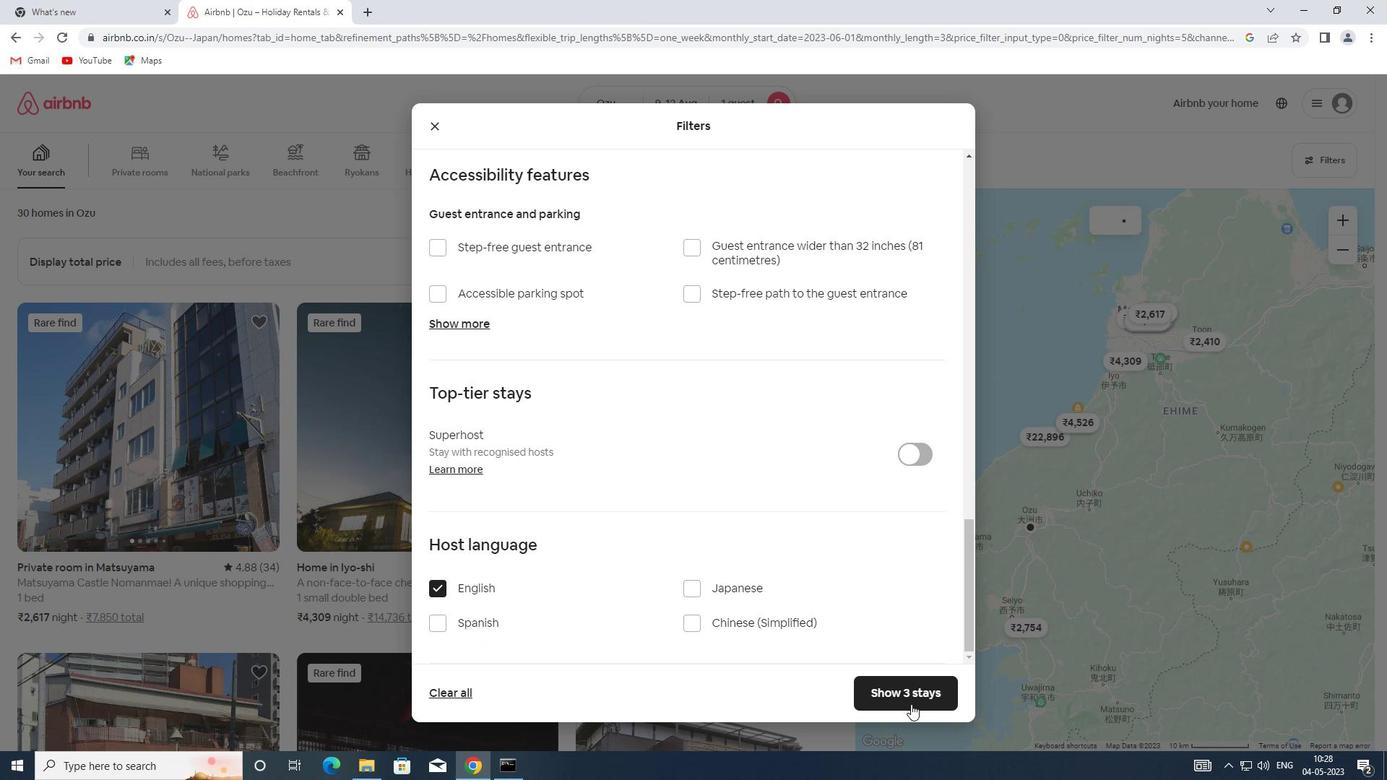 
Action: Mouse pressed left at (912, 700)
Screenshot: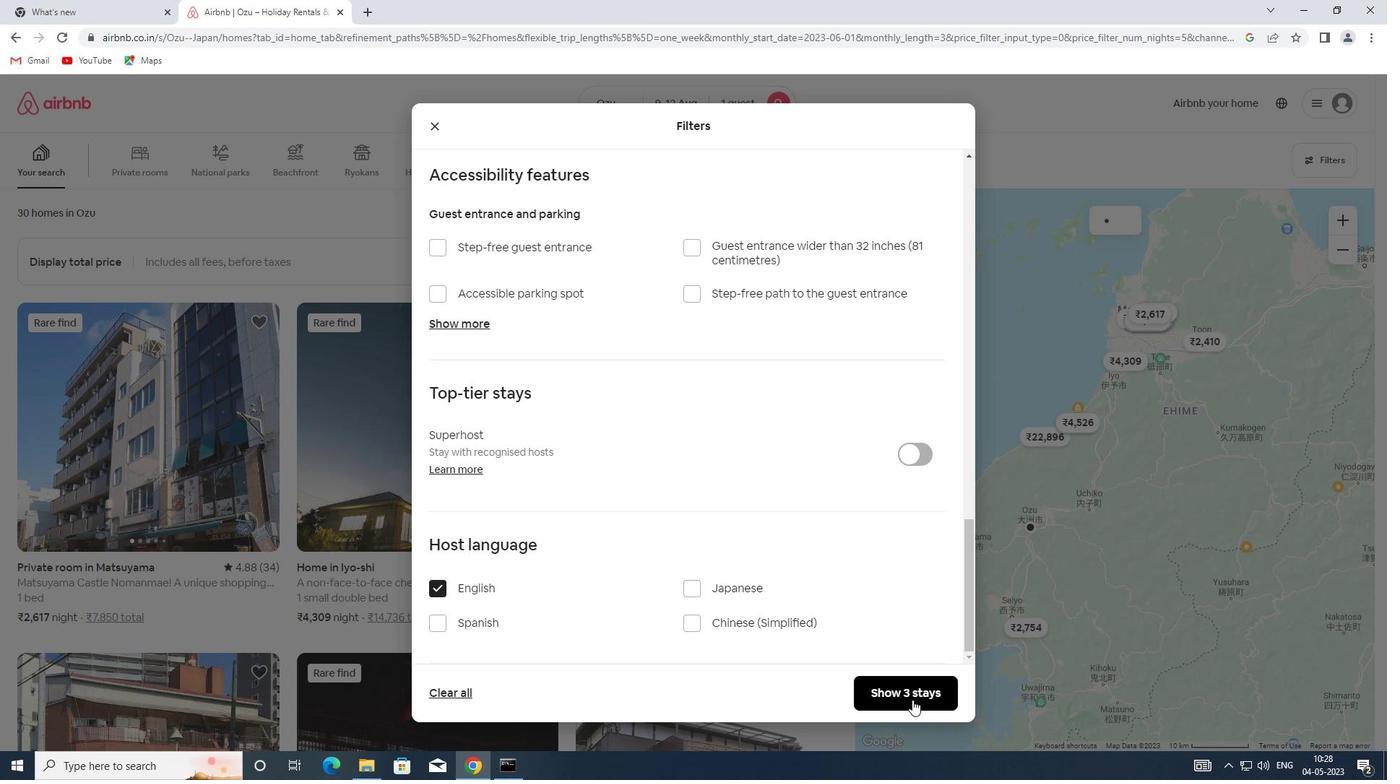 
